 Task: Add a signature Louis Adams containing With gratitude and sincere wishes, Louis Adams to email address softage.9@softage.net and add a folder Sales forecasts
Action: Mouse moved to (1252, 95)
Screenshot: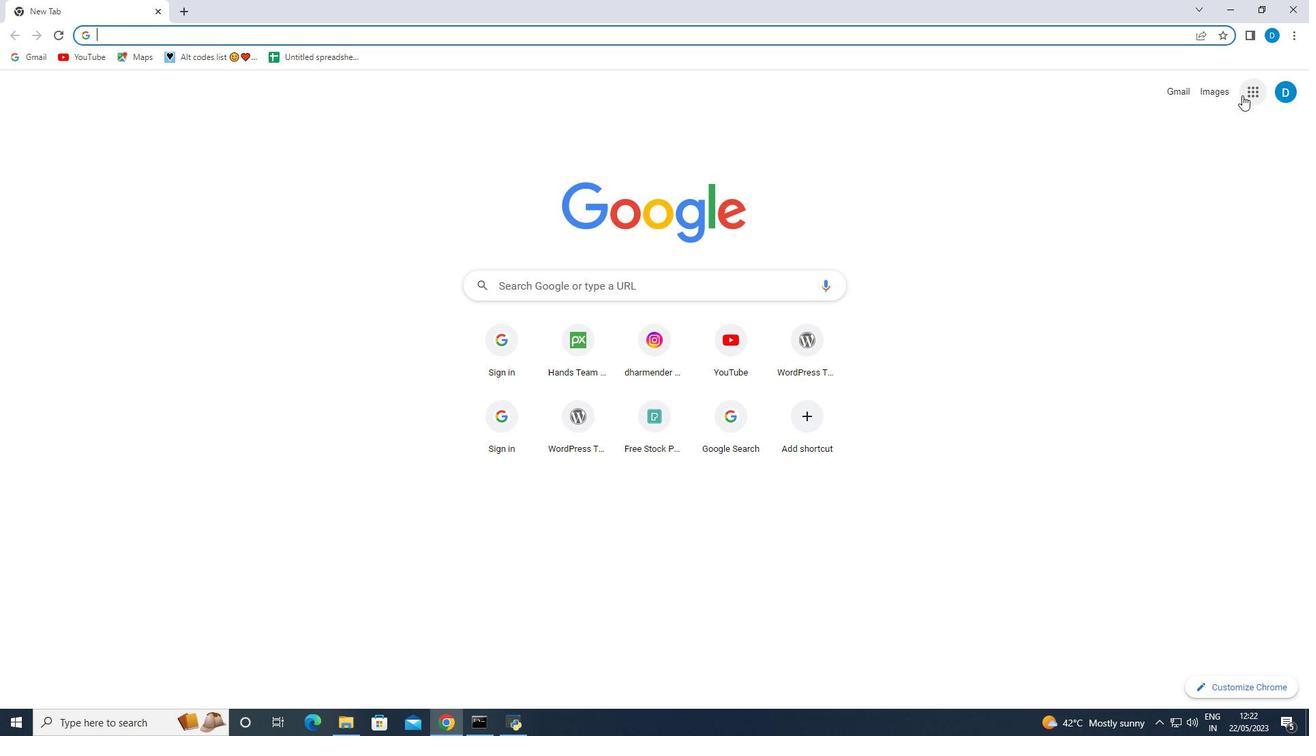 
Action: Mouse pressed left at (1252, 95)
Screenshot: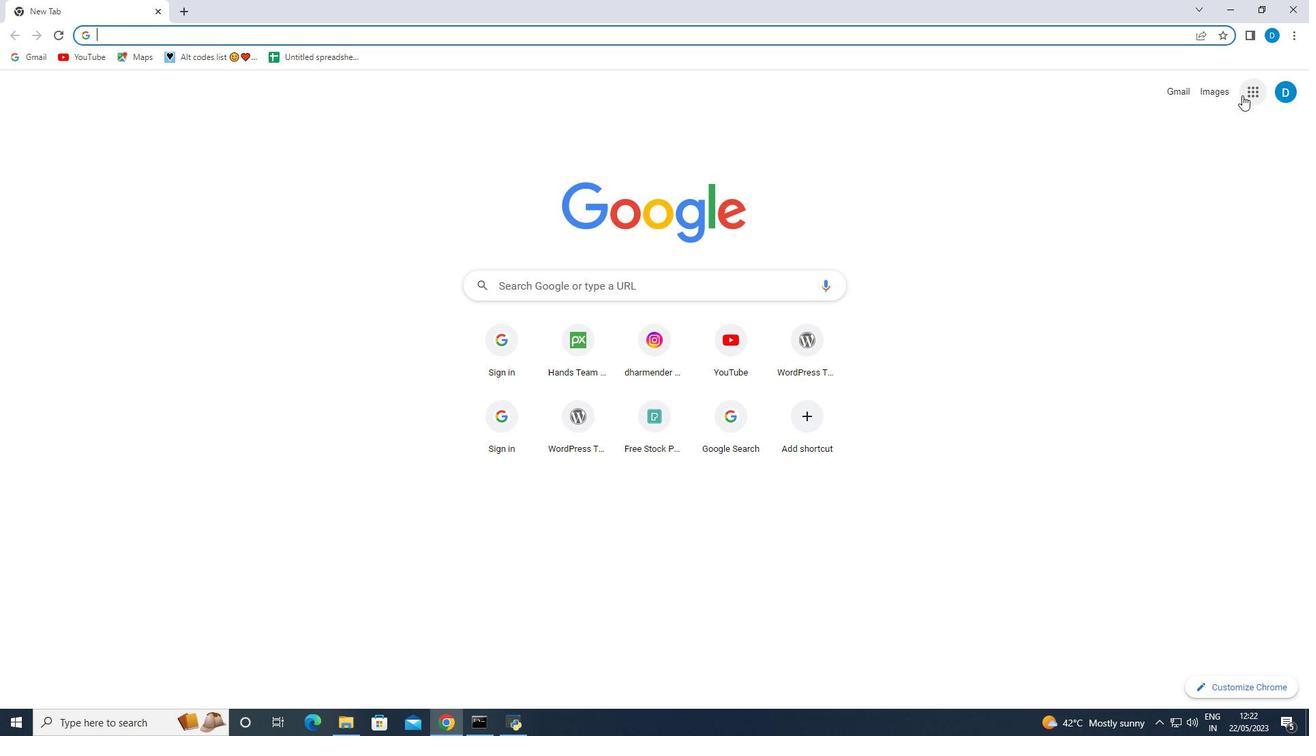 
Action: Mouse moved to (1136, 261)
Screenshot: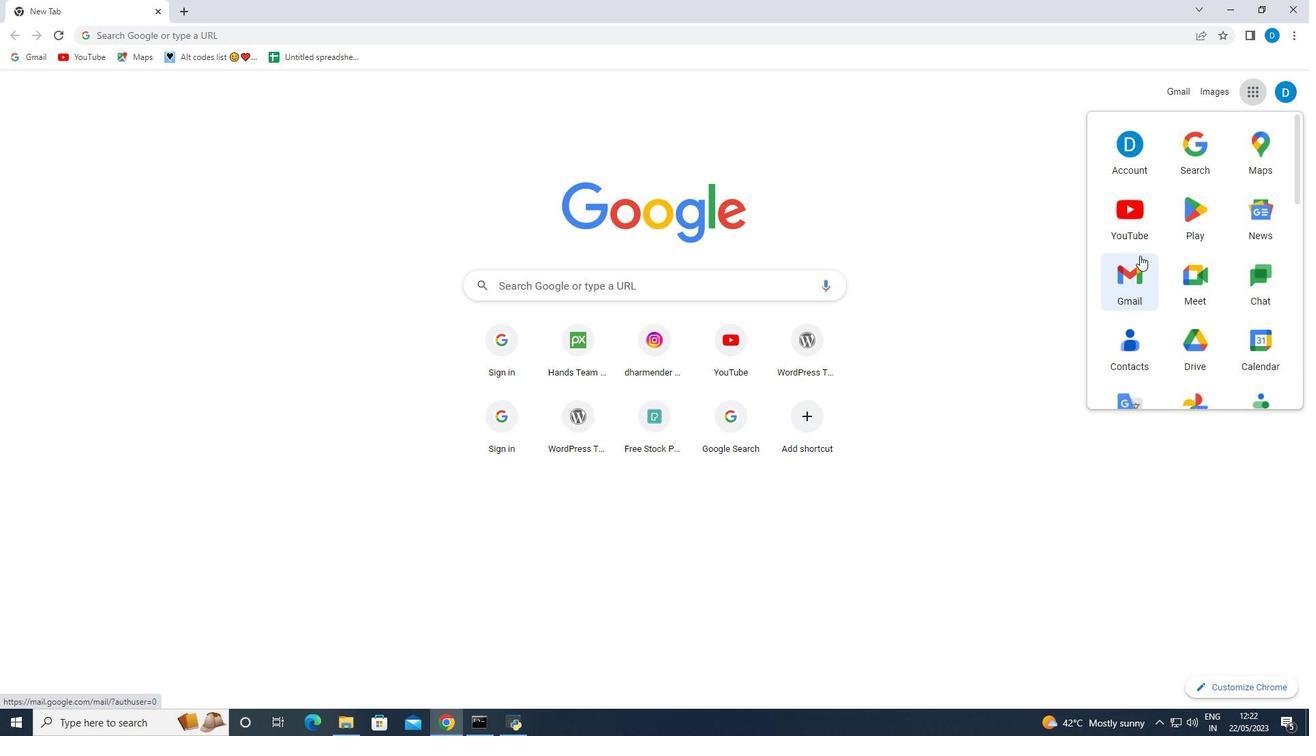 
Action: Mouse pressed left at (1136, 261)
Screenshot: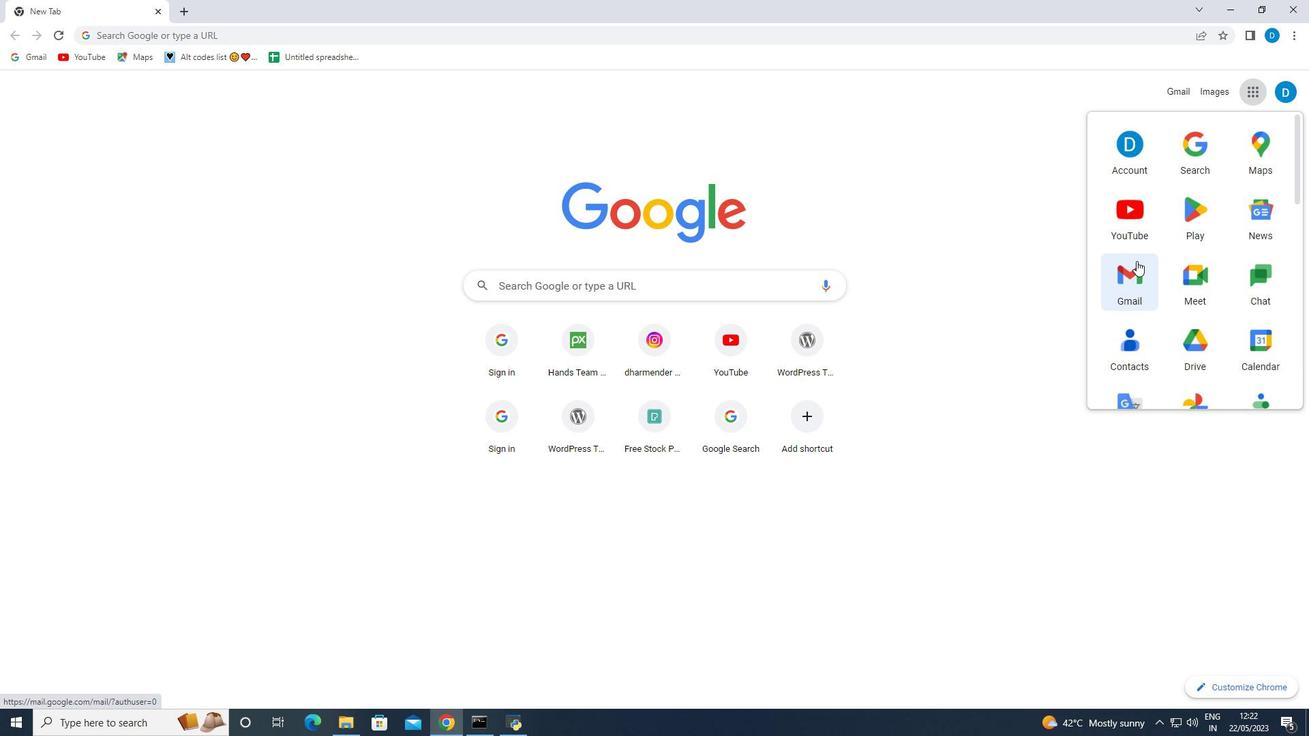 
Action: Mouse moved to (1216, 96)
Screenshot: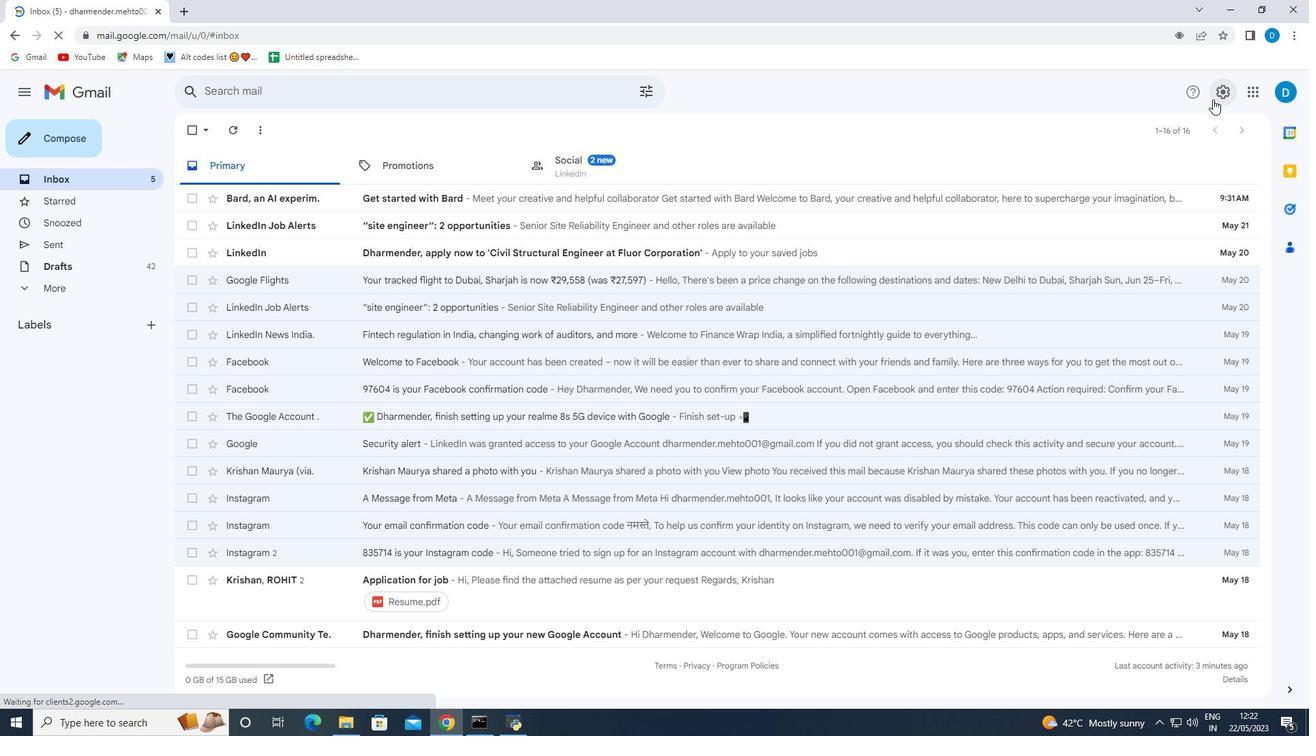 
Action: Mouse pressed left at (1216, 96)
Screenshot: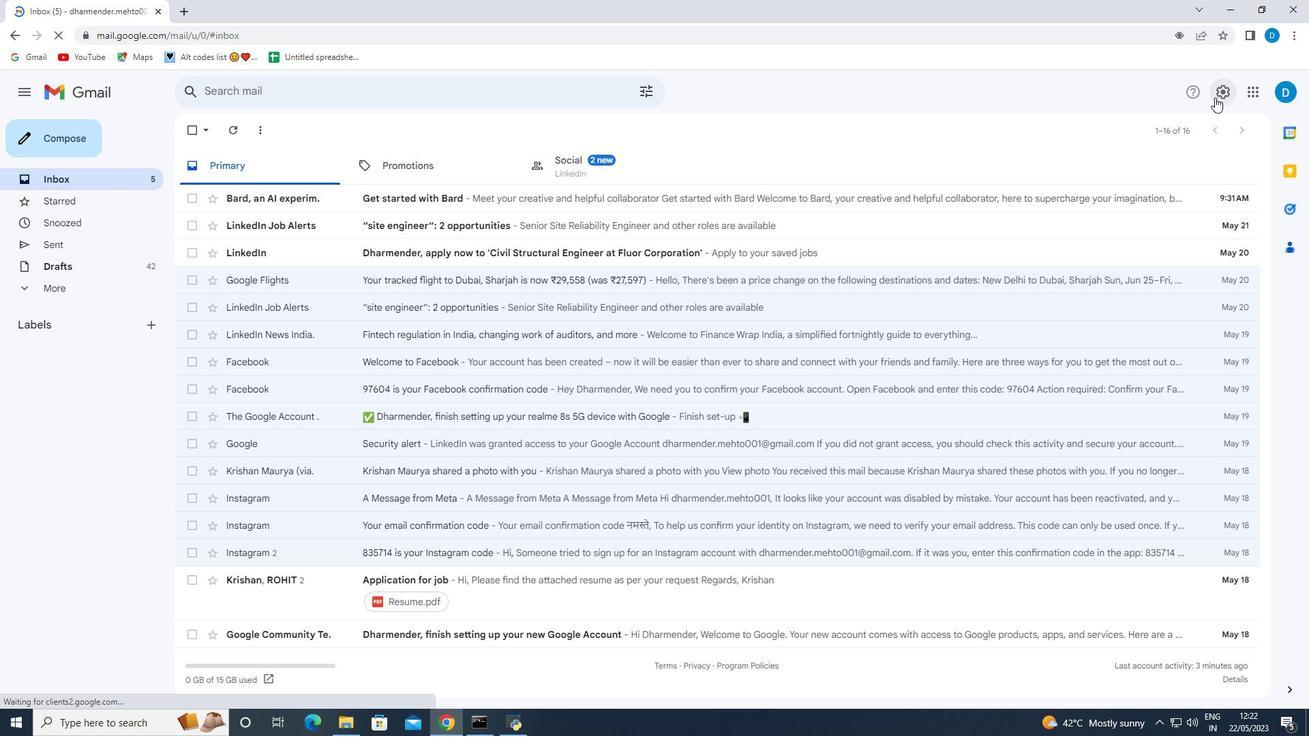 
Action: Mouse moved to (1204, 162)
Screenshot: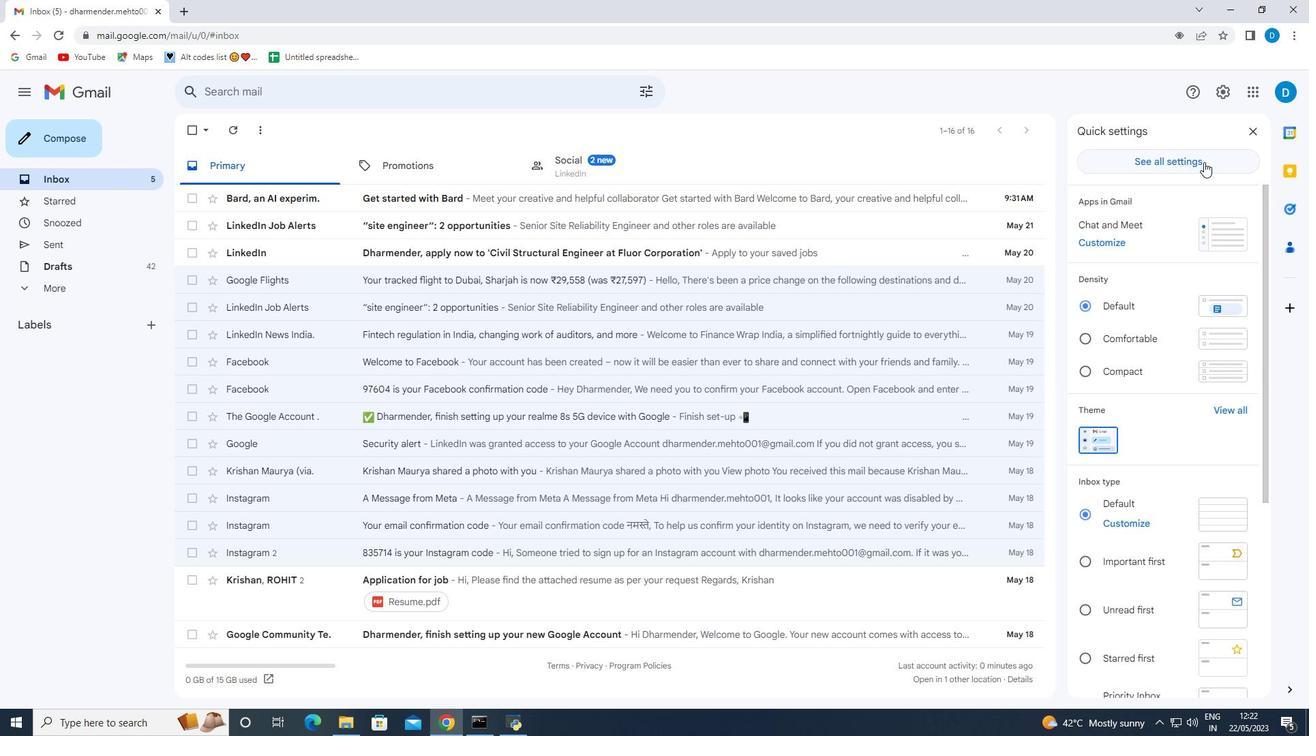 
Action: Mouse pressed left at (1204, 162)
Screenshot: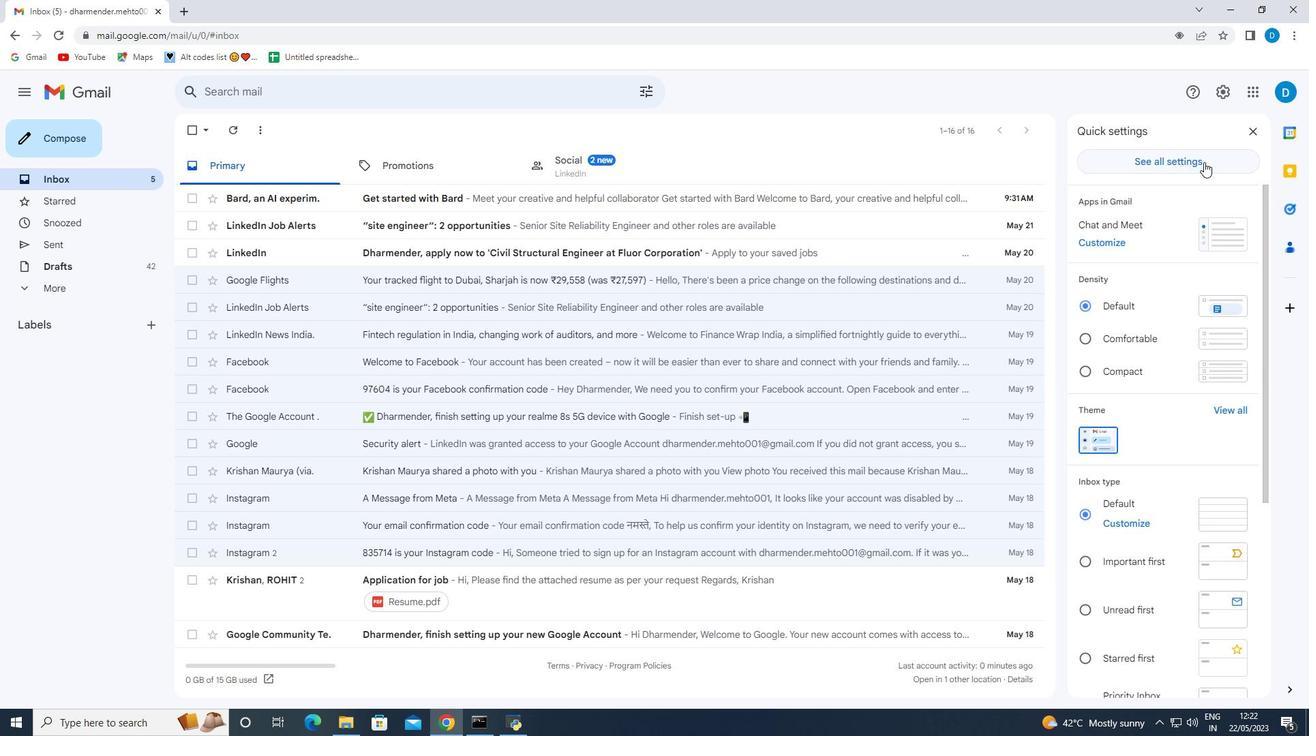 
Action: Mouse moved to (547, 315)
Screenshot: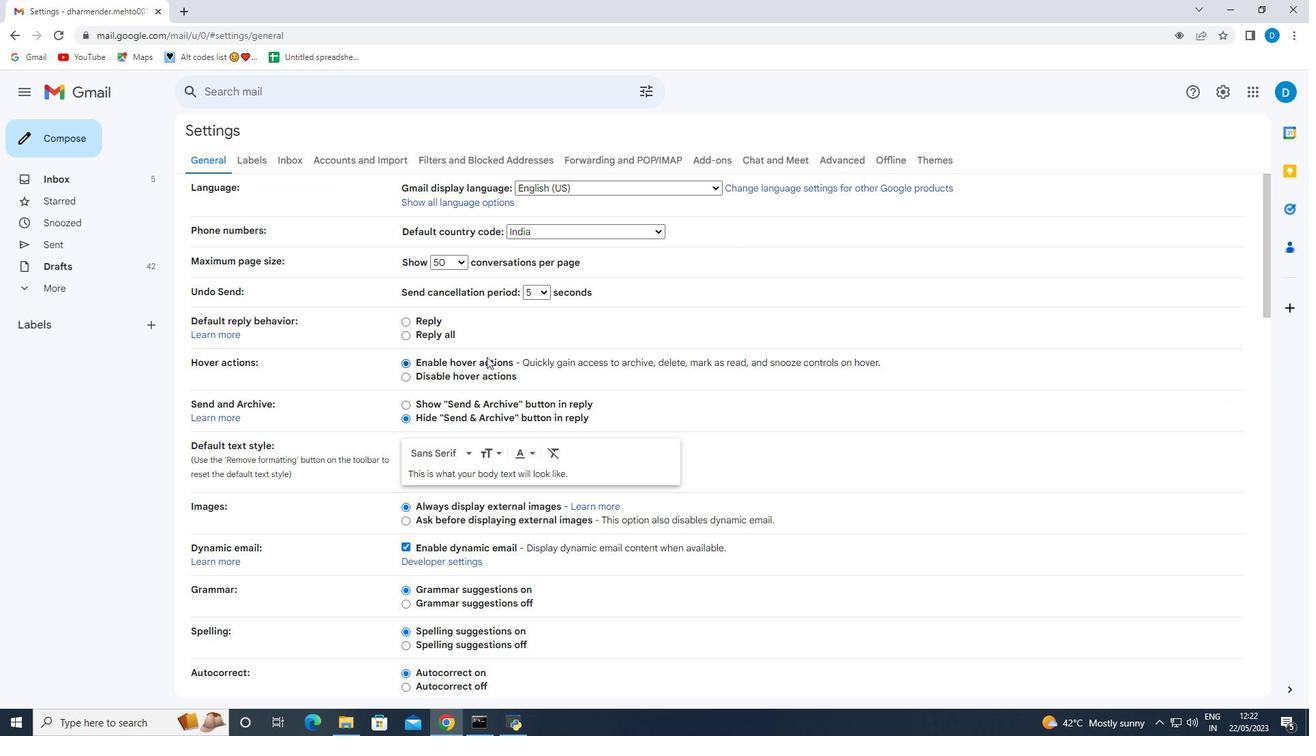 
Action: Mouse scrolled (547, 315) with delta (0, 0)
Screenshot: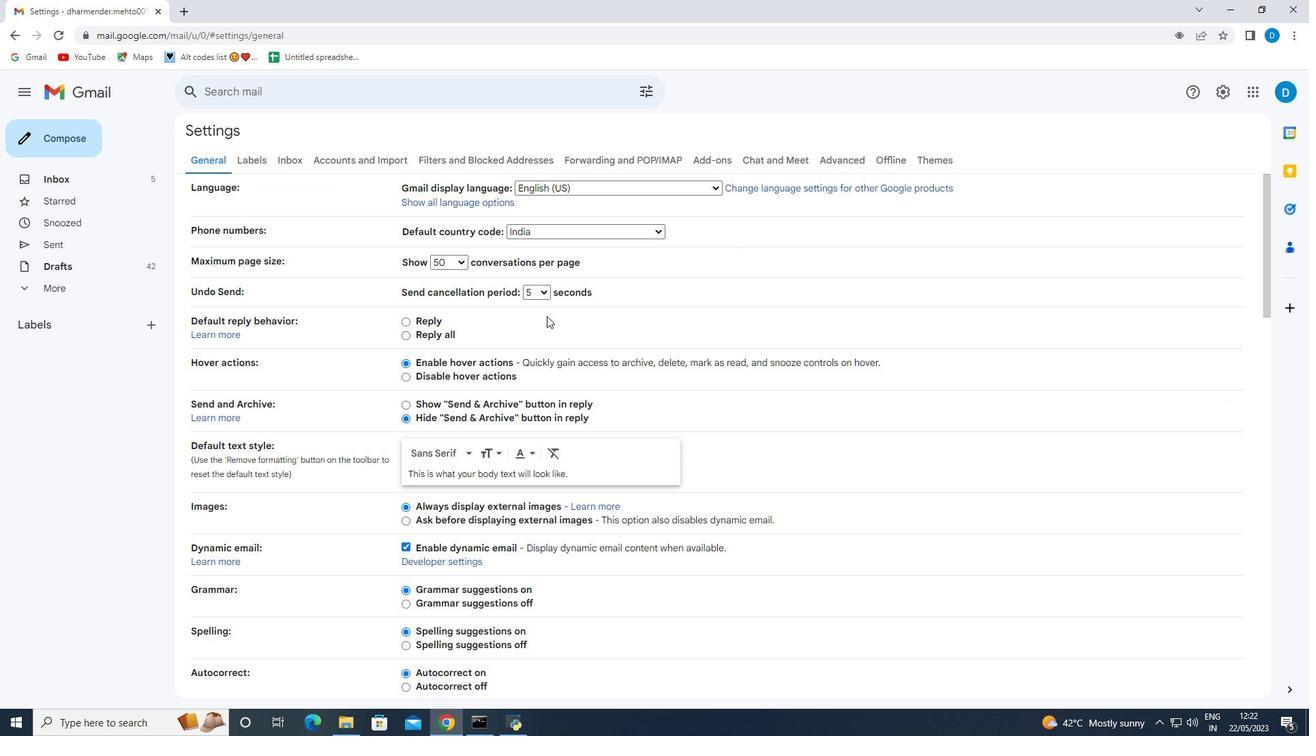 
Action: Mouse moved to (547, 317)
Screenshot: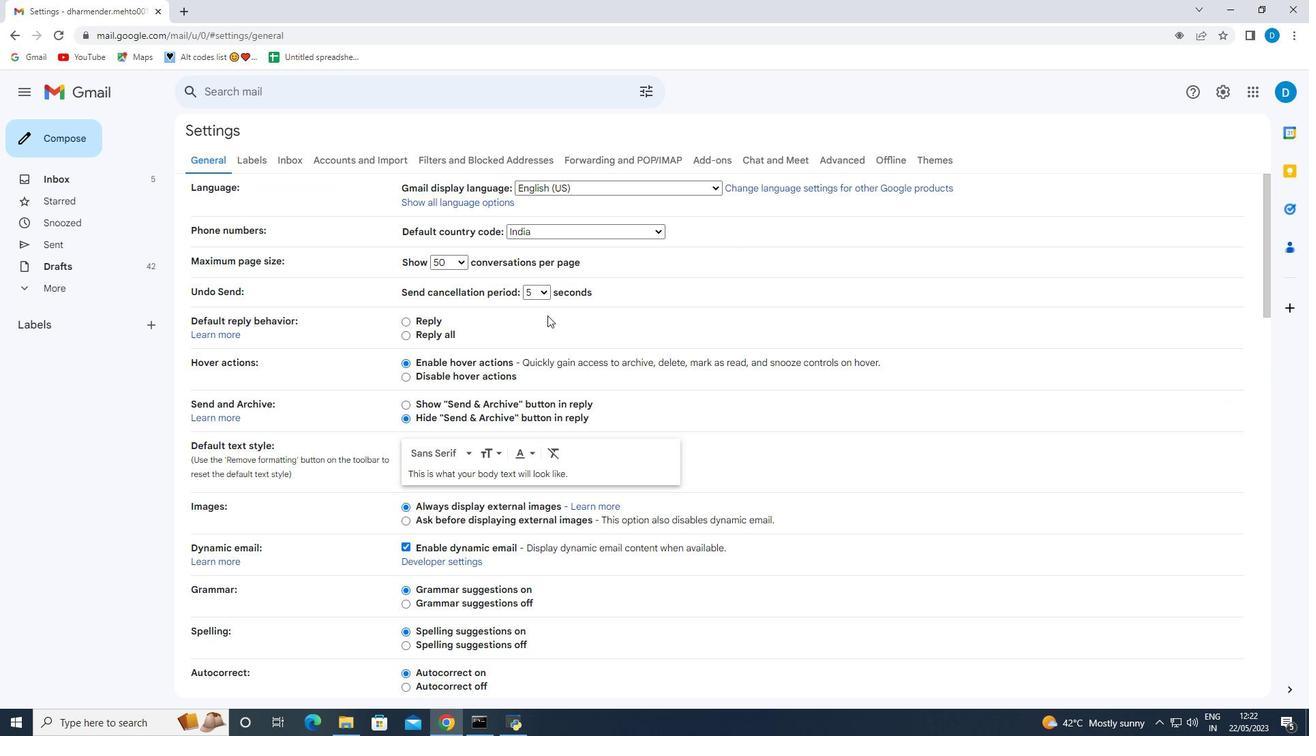 
Action: Mouse scrolled (547, 317) with delta (0, 0)
Screenshot: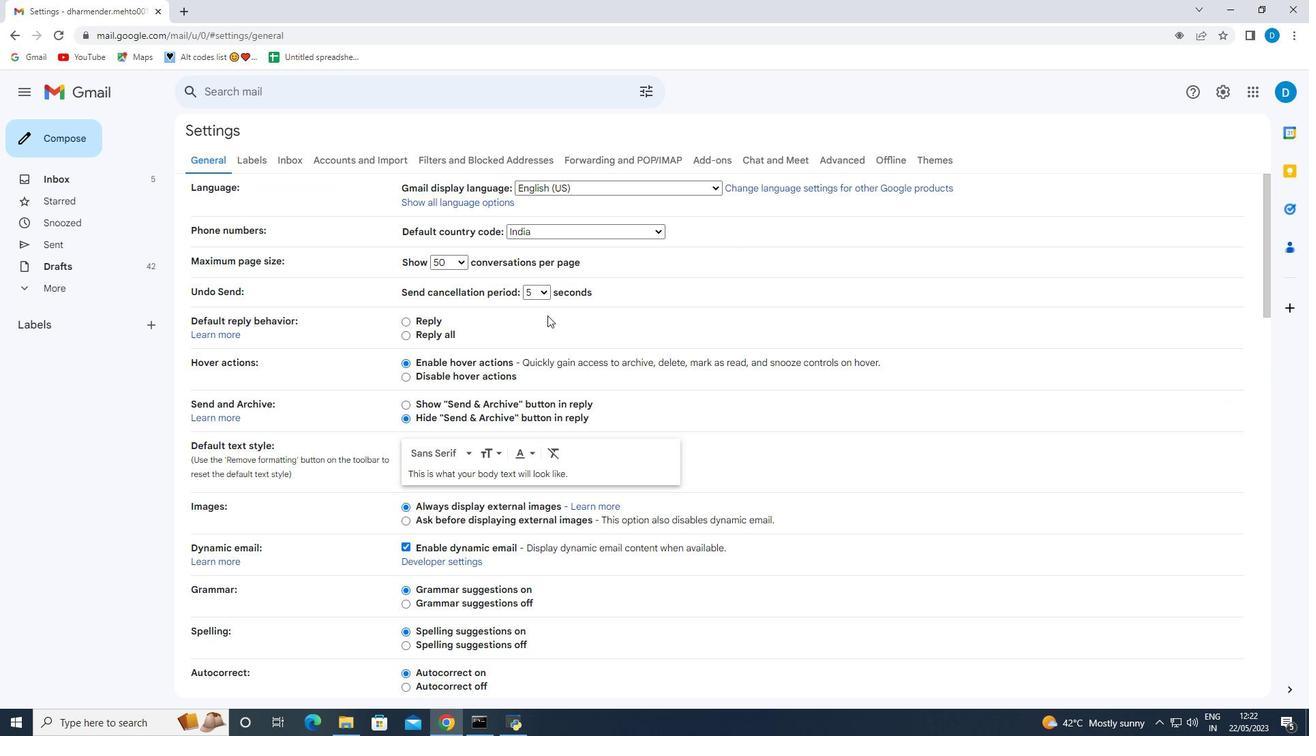 
Action: Mouse moved to (547, 318)
Screenshot: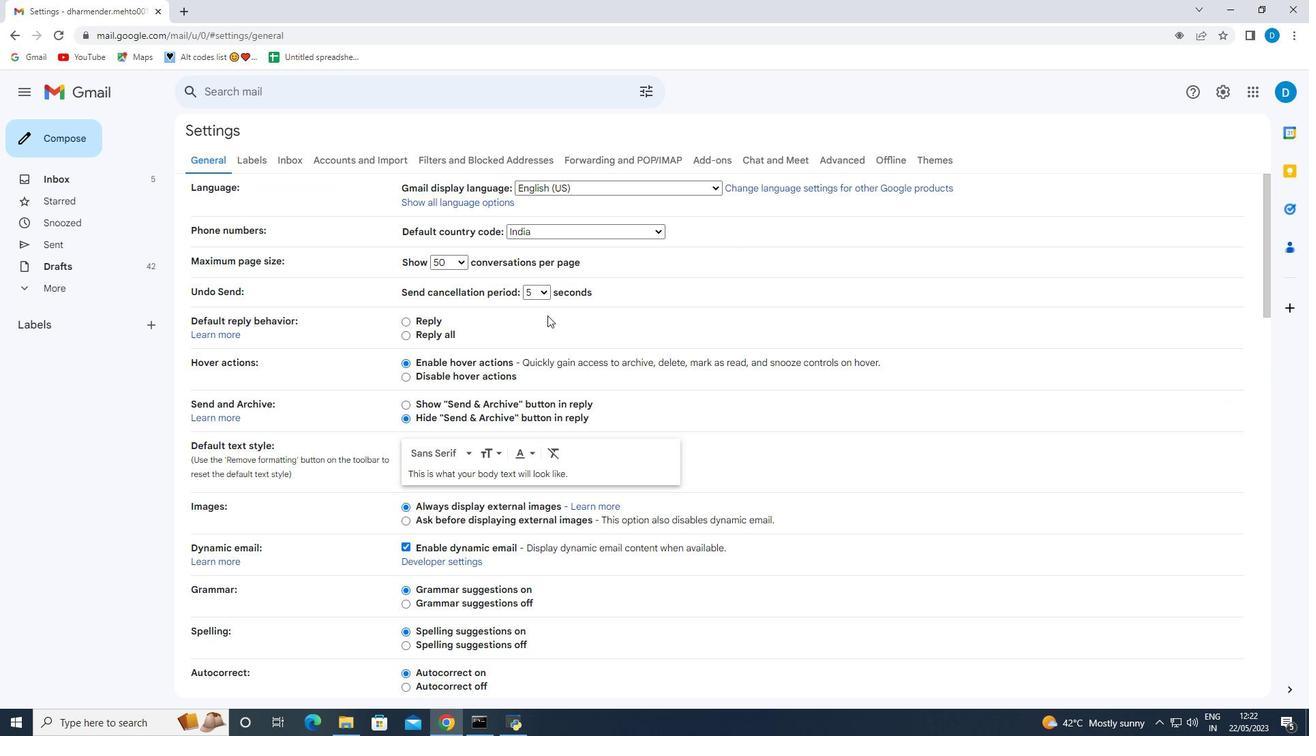 
Action: Mouse scrolled (547, 317) with delta (0, 0)
Screenshot: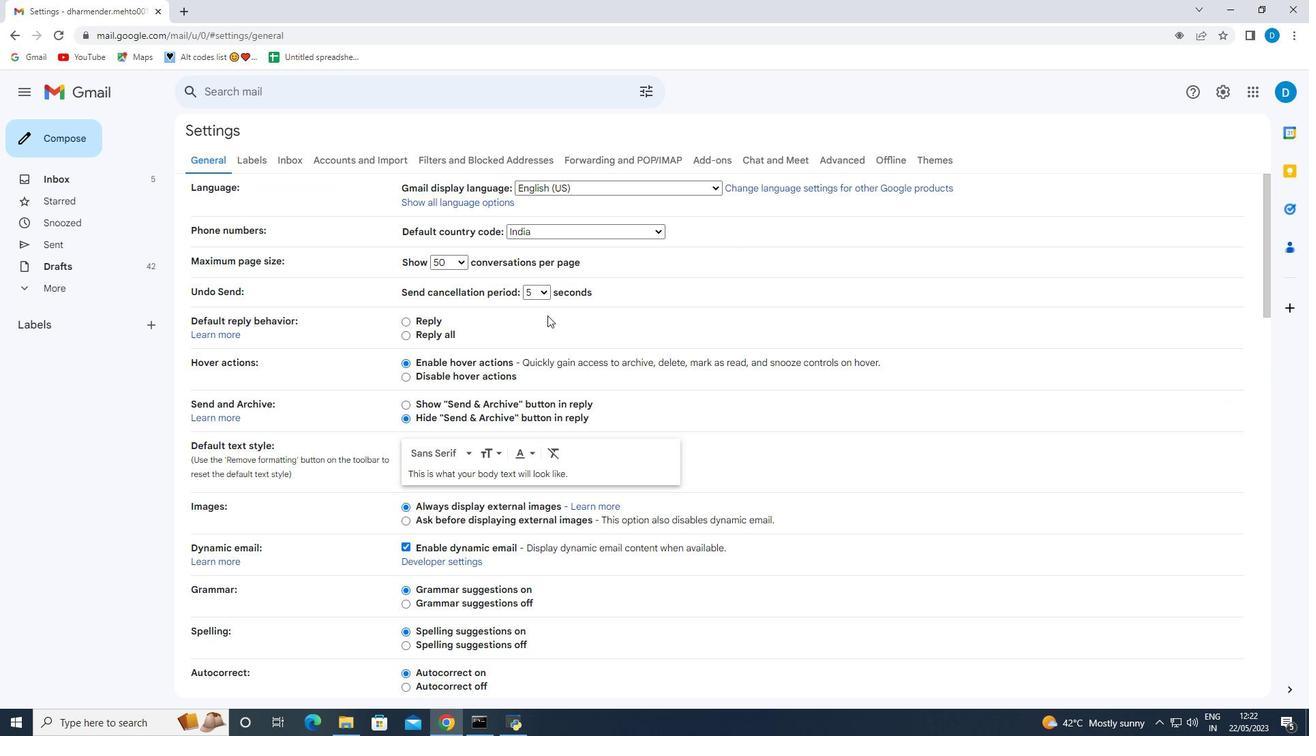 
Action: Mouse moved to (547, 319)
Screenshot: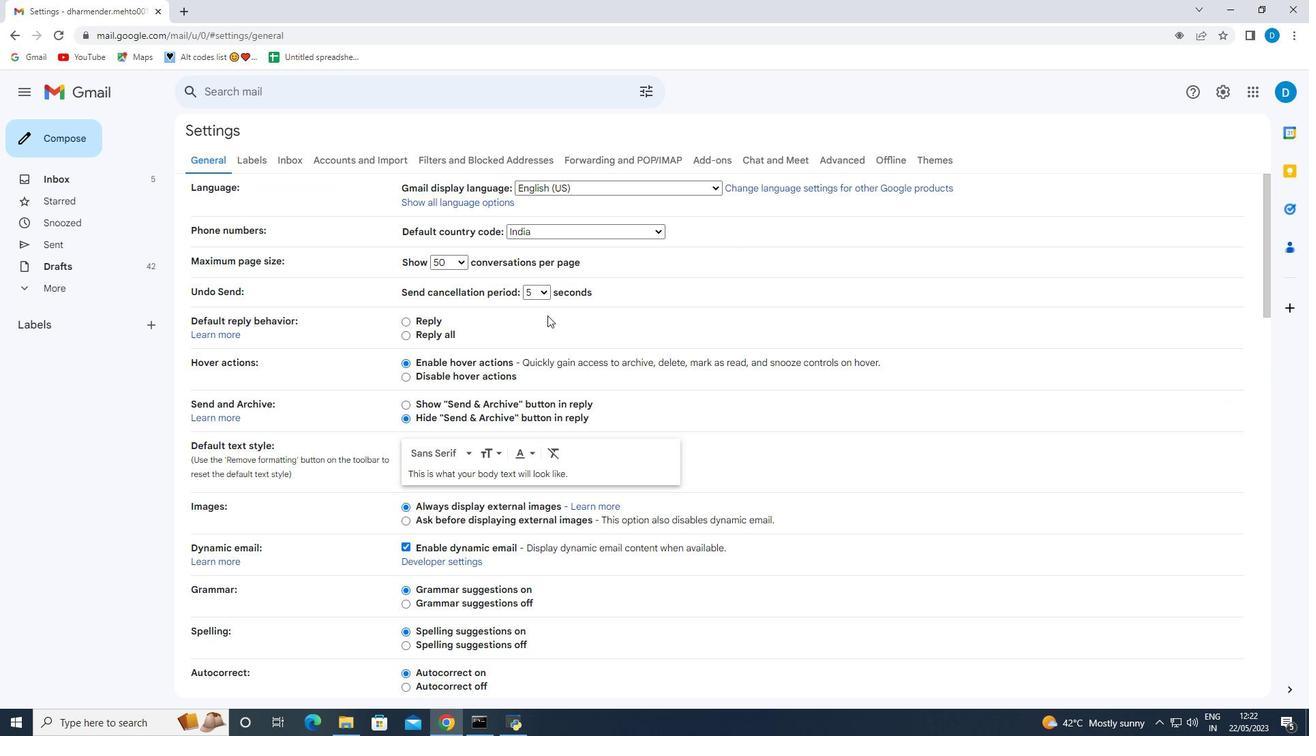 
Action: Mouse scrolled (547, 318) with delta (0, 0)
Screenshot: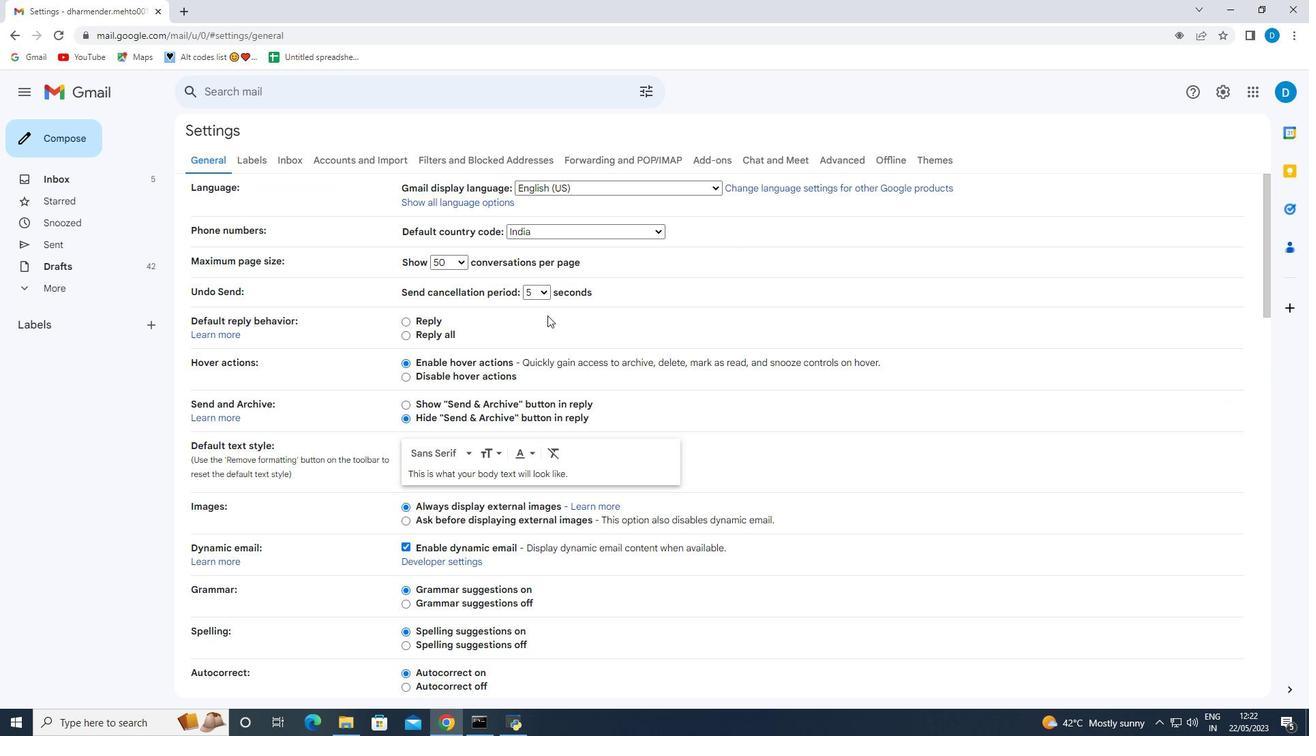 
Action: Mouse moved to (547, 320)
Screenshot: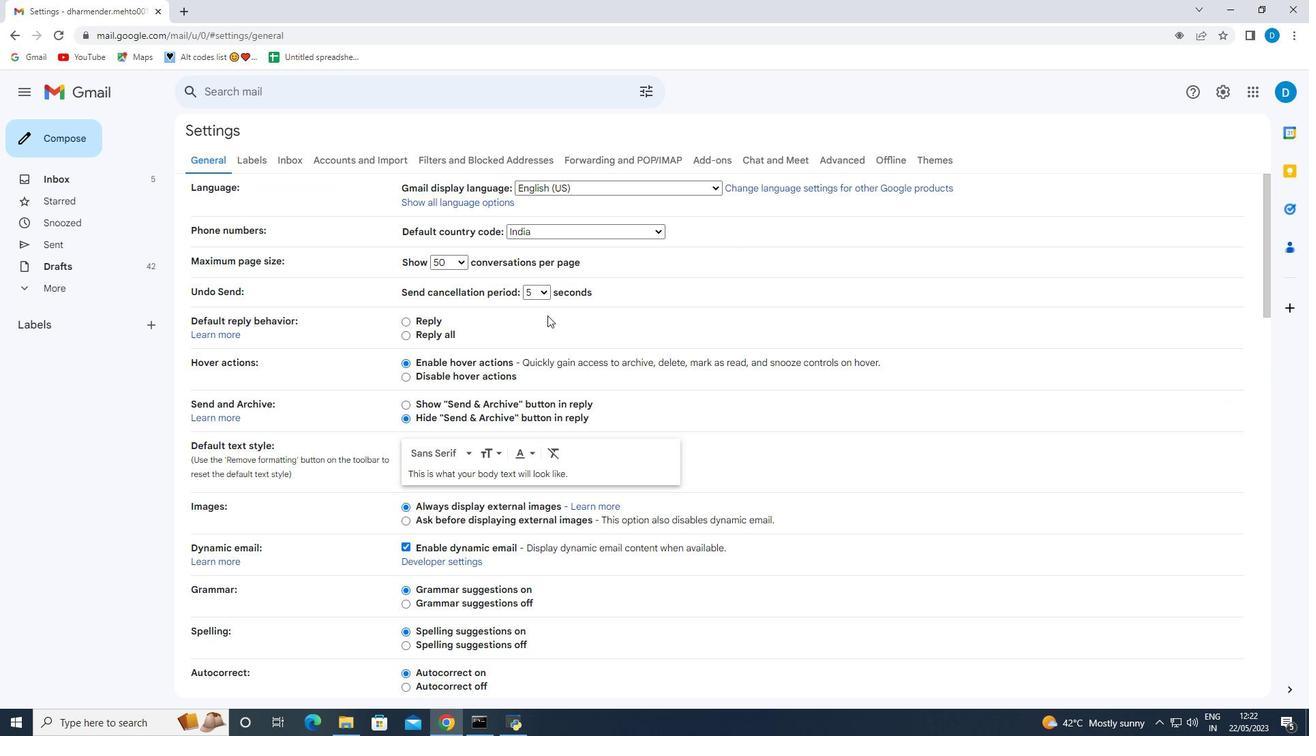
Action: Mouse scrolled (547, 319) with delta (0, 0)
Screenshot: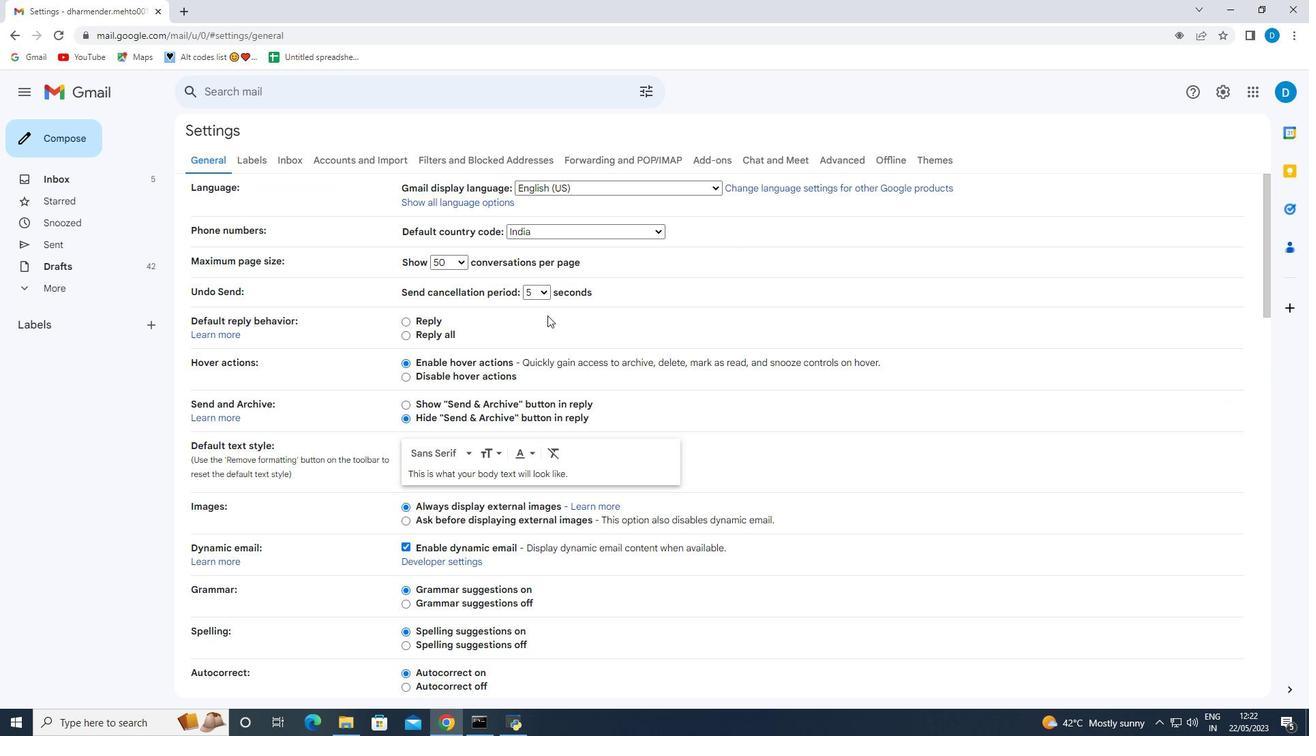 
Action: Mouse moved to (542, 384)
Screenshot: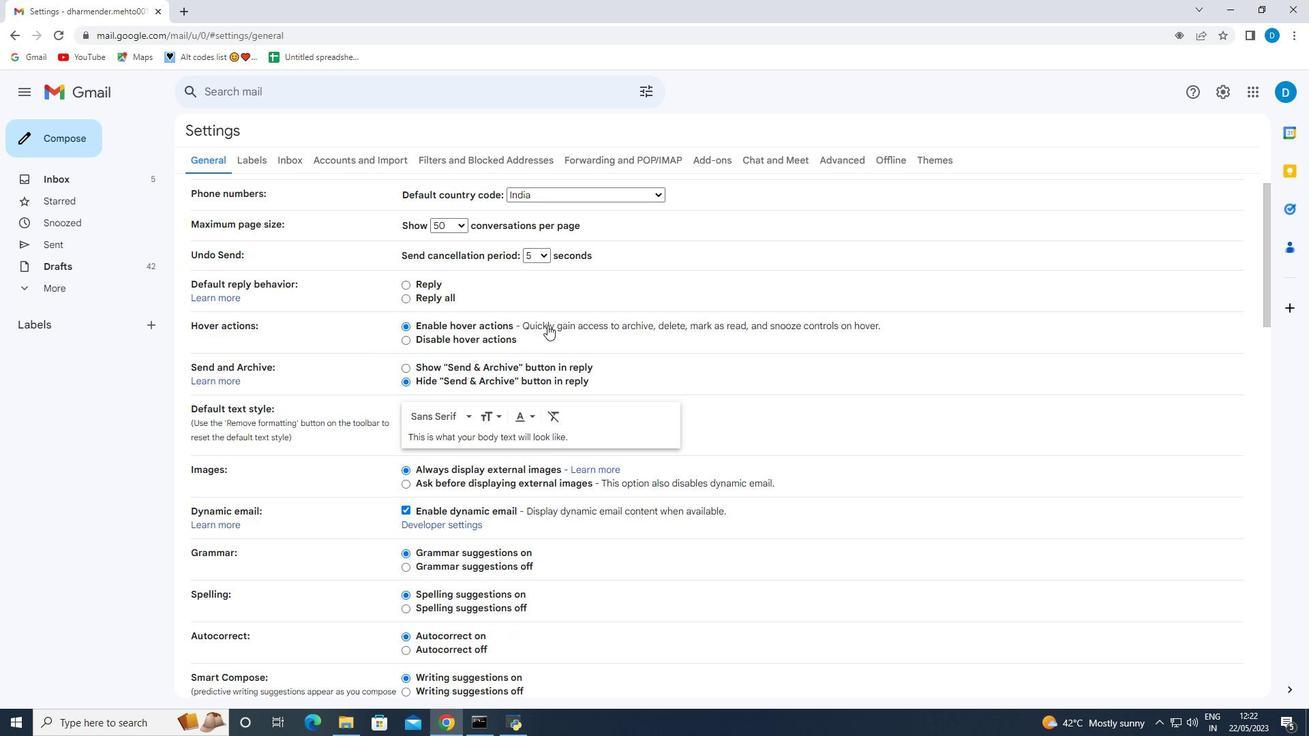 
Action: Mouse scrolled (542, 383) with delta (0, 0)
Screenshot: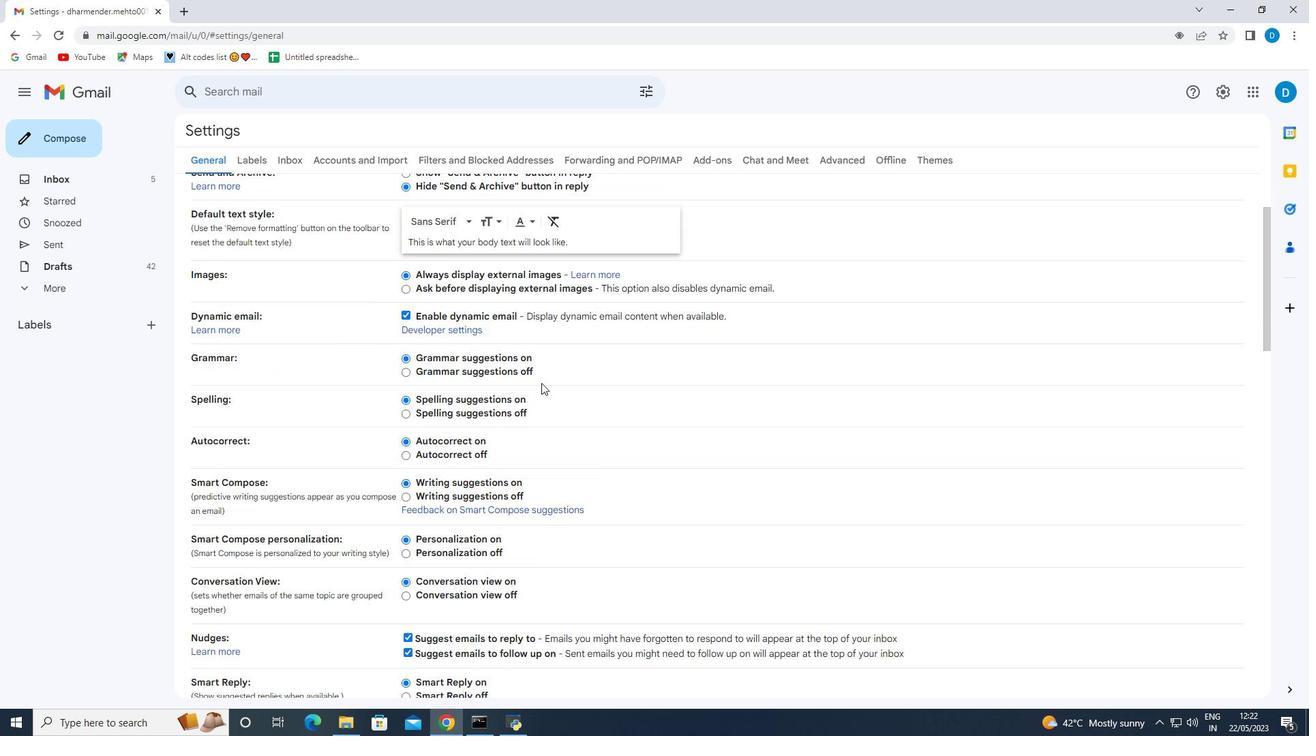 
Action: Mouse scrolled (542, 383) with delta (0, 0)
Screenshot: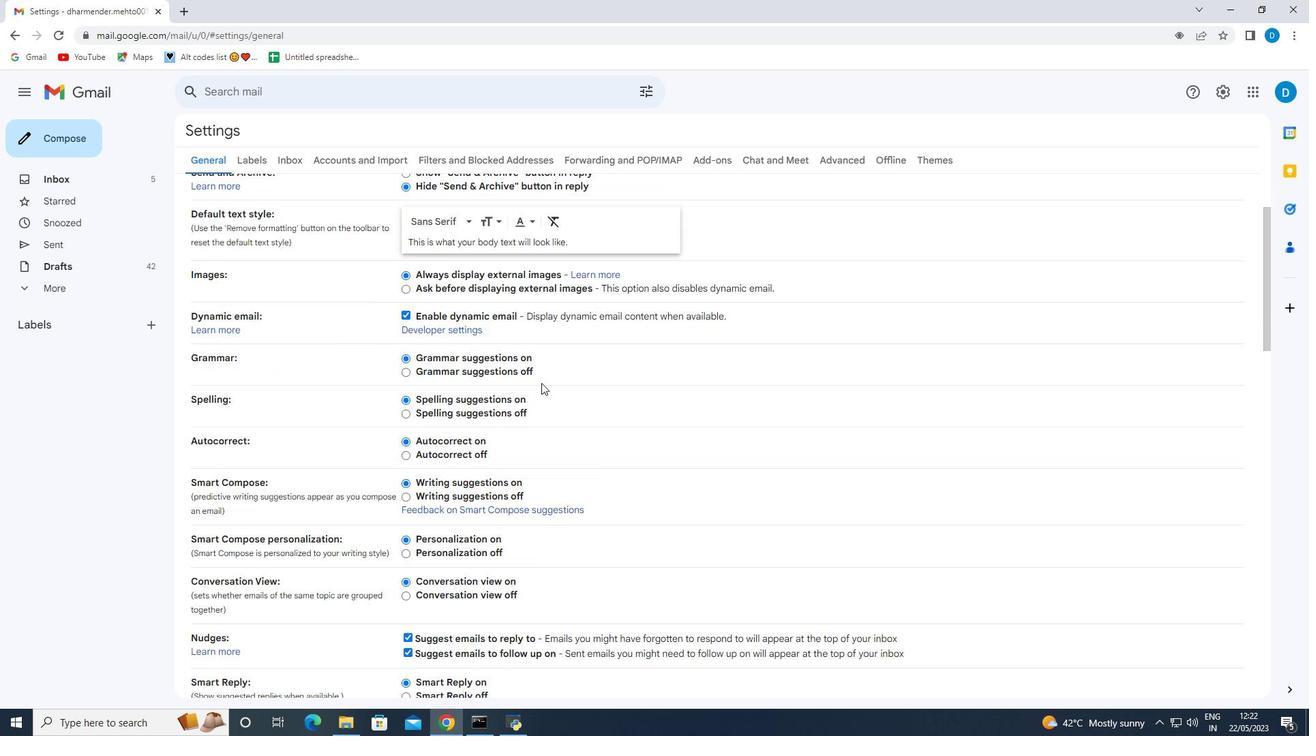 
Action: Mouse scrolled (542, 383) with delta (0, 0)
Screenshot: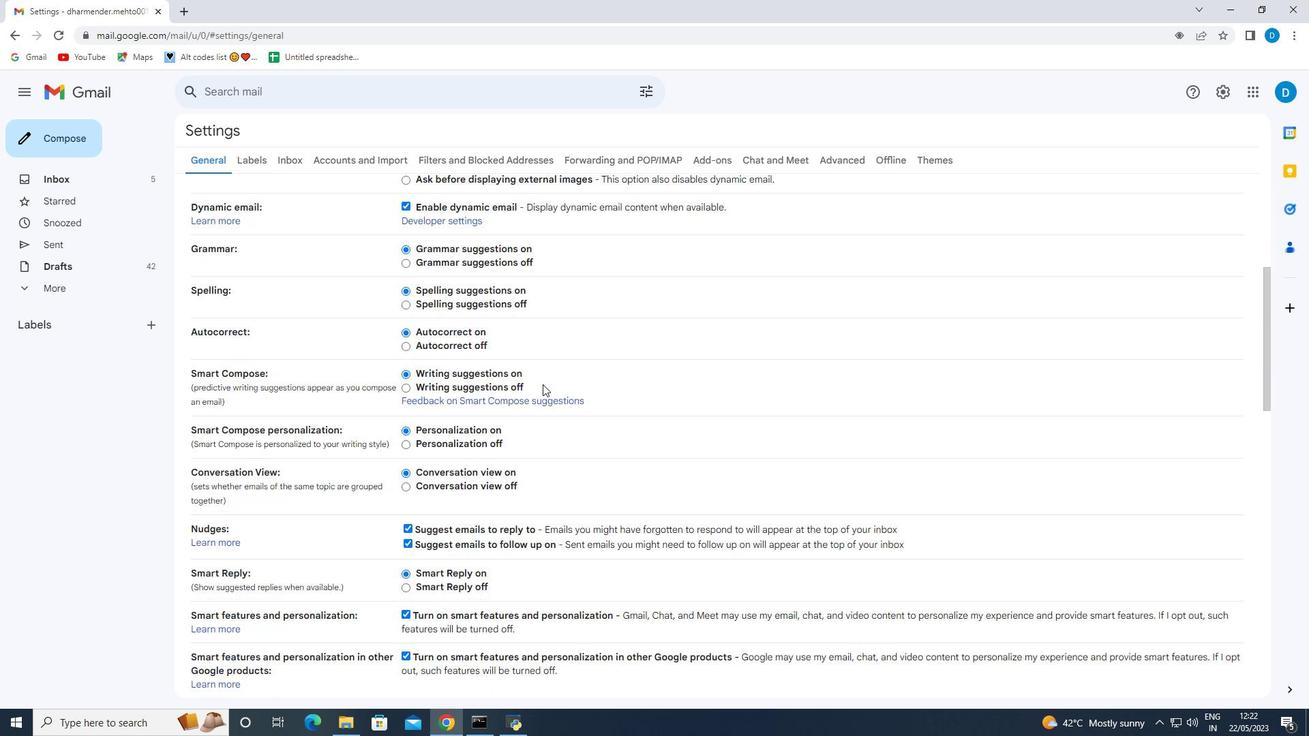 
Action: Mouse scrolled (542, 383) with delta (0, 0)
Screenshot: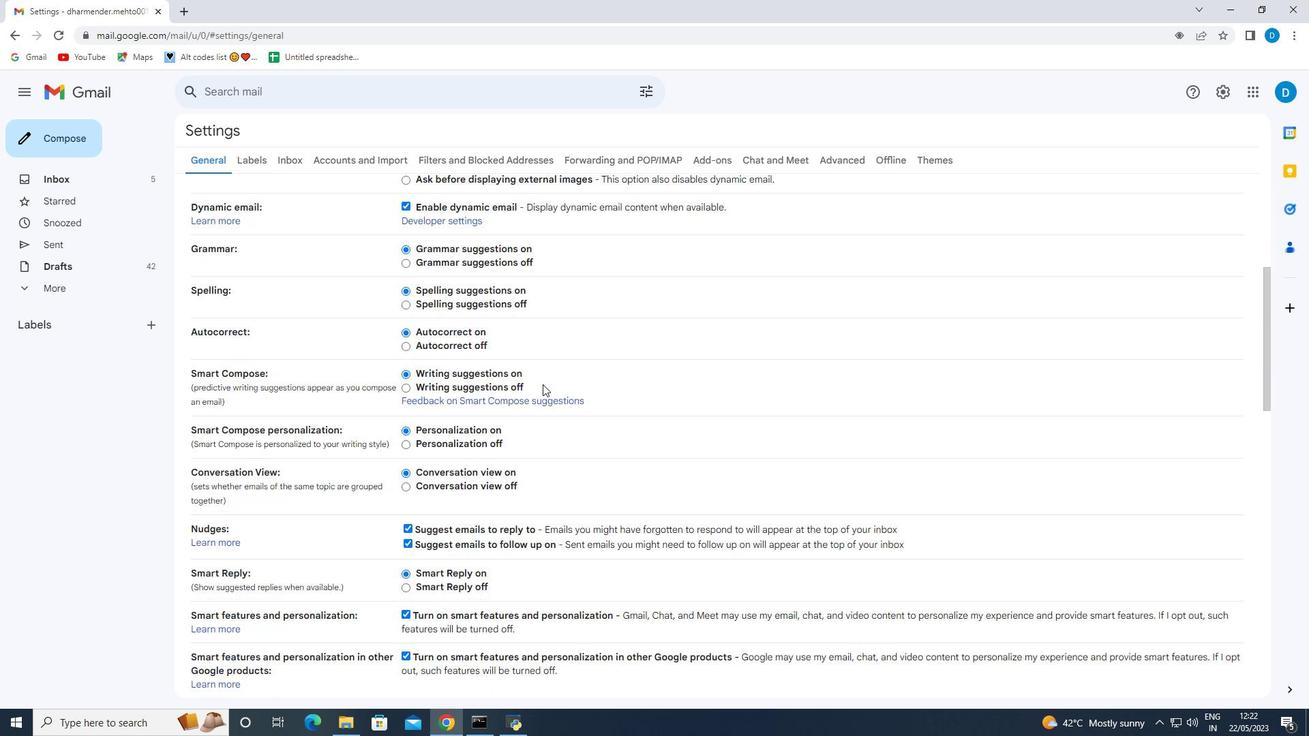 
Action: Mouse moved to (543, 381)
Screenshot: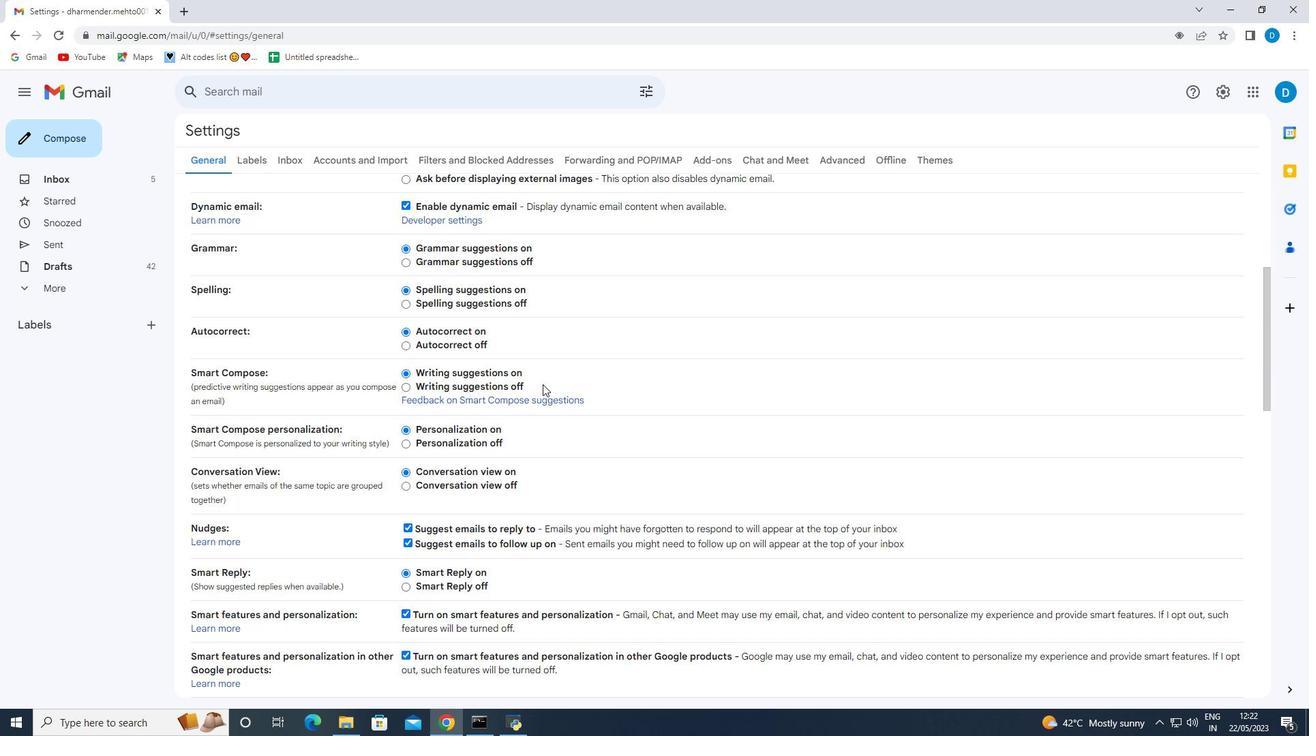
Action: Mouse scrolled (542, 383) with delta (0, 0)
Screenshot: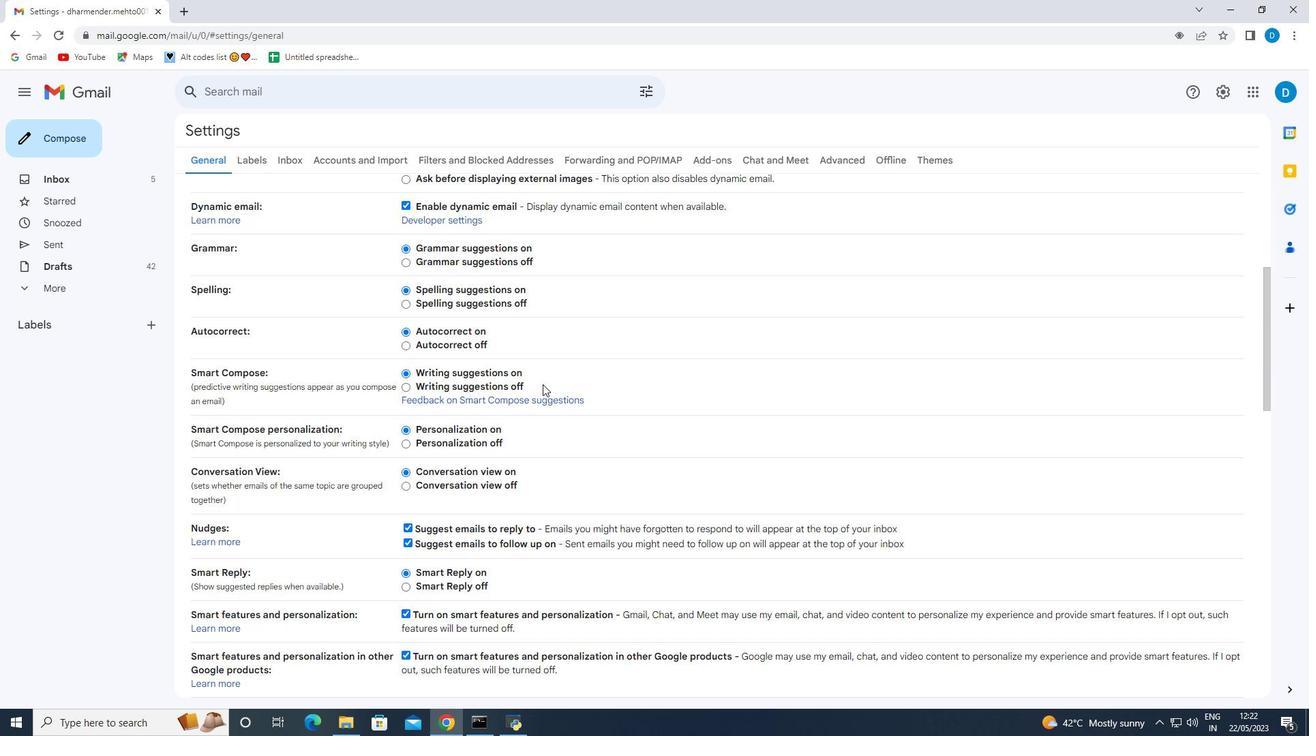 
Action: Mouse moved to (544, 367)
Screenshot: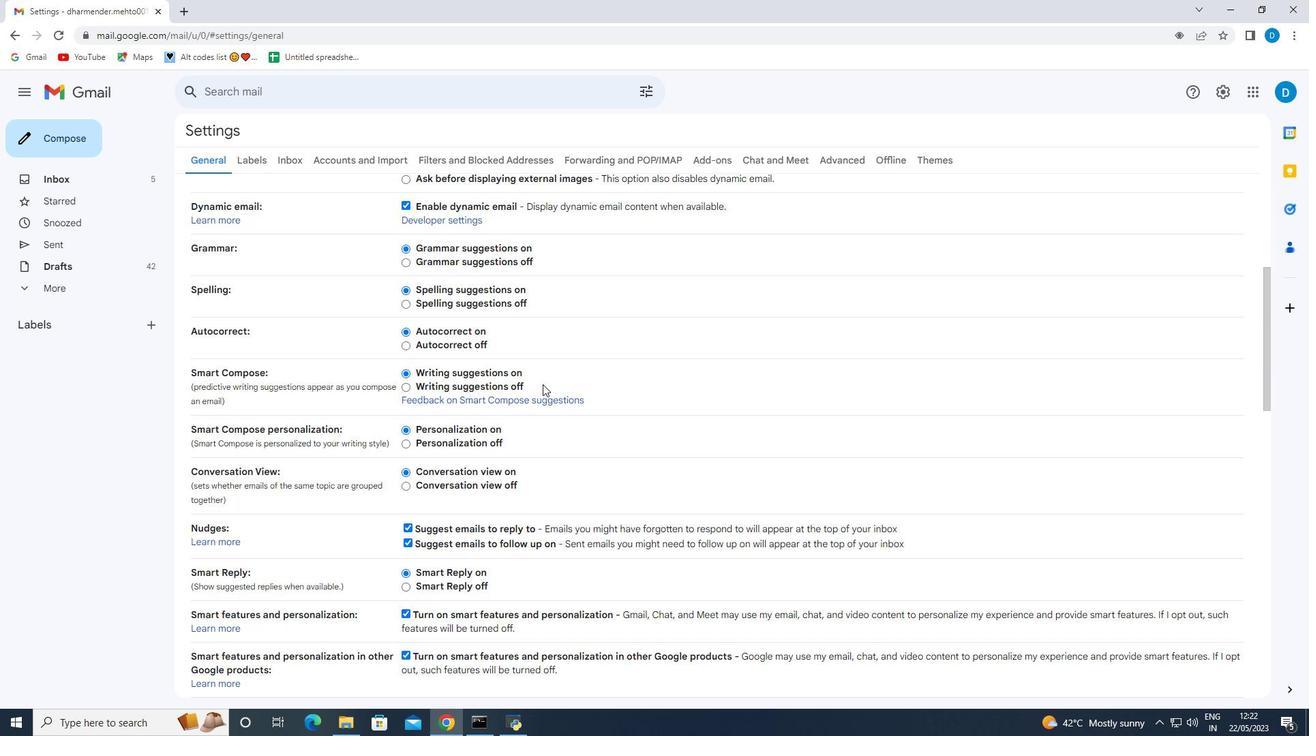 
Action: Mouse scrolled (542, 383) with delta (0, 0)
Screenshot: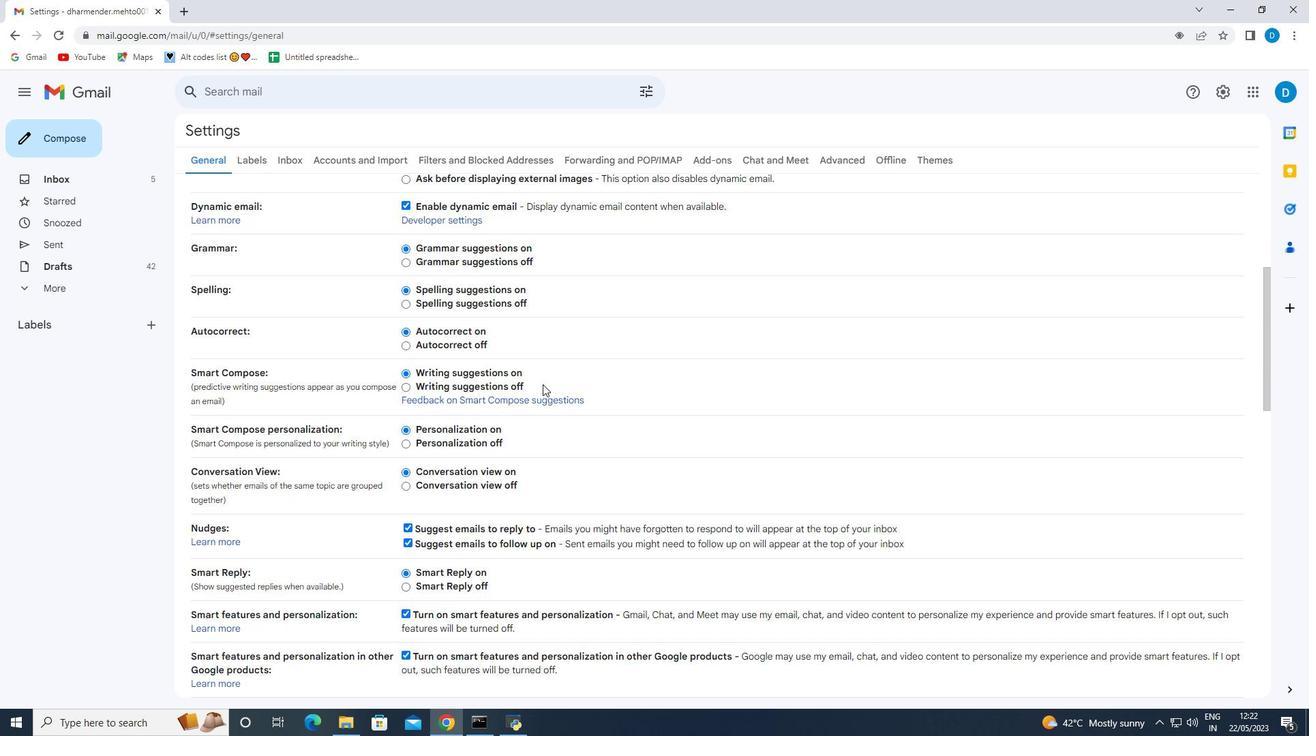 
Action: Mouse scrolled (544, 366) with delta (0, 0)
Screenshot: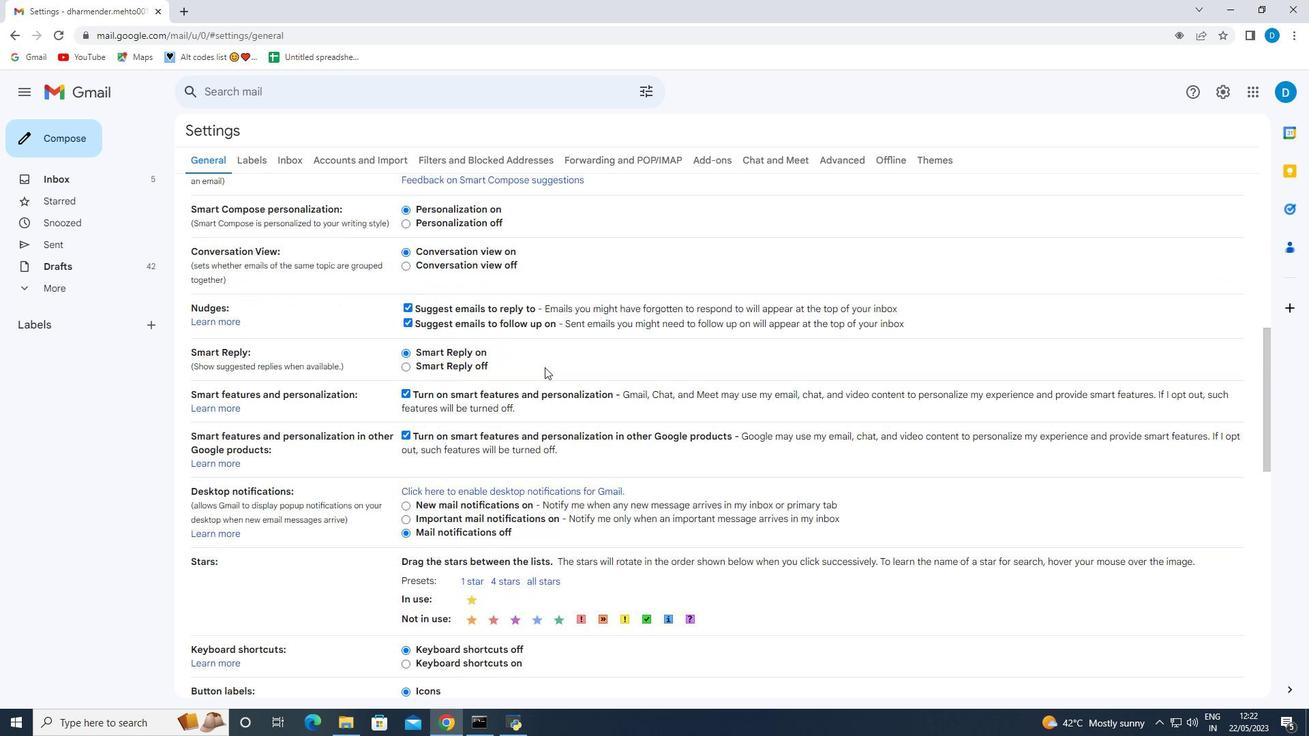 
Action: Mouse scrolled (544, 366) with delta (0, 0)
Screenshot: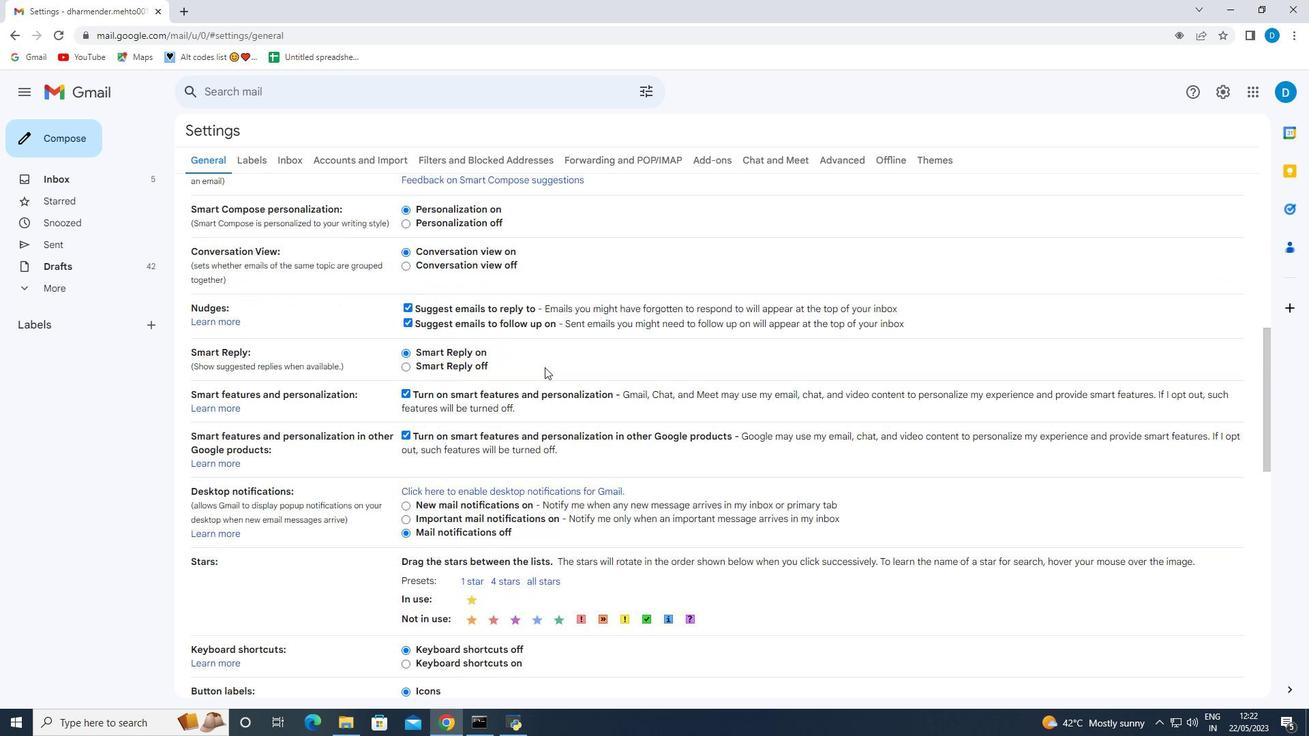 
Action: Mouse scrolled (544, 366) with delta (0, 0)
Screenshot: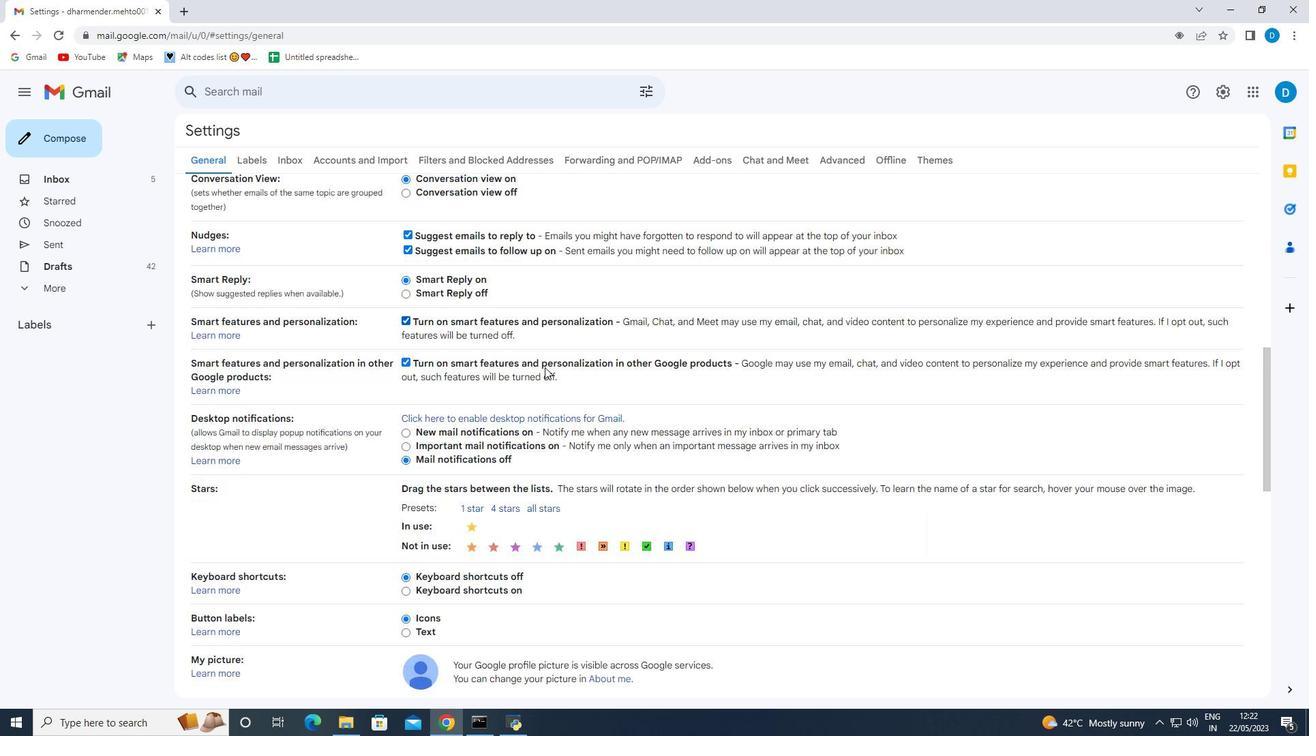 
Action: Mouse scrolled (544, 366) with delta (0, 0)
Screenshot: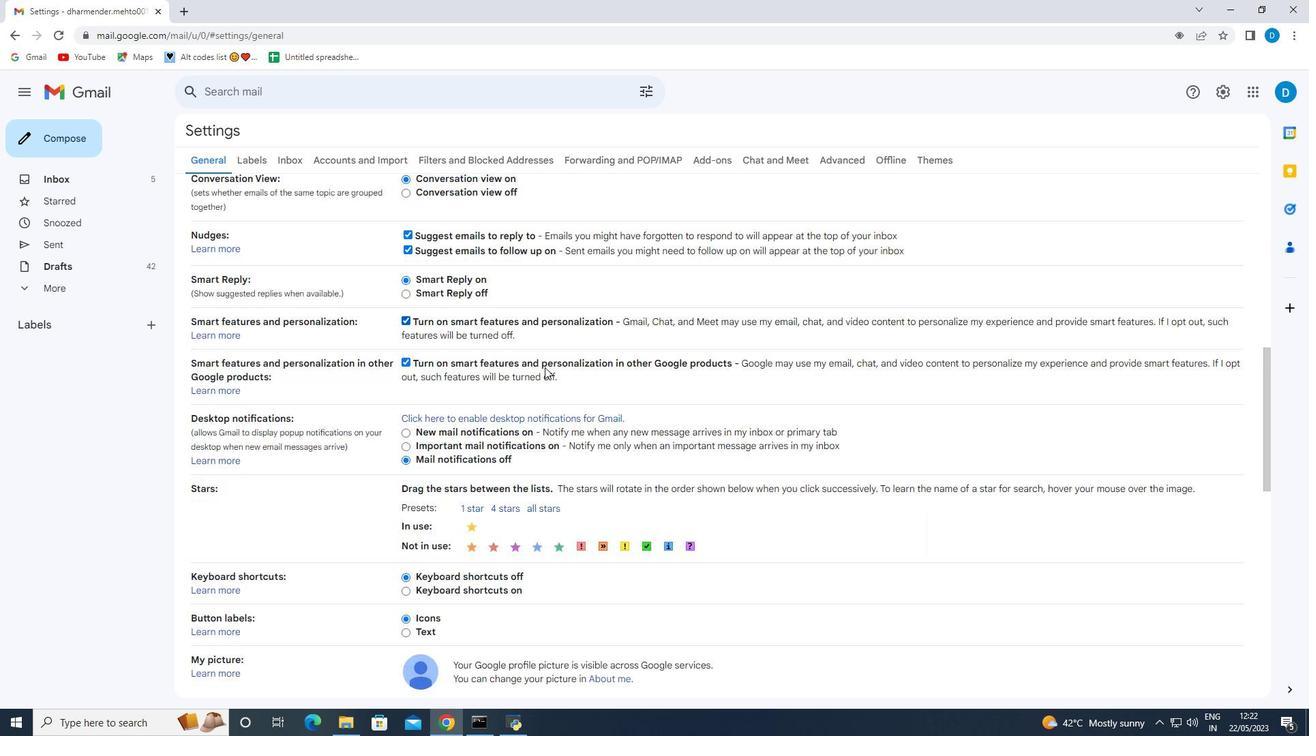 
Action: Mouse scrolled (544, 366) with delta (0, 0)
Screenshot: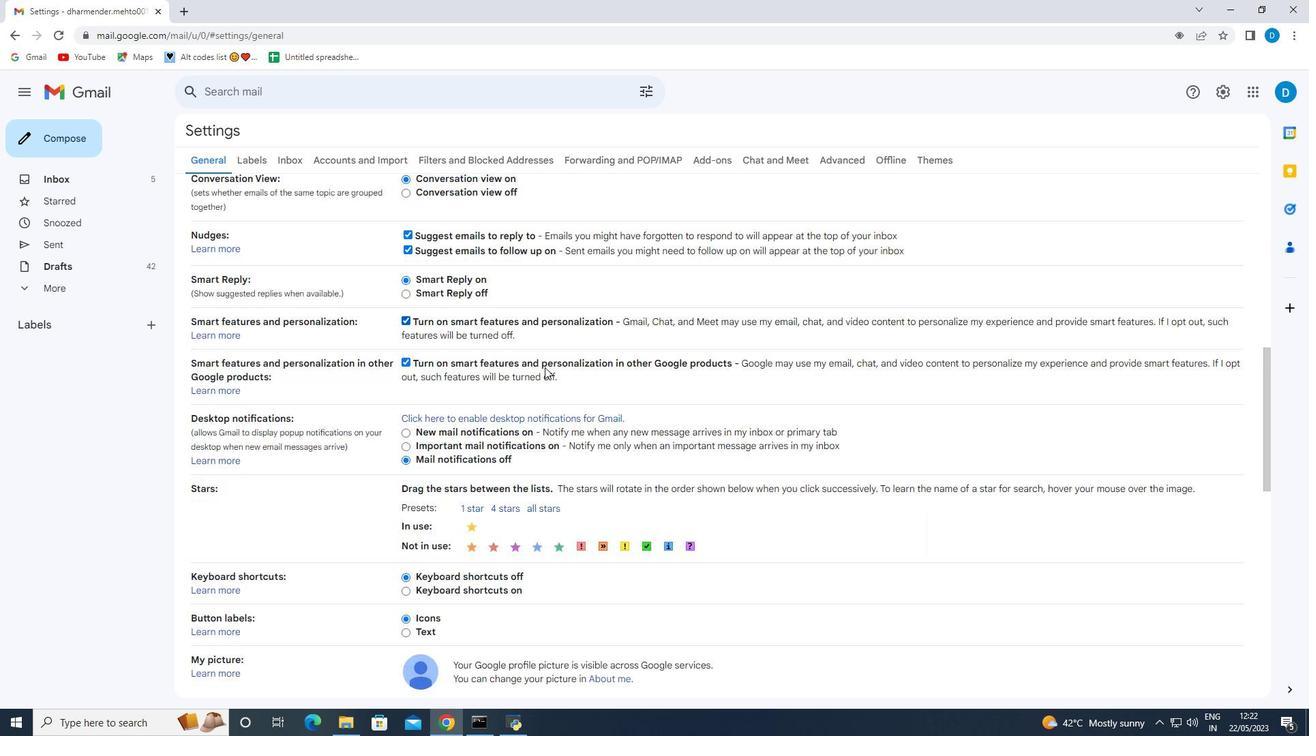 
Action: Mouse scrolled (544, 366) with delta (0, 0)
Screenshot: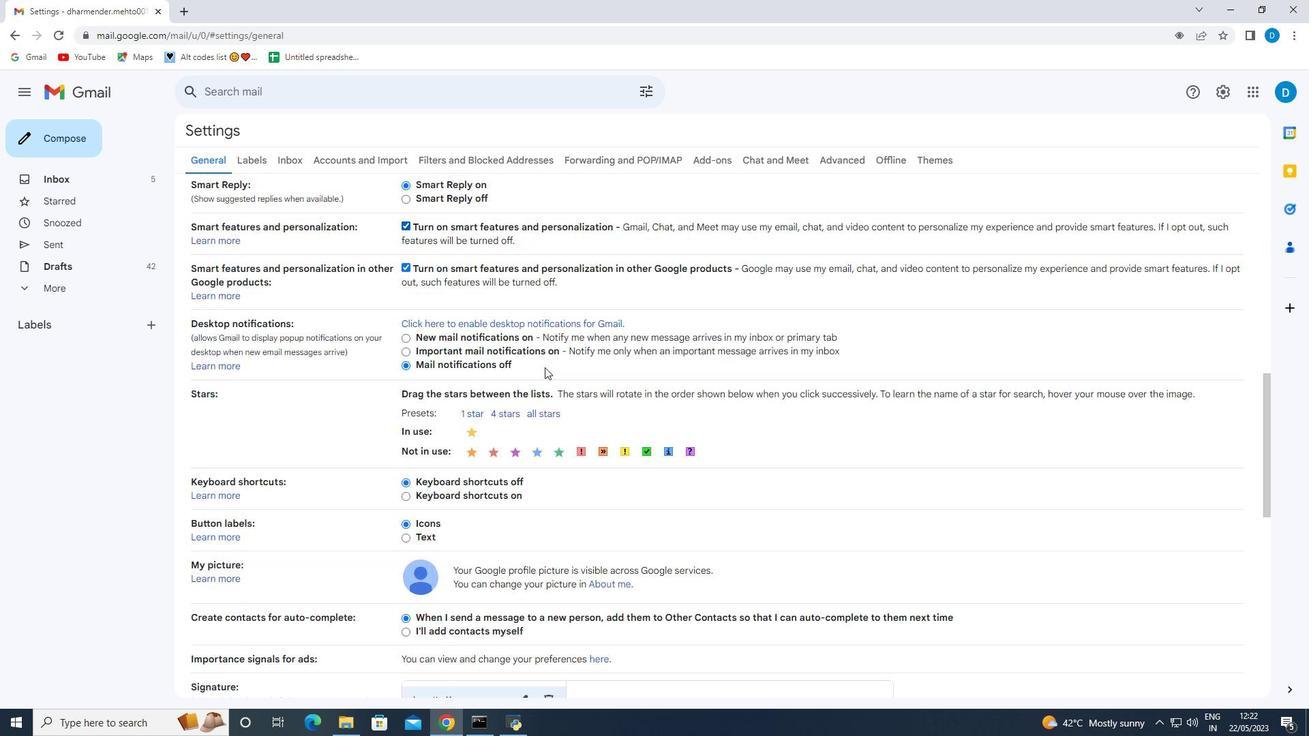 
Action: Mouse moved to (519, 364)
Screenshot: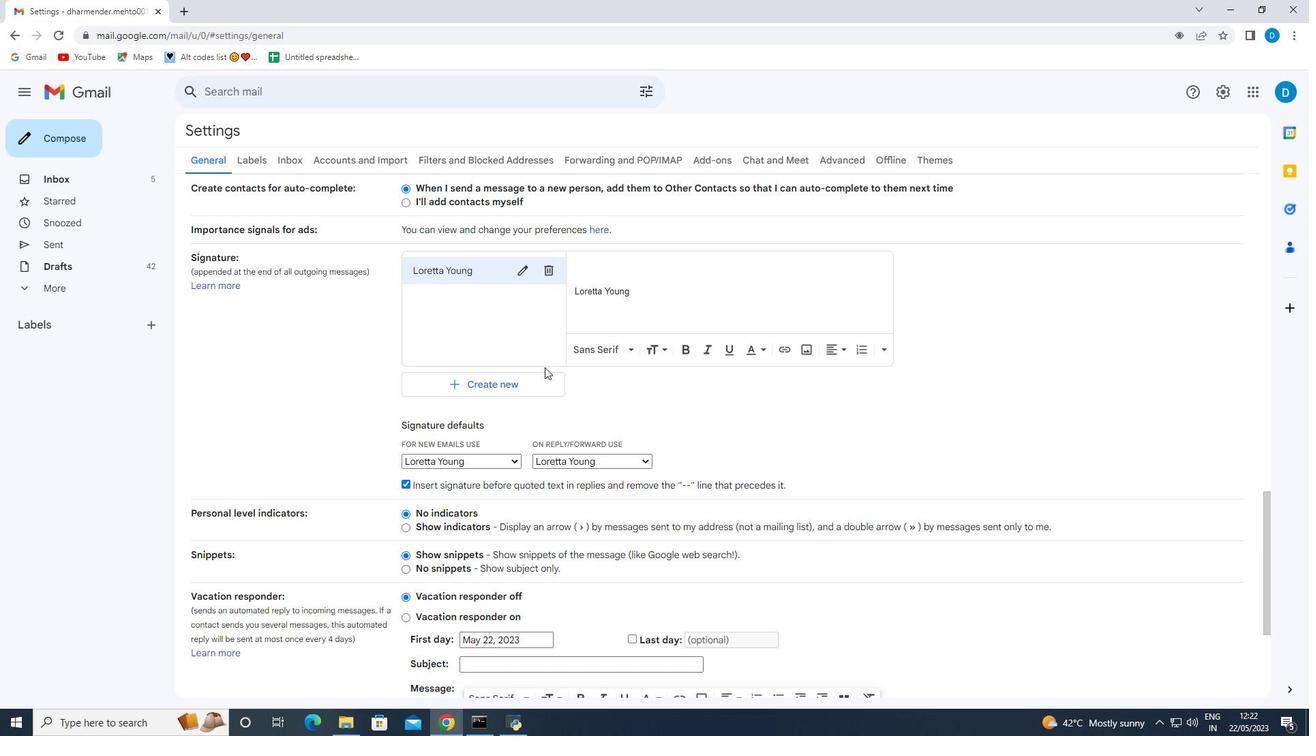 
Action: Mouse scrolled (519, 365) with delta (0, 0)
Screenshot: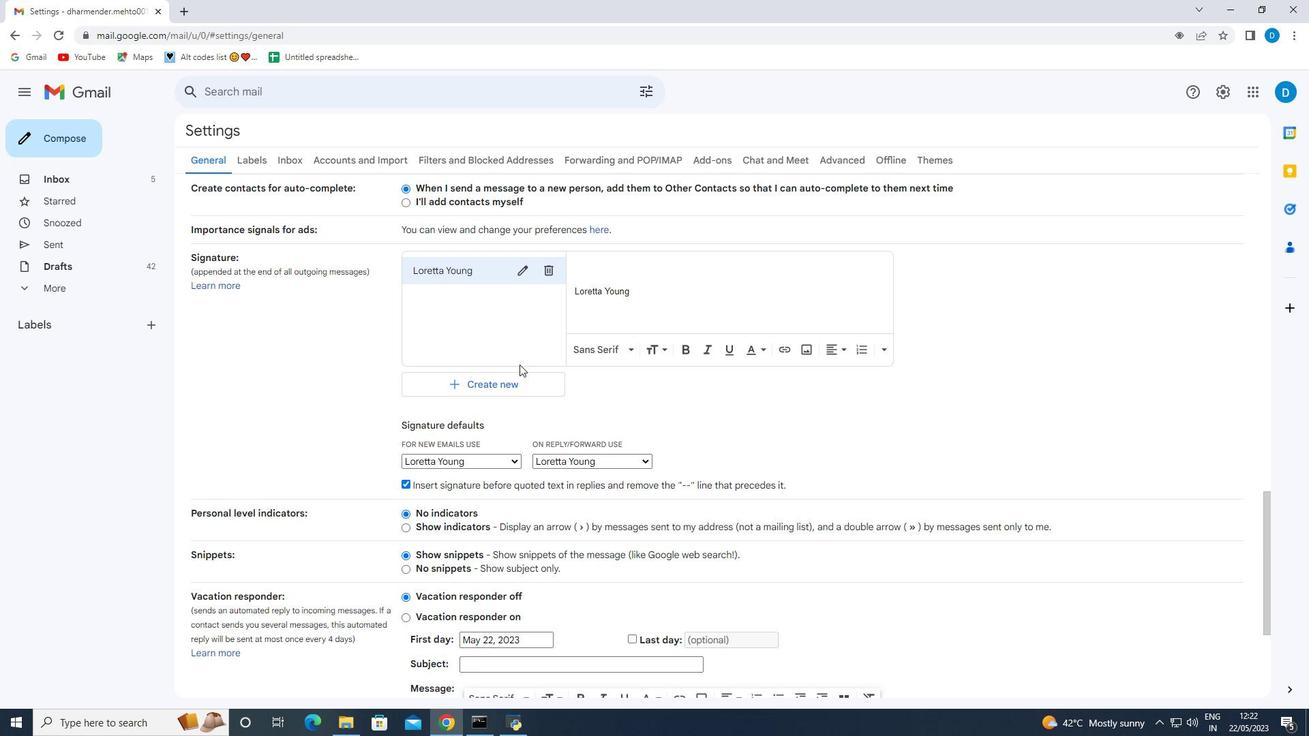 
Action: Mouse moved to (547, 336)
Screenshot: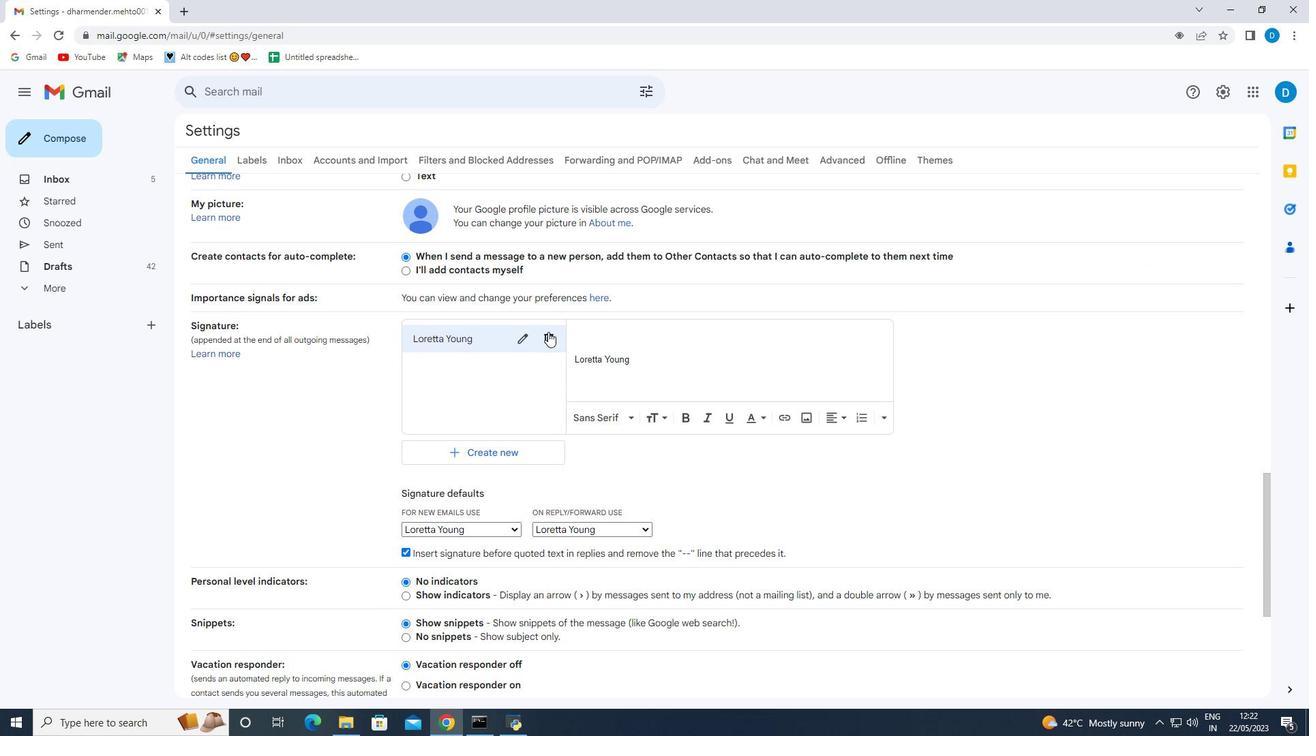 
Action: Mouse pressed left at (547, 336)
Screenshot: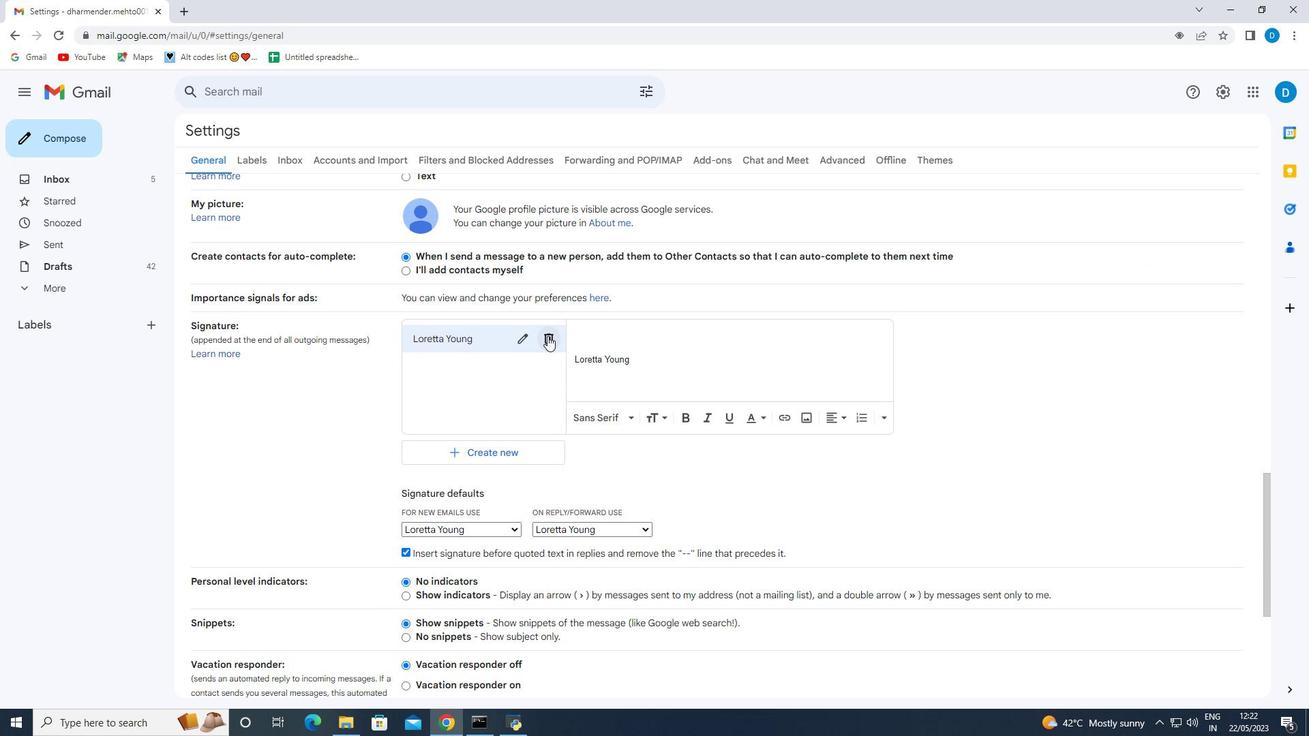 
Action: Mouse moved to (763, 419)
Screenshot: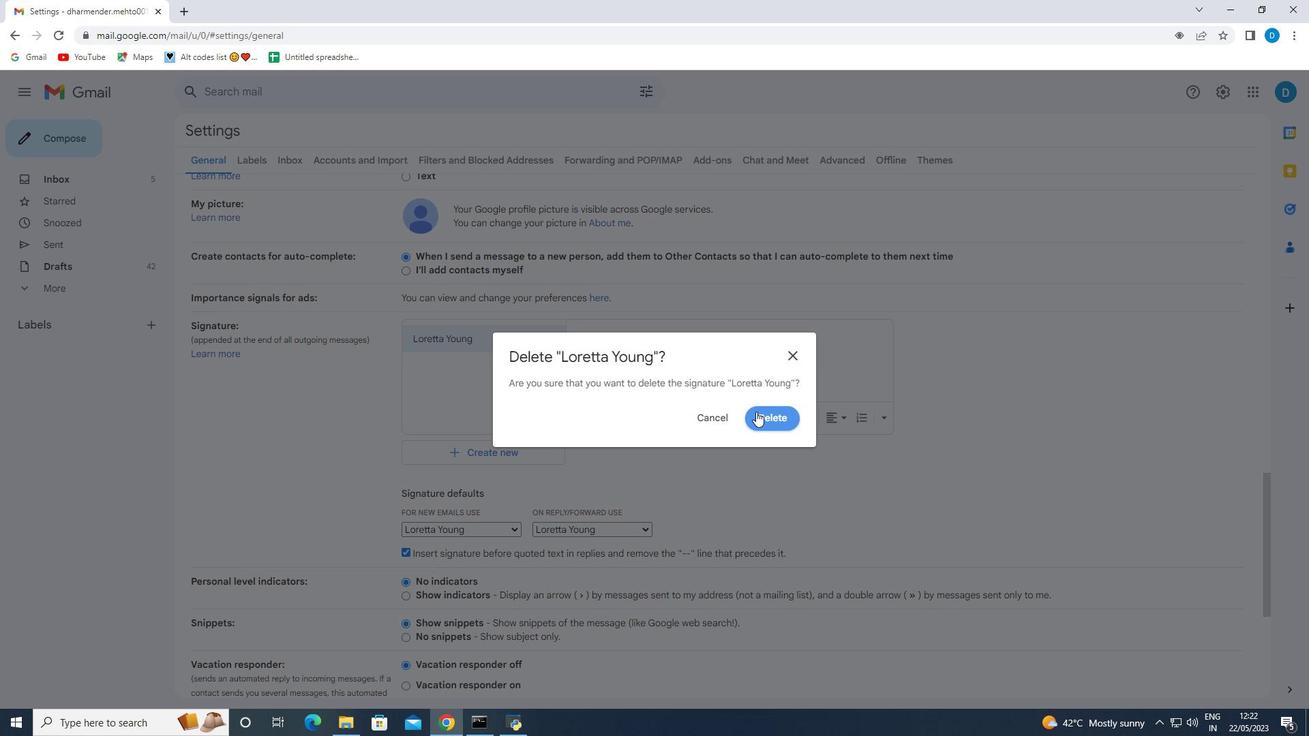 
Action: Mouse pressed left at (763, 419)
Screenshot: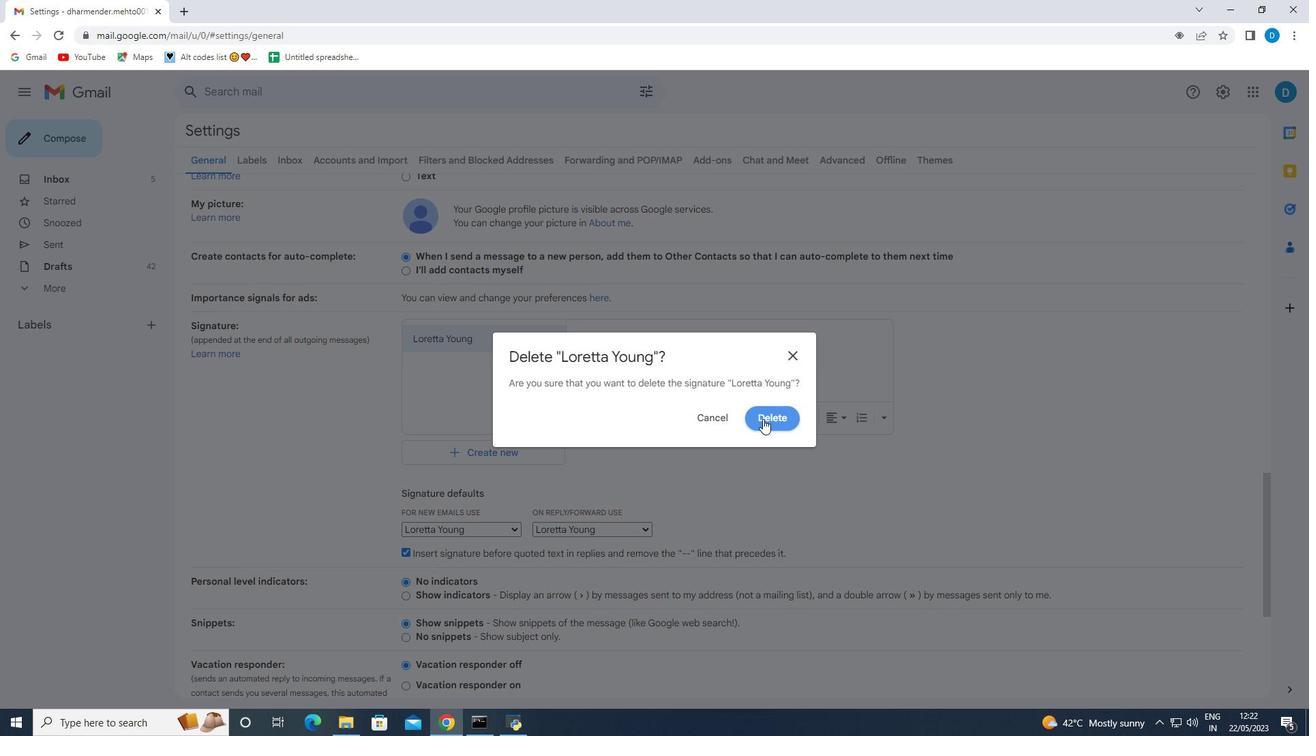 
Action: Mouse moved to (478, 351)
Screenshot: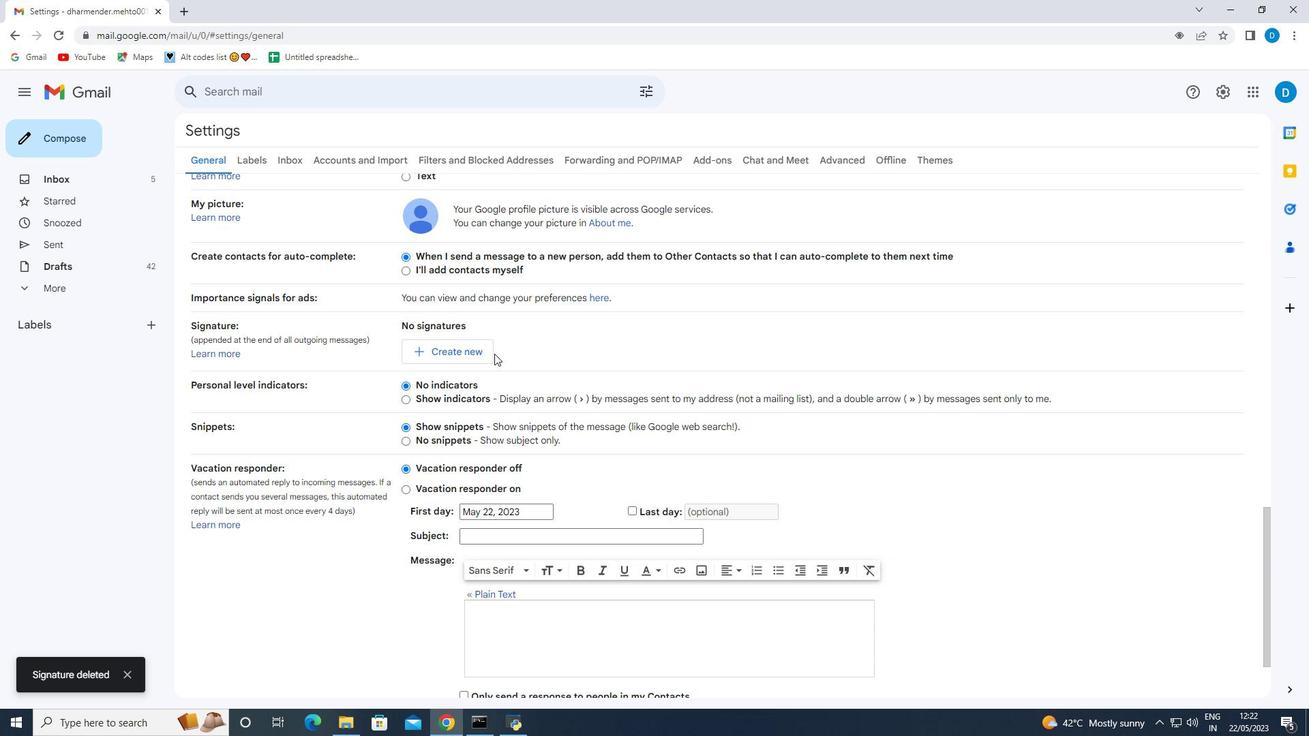 
Action: Mouse pressed left at (478, 351)
Screenshot: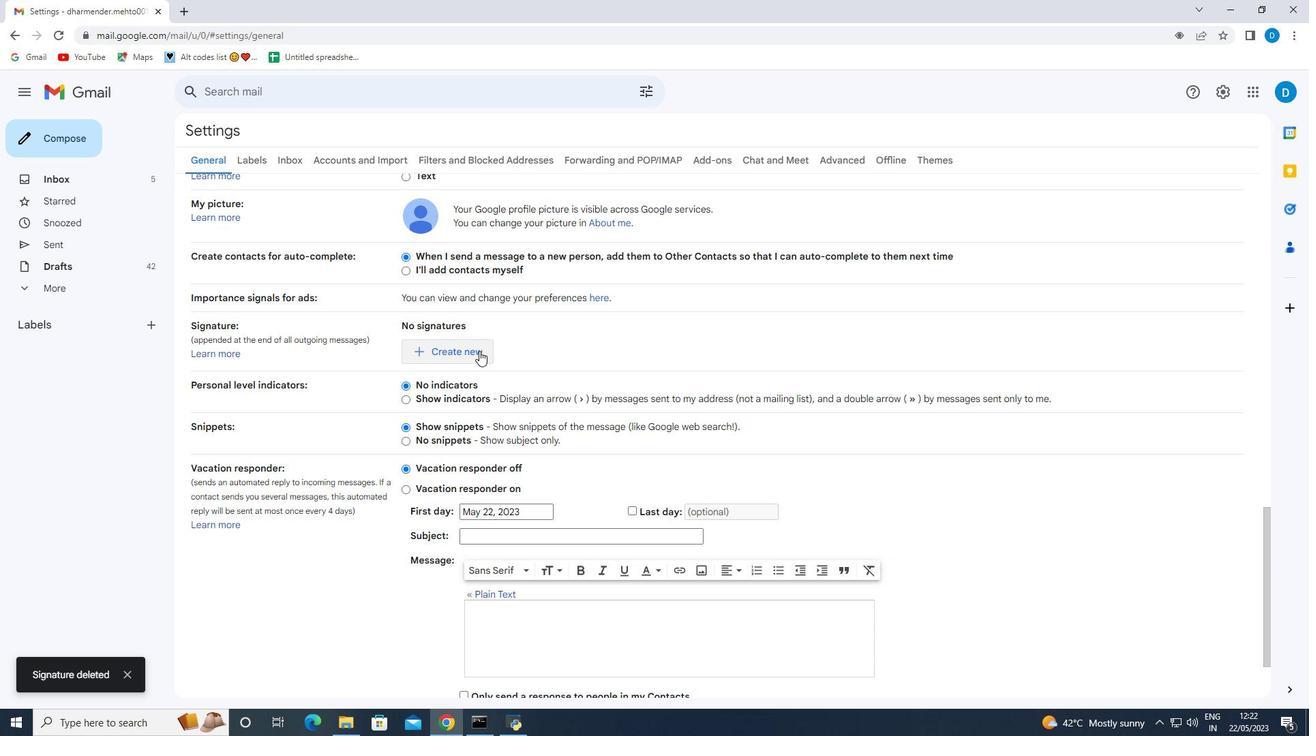 
Action: Mouse moved to (667, 386)
Screenshot: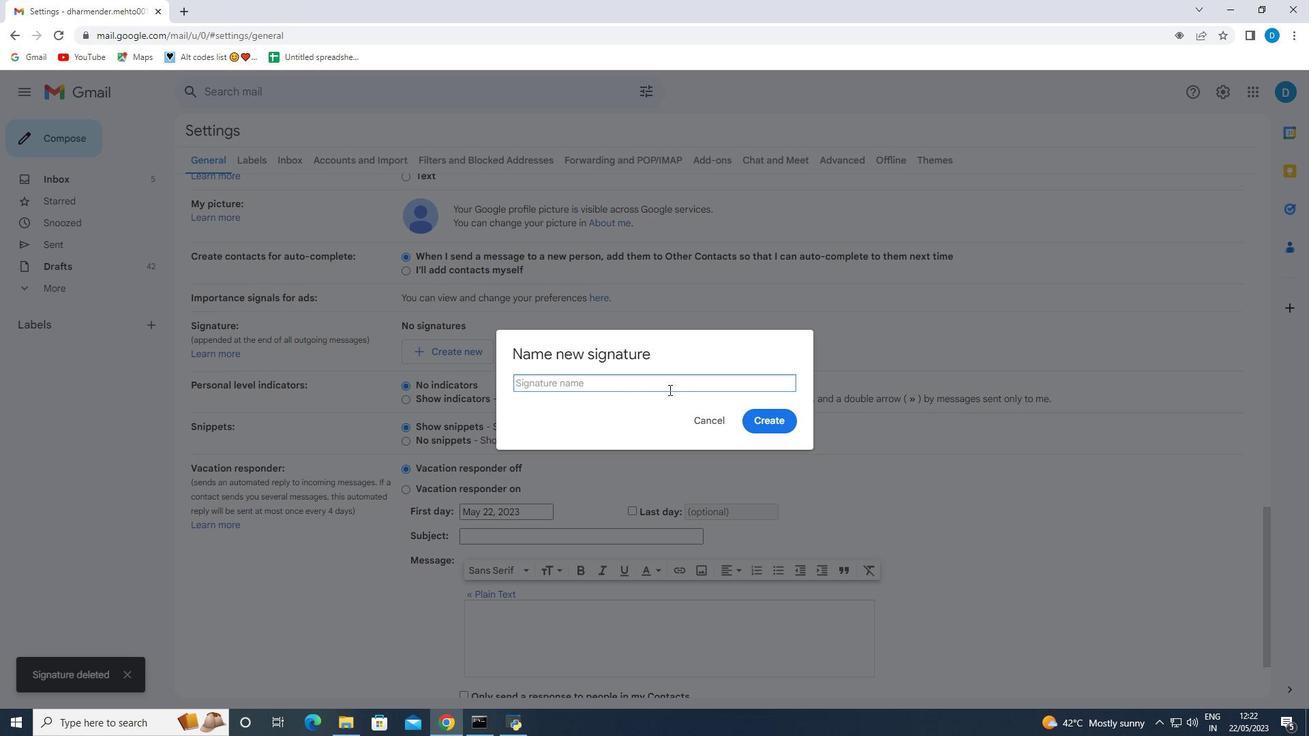 
Action: Mouse pressed left at (667, 386)
Screenshot: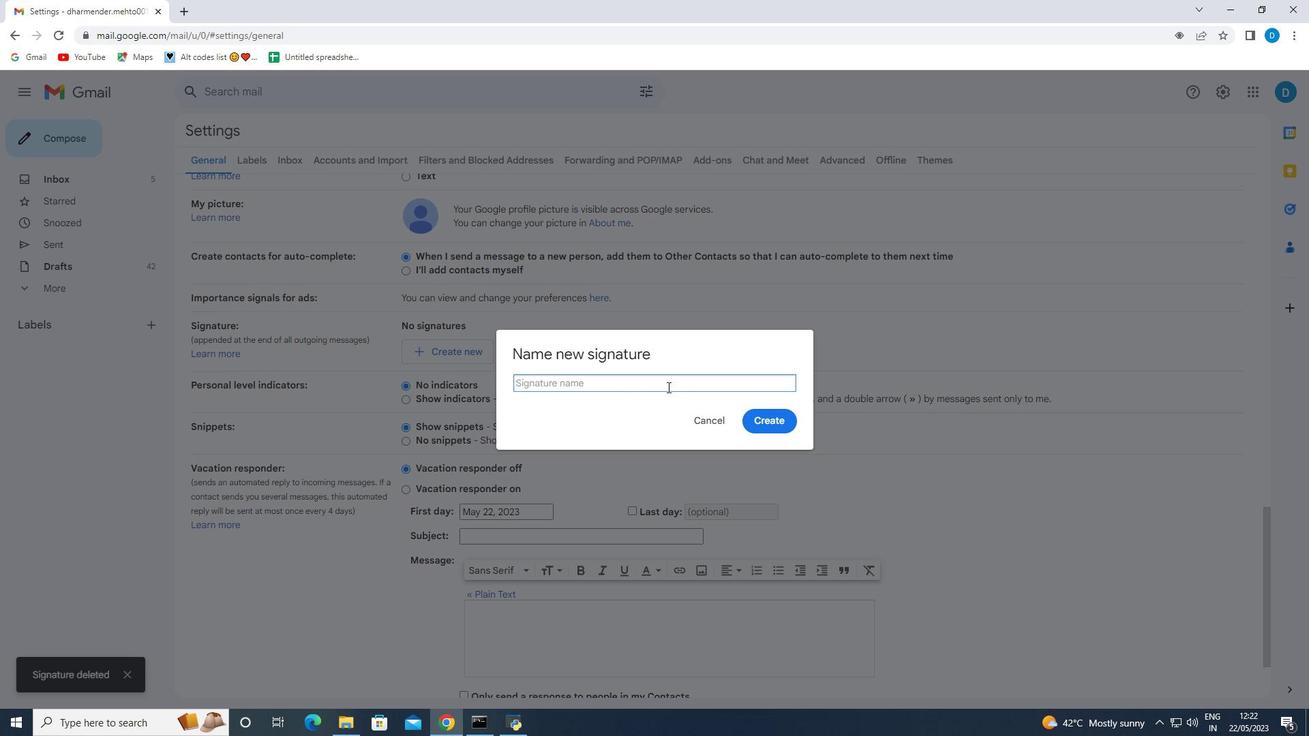 
Action: Key pressed <Key.shift>Louis<Key.space><Key.shift>Adams
Screenshot: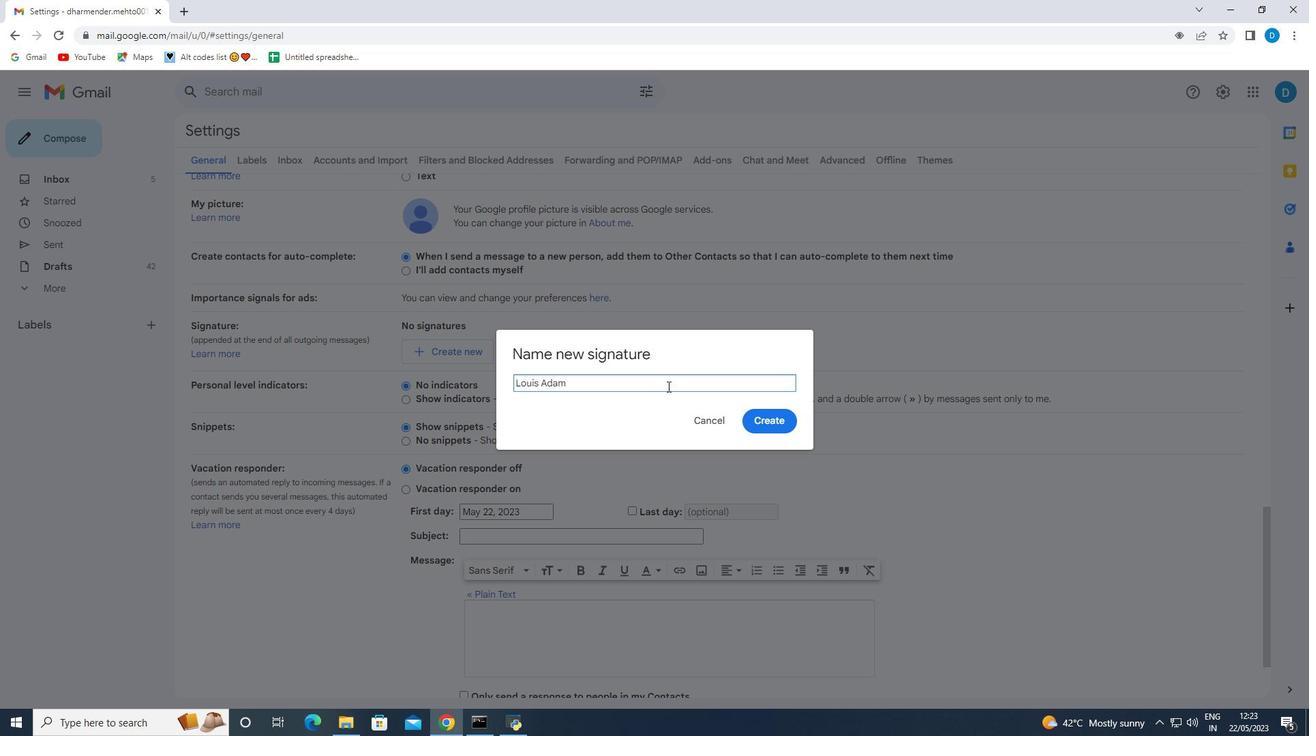 
Action: Mouse moved to (769, 421)
Screenshot: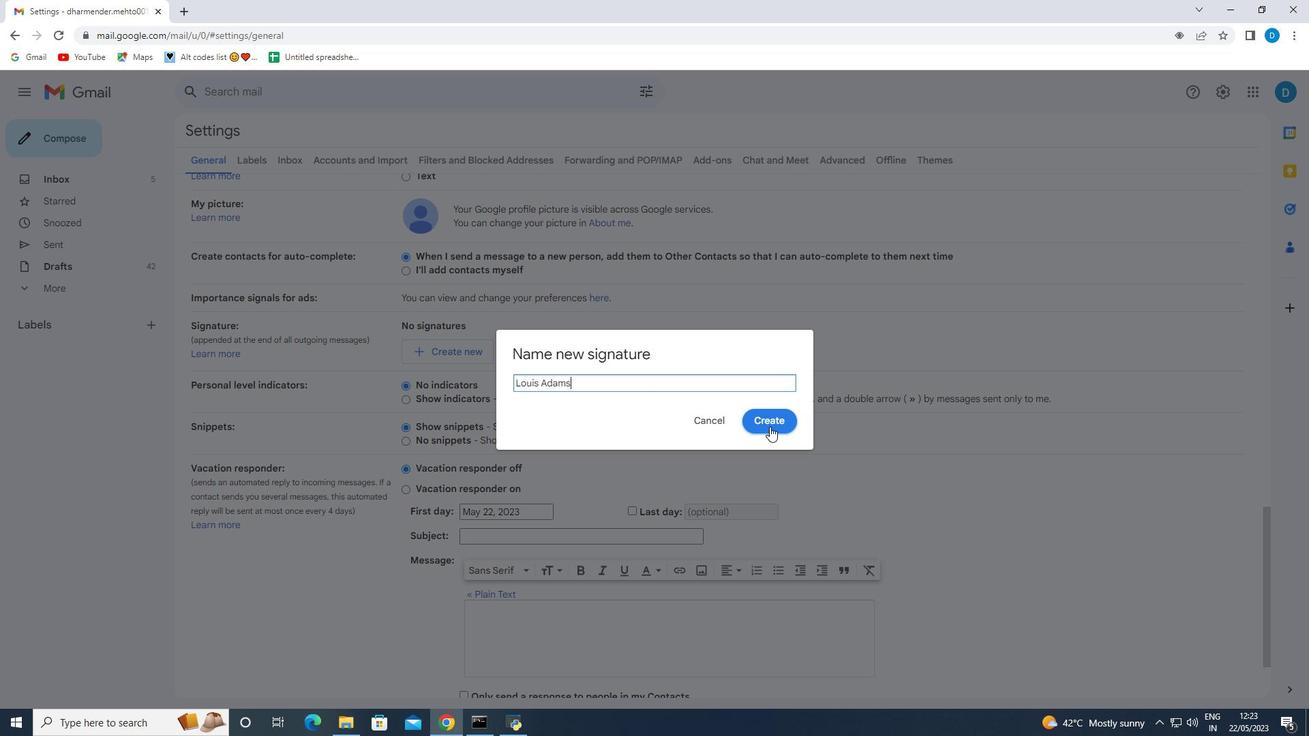 
Action: Mouse pressed left at (769, 421)
Screenshot: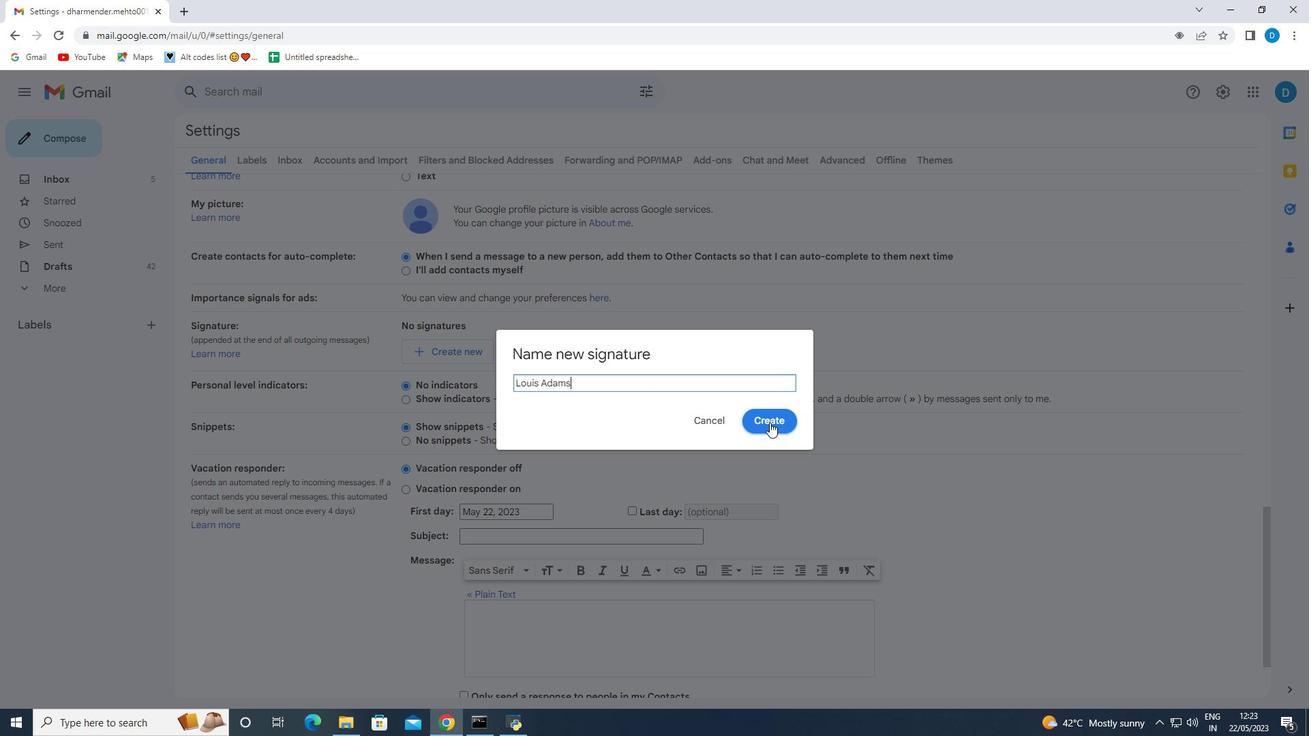 
Action: Mouse moved to (508, 526)
Screenshot: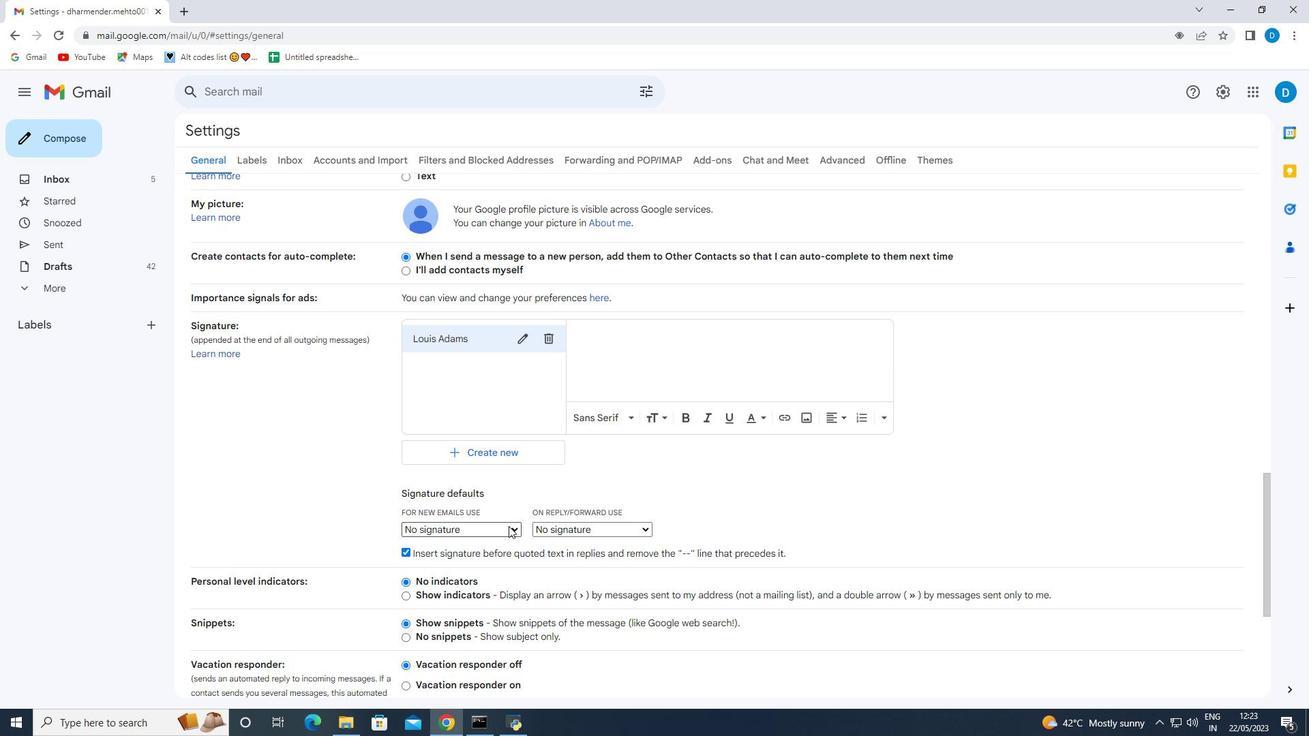
Action: Mouse pressed left at (508, 526)
Screenshot: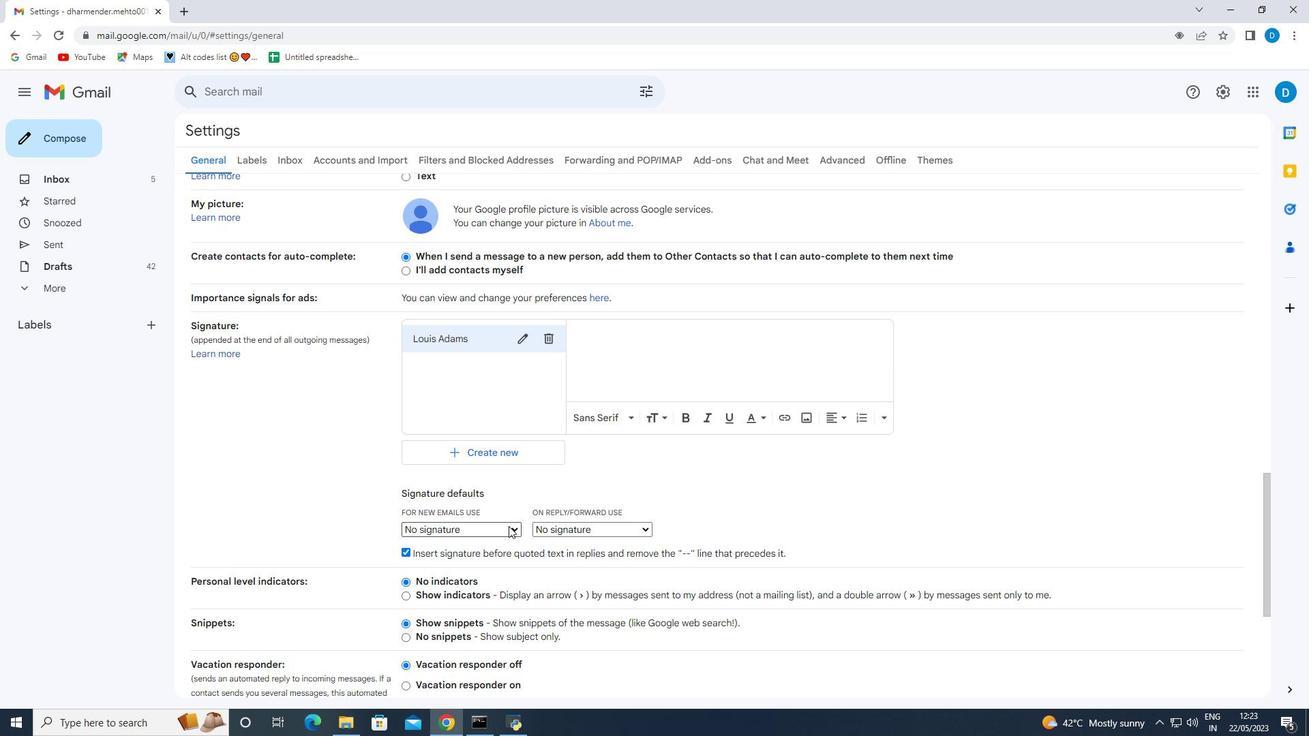 
Action: Mouse moved to (461, 554)
Screenshot: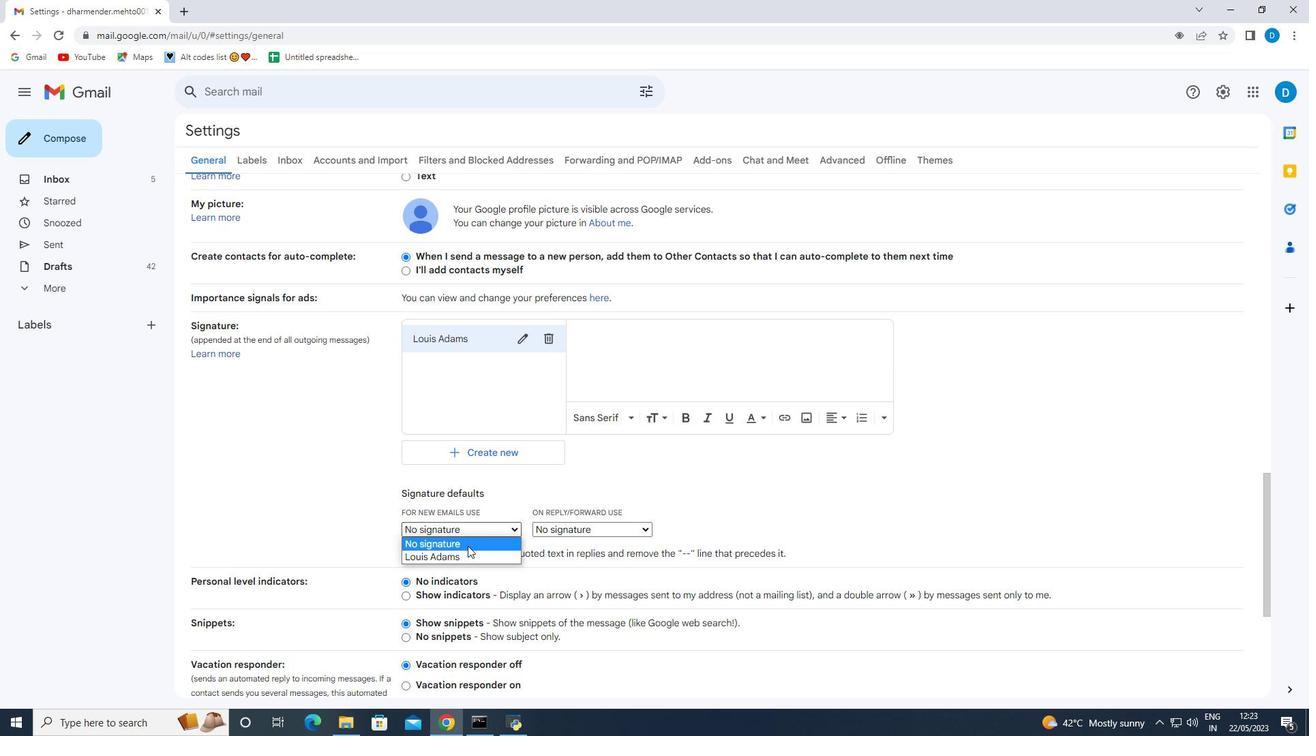 
Action: Mouse pressed left at (461, 554)
Screenshot: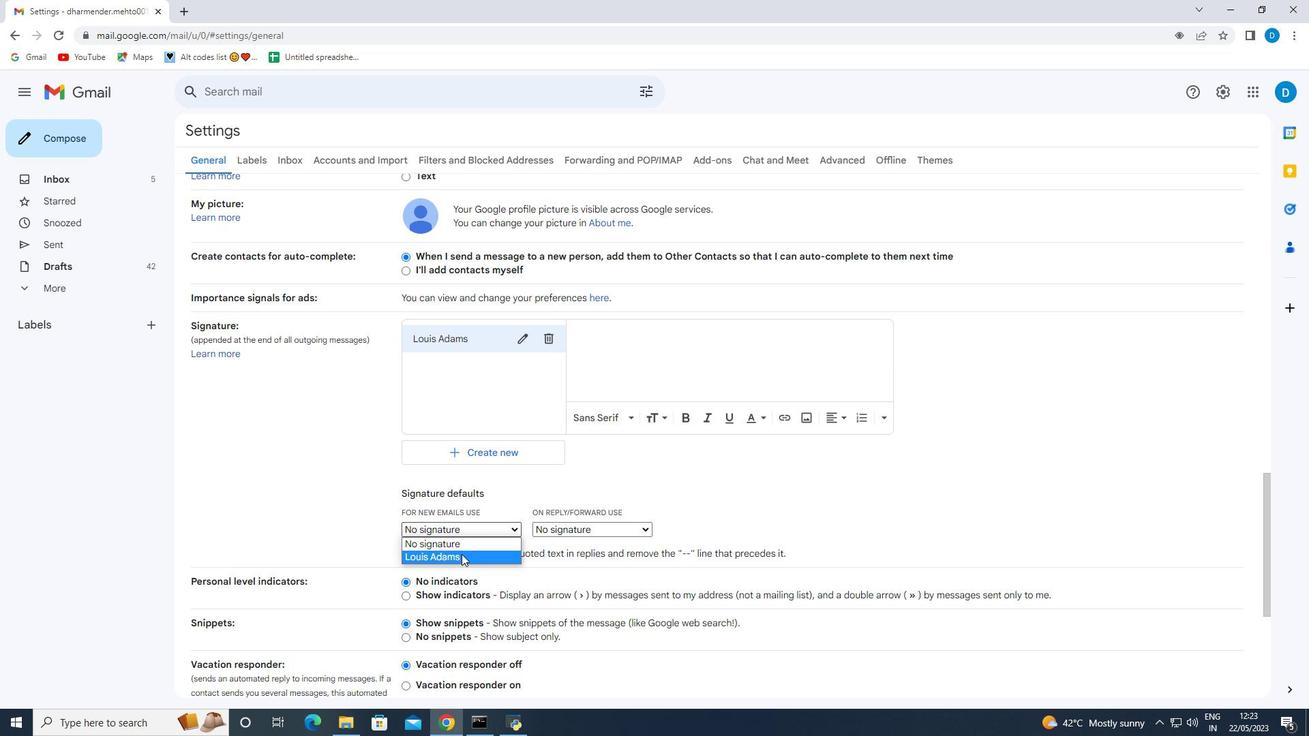 
Action: Mouse moved to (548, 531)
Screenshot: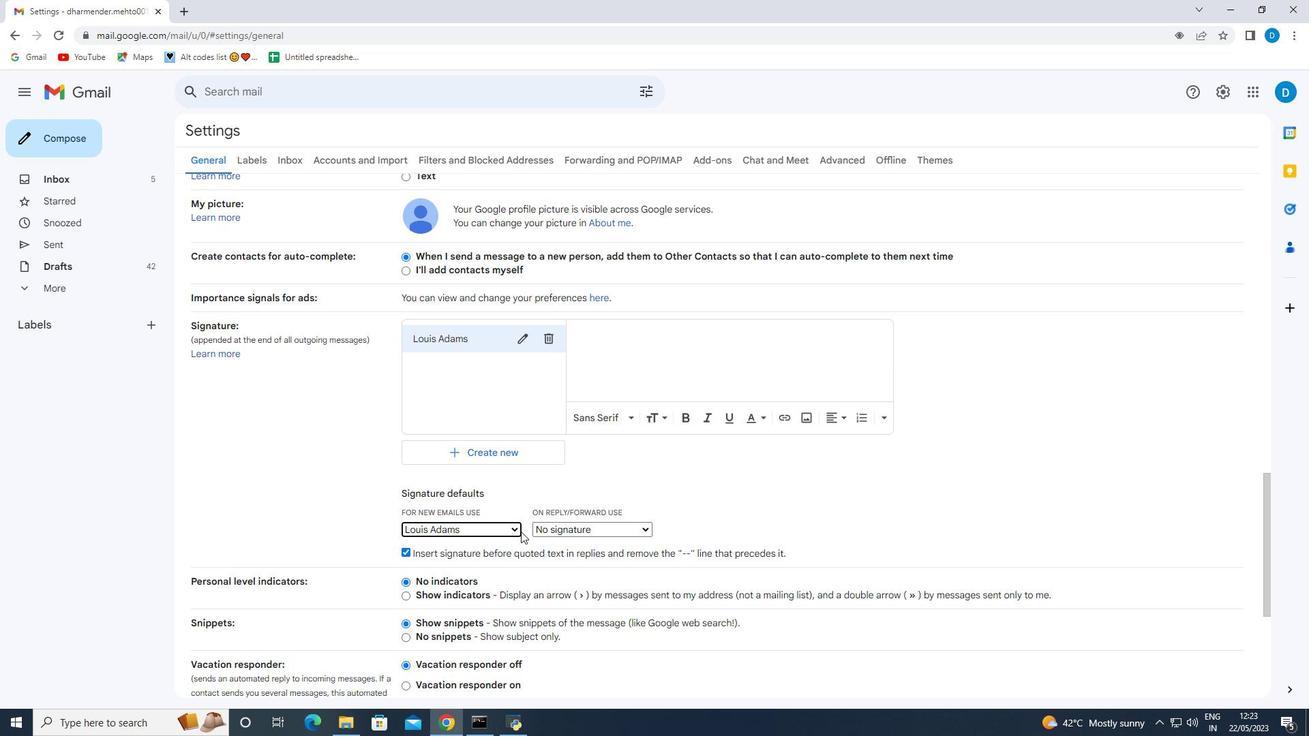 
Action: Mouse pressed left at (548, 531)
Screenshot: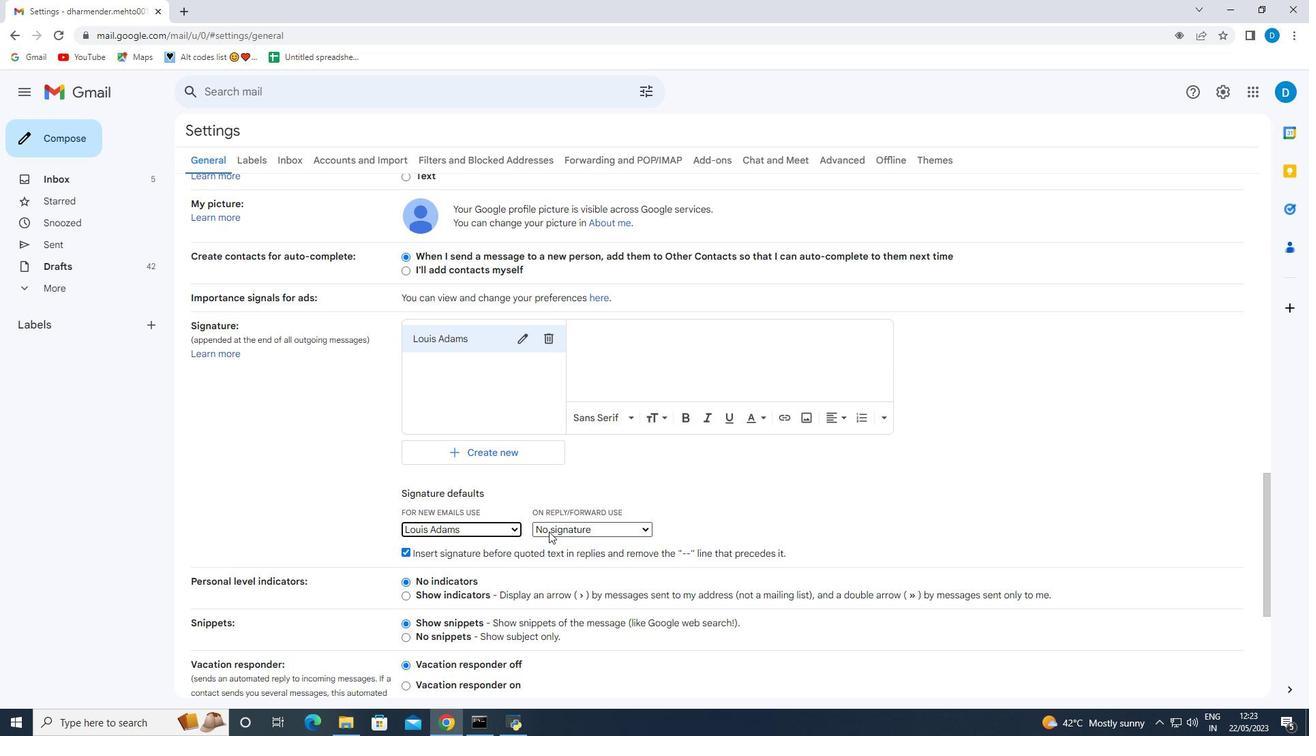 
Action: Mouse moved to (537, 553)
Screenshot: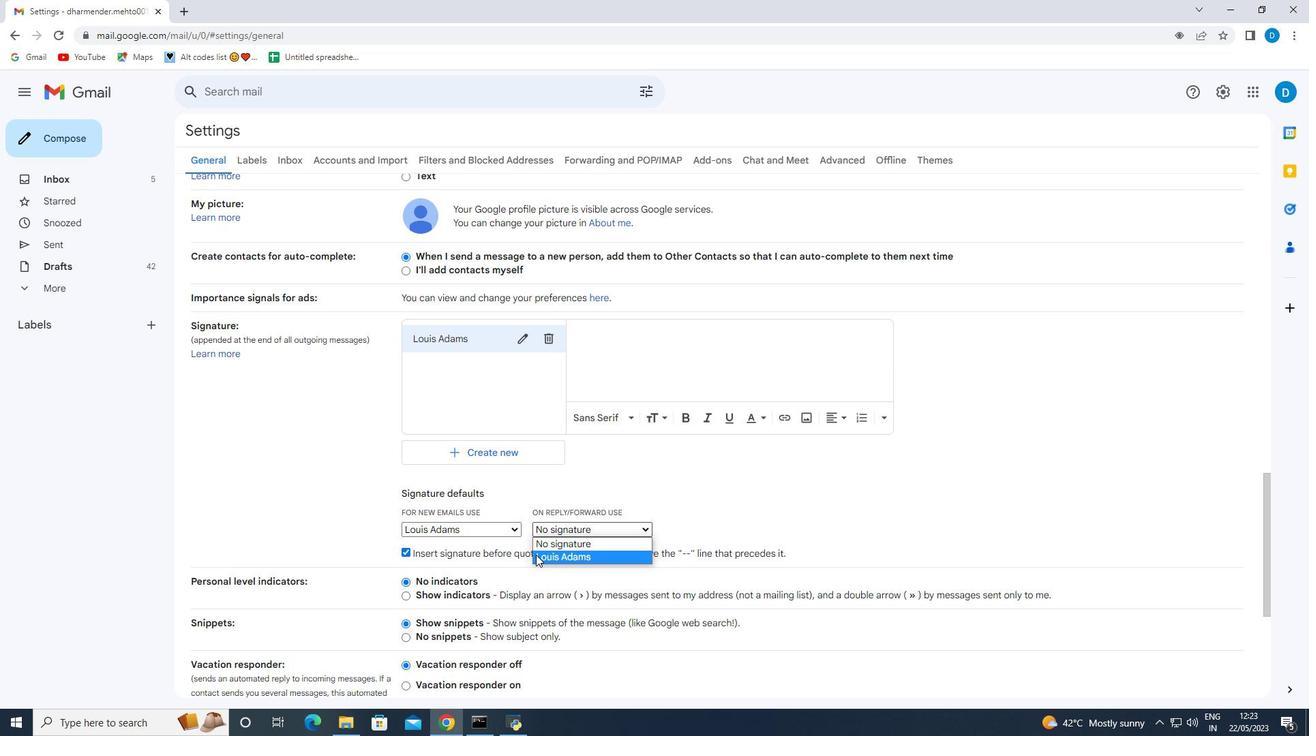 
Action: Mouse pressed left at (537, 553)
Screenshot: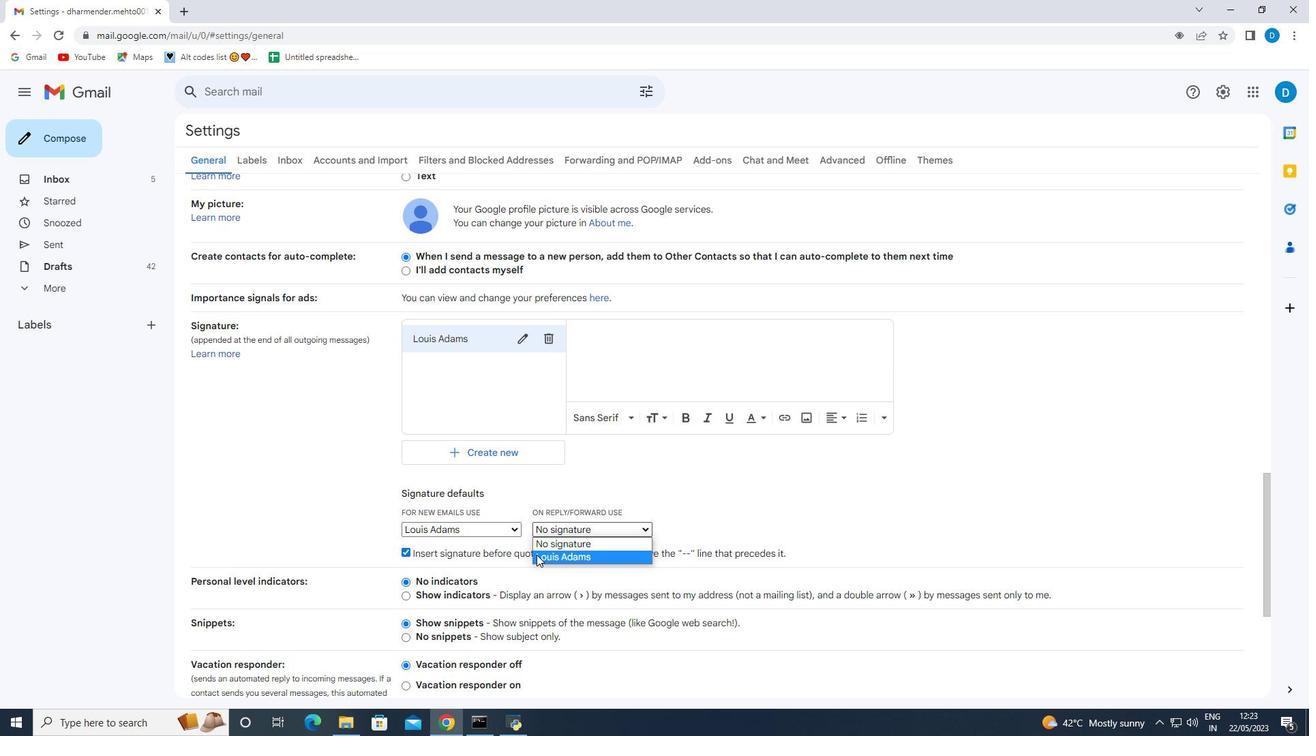 
Action: Mouse moved to (600, 360)
Screenshot: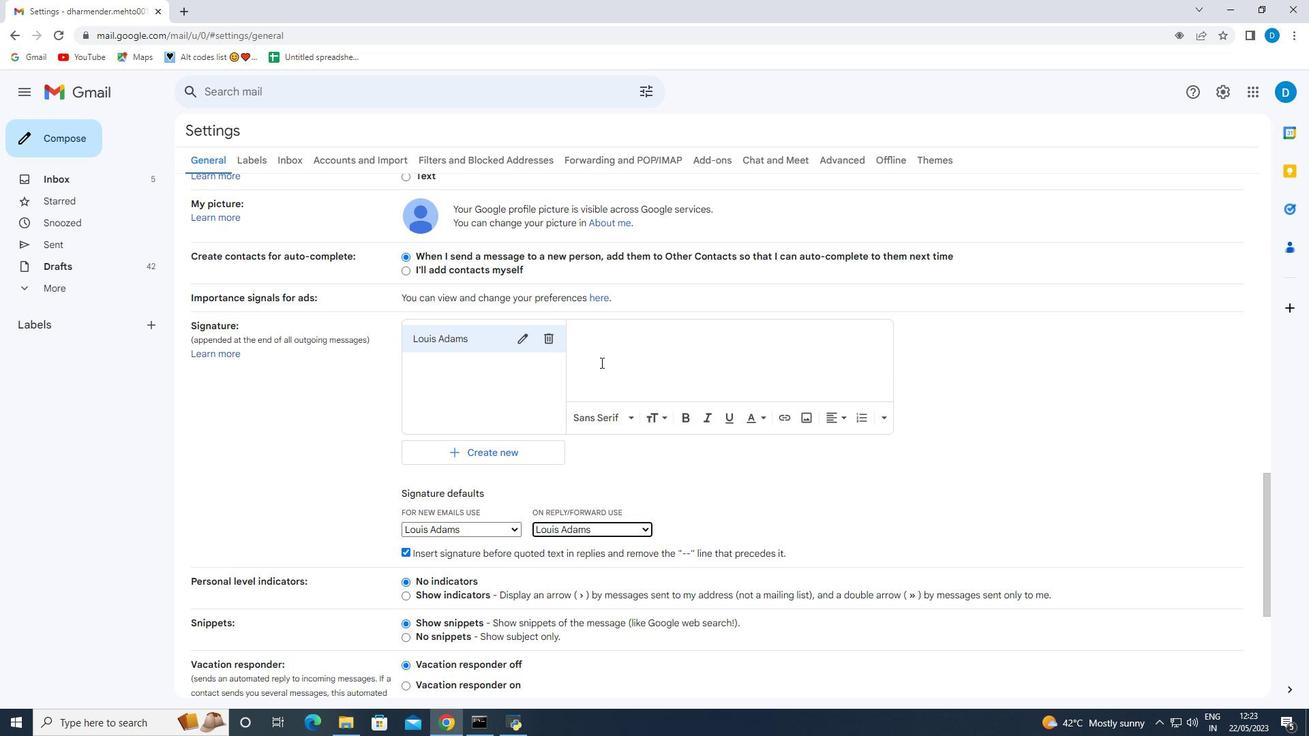 
Action: Mouse pressed left at (600, 360)
Screenshot: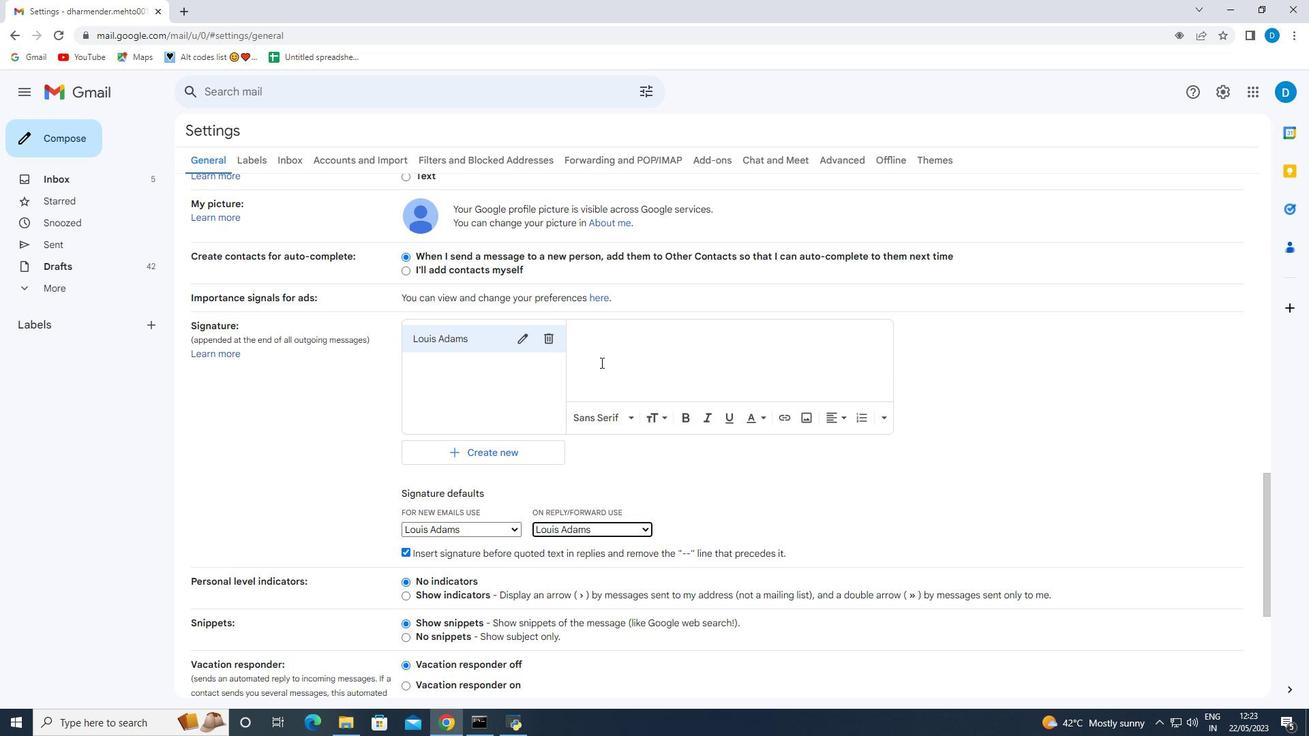 
Action: Mouse moved to (600, 360)
Screenshot: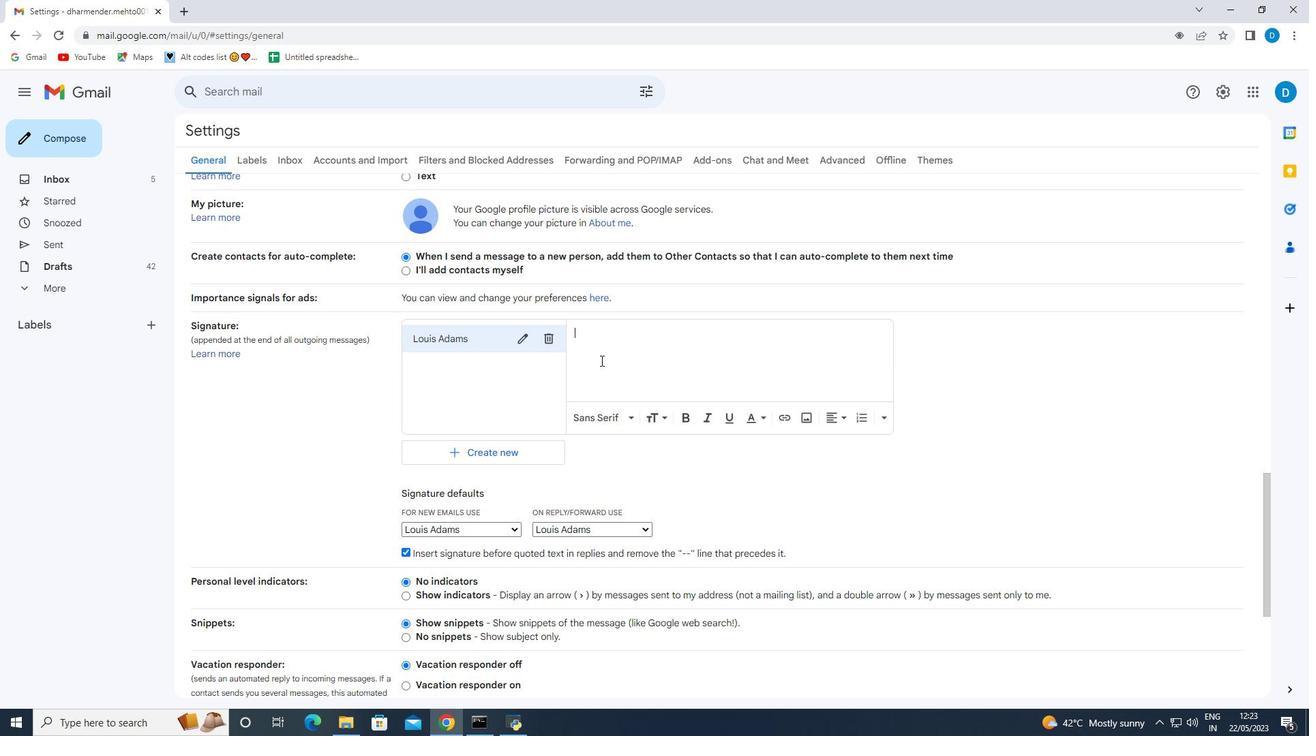 
Action: Key pressed <Key.shift><Key.shift><Key.shift>Louis<Key.space><Key.shift>Adams
Screenshot: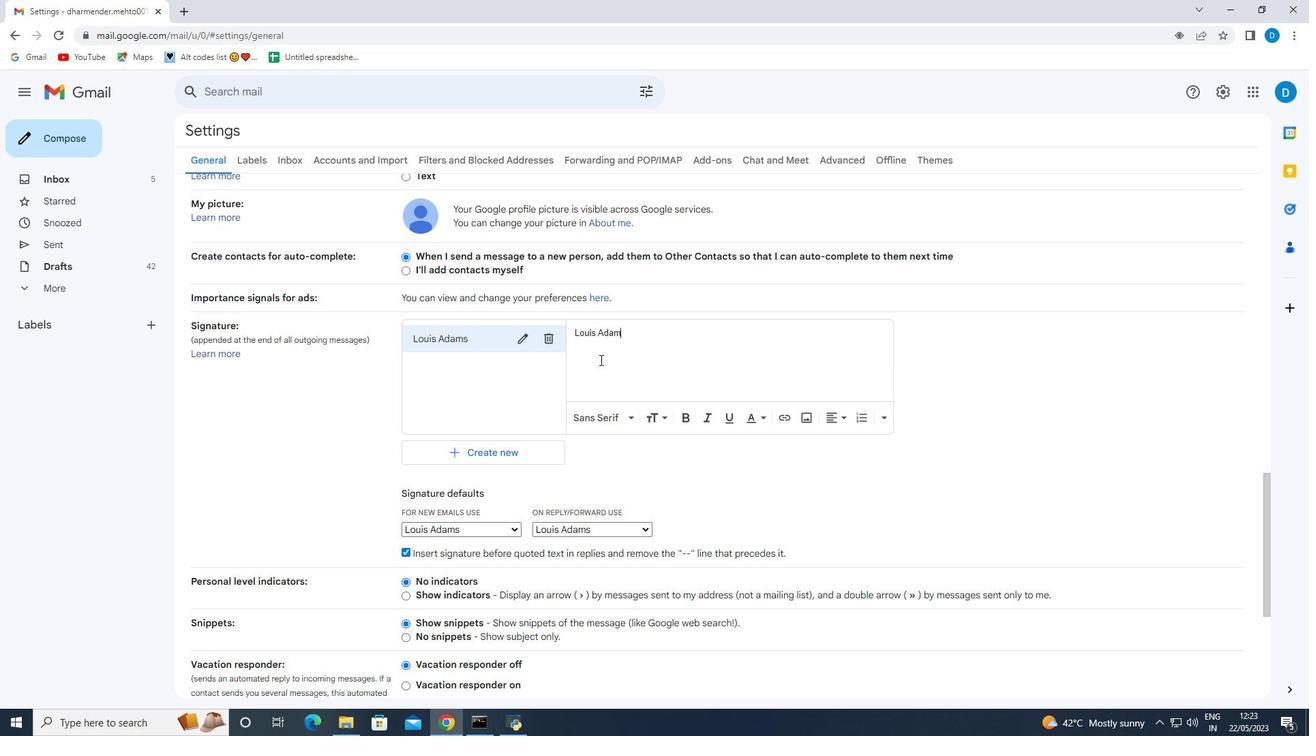 
Action: Mouse moved to (576, 508)
Screenshot: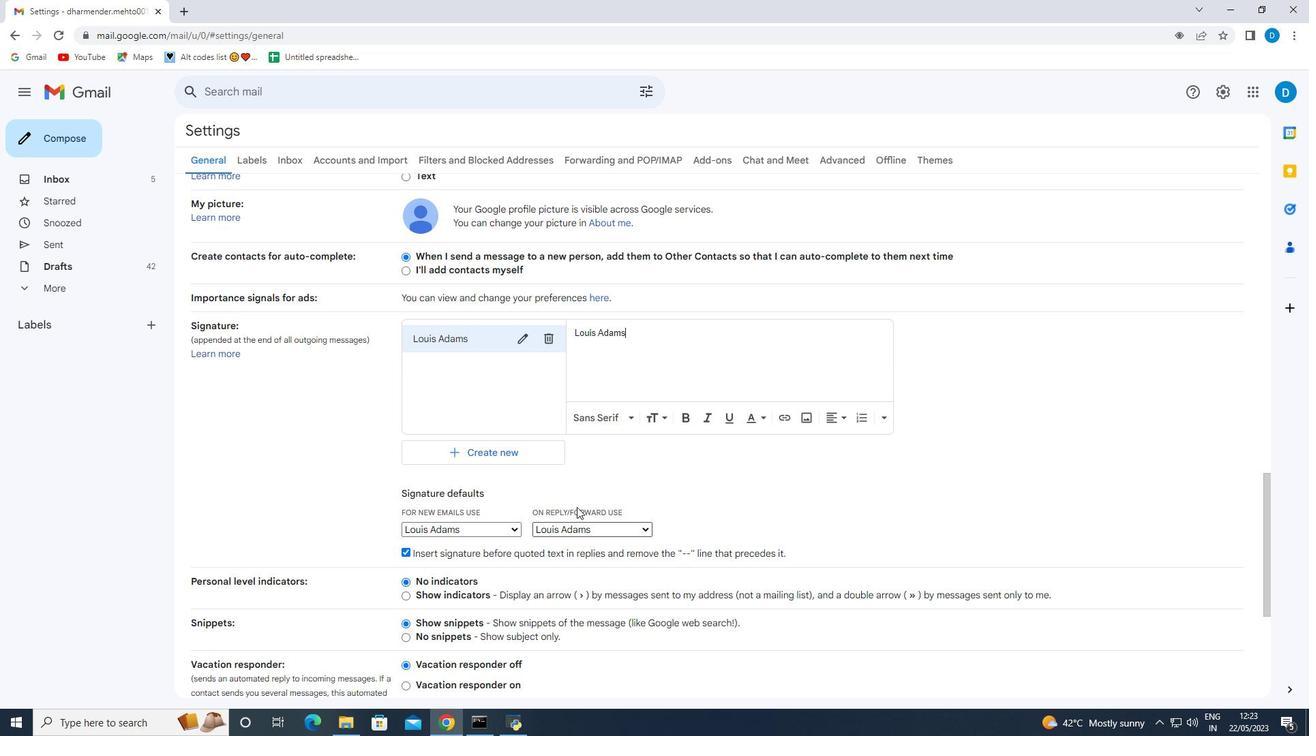 
Action: Mouse scrolled (576, 507) with delta (0, 0)
Screenshot: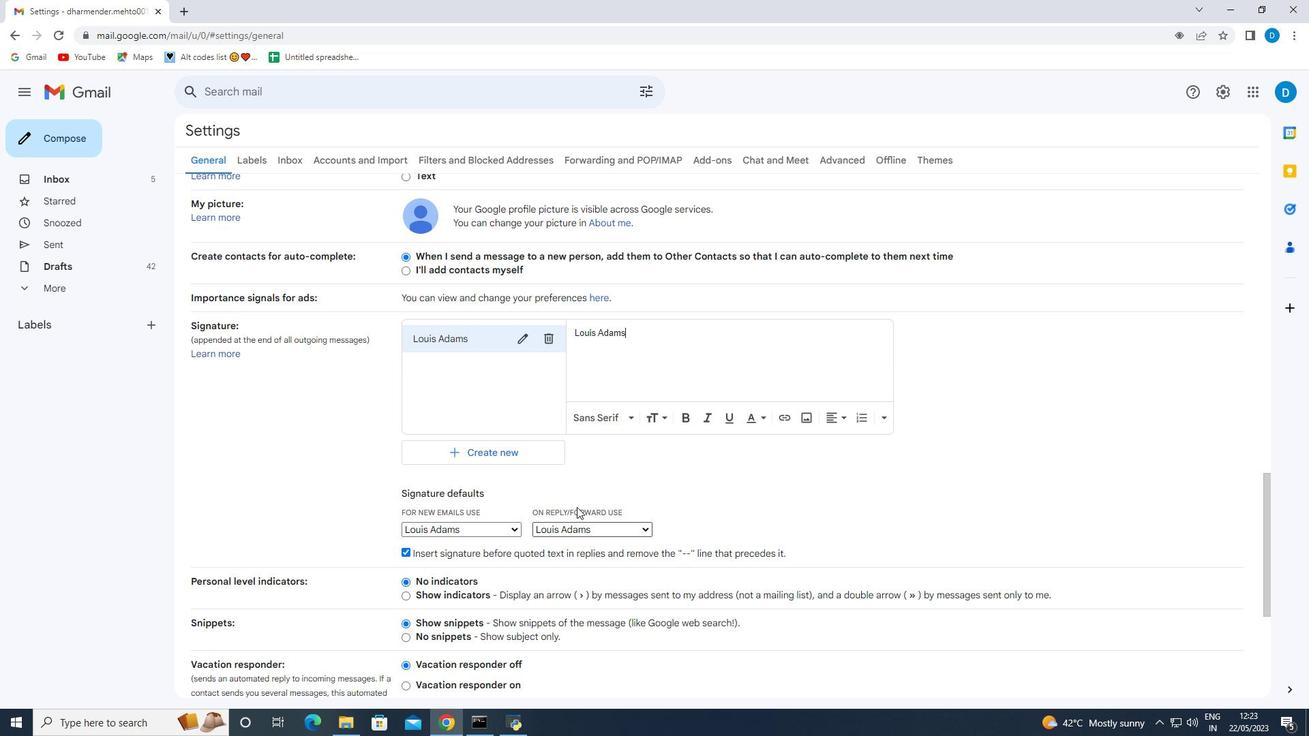 
Action: Mouse moved to (576, 510)
Screenshot: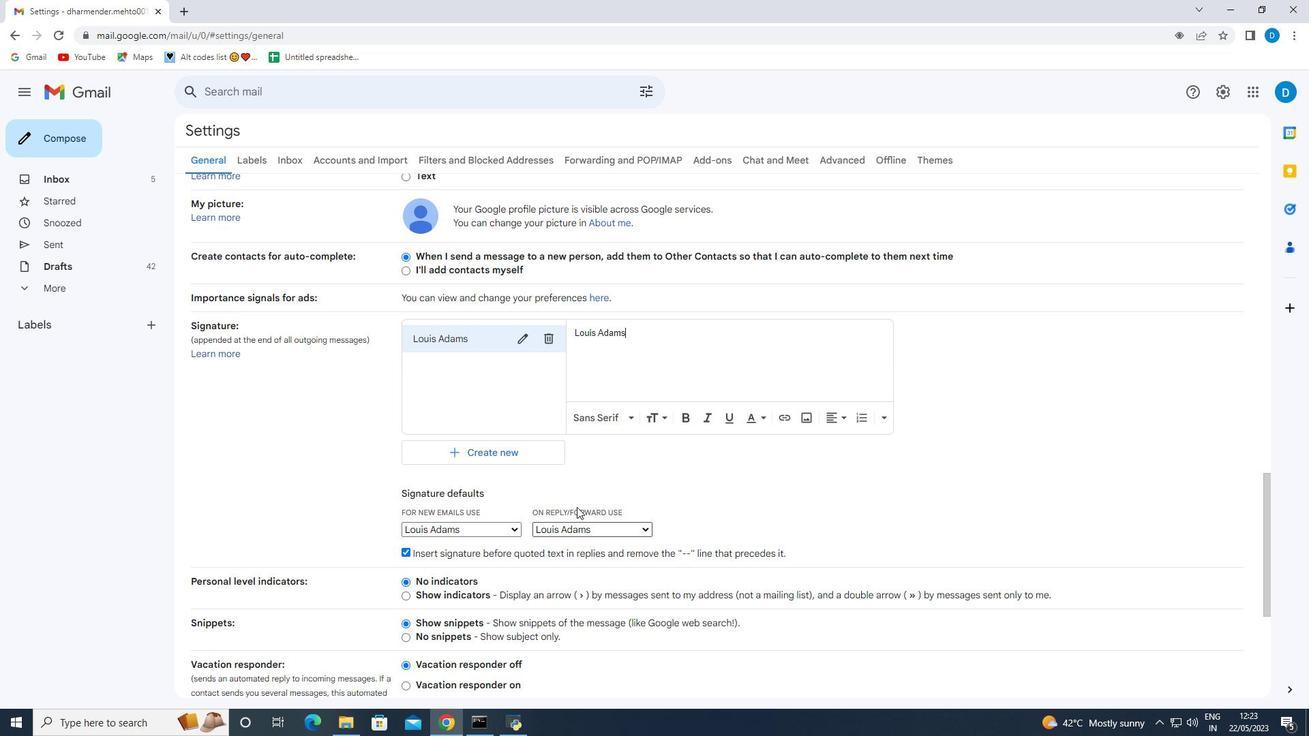 
Action: Mouse scrolled (576, 509) with delta (0, 0)
Screenshot: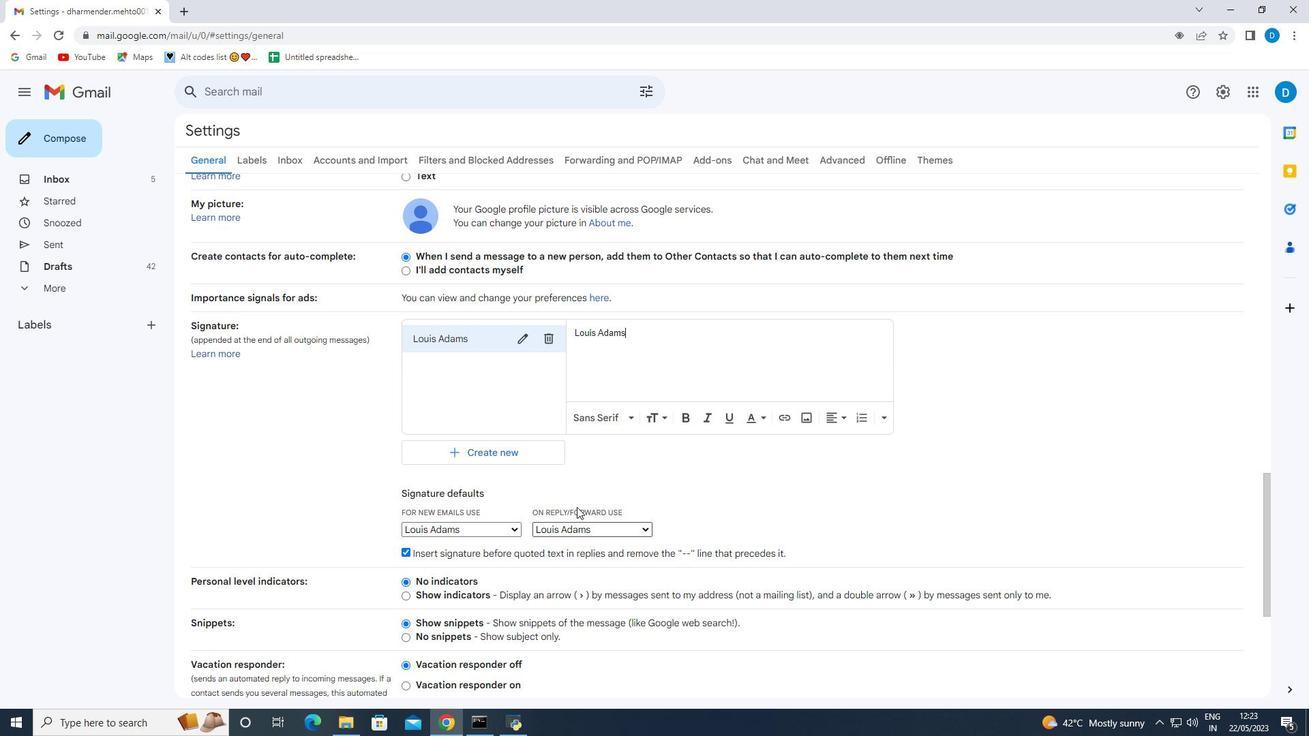 
Action: Mouse scrolled (576, 509) with delta (0, 0)
Screenshot: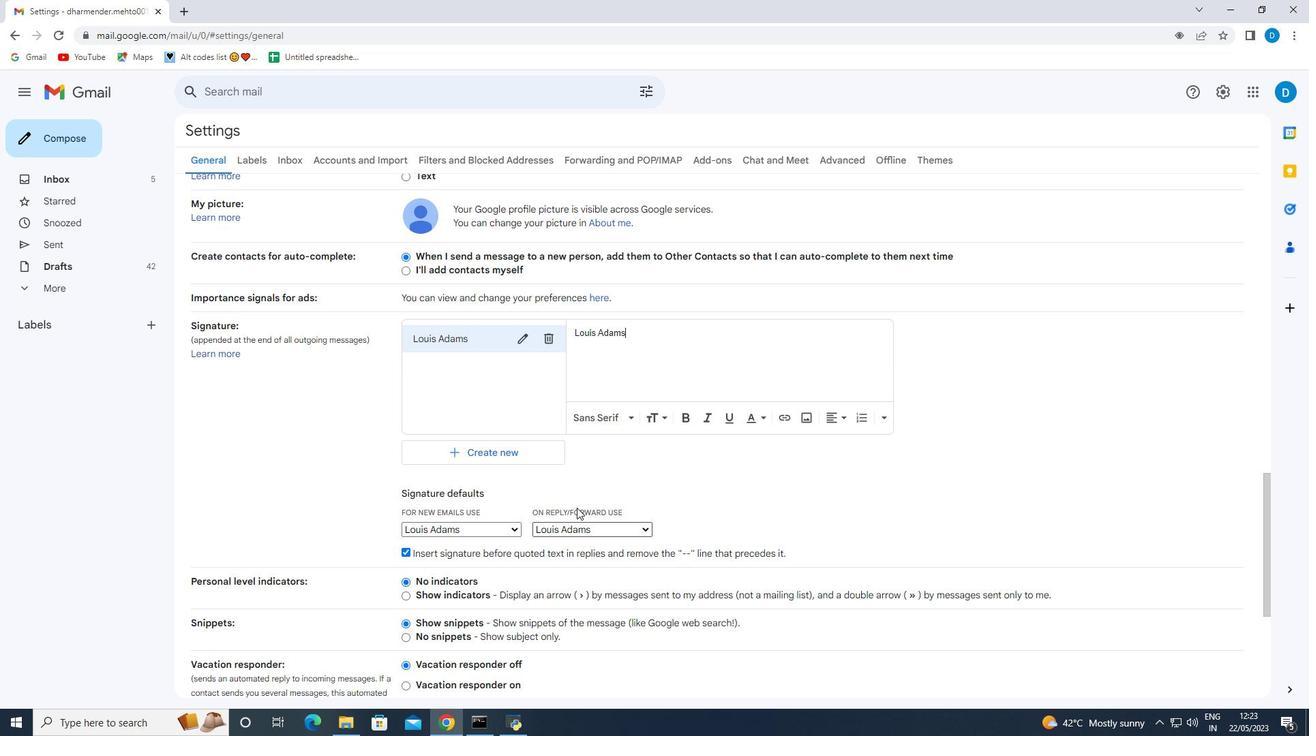 
Action: Mouse scrolled (576, 509) with delta (0, 0)
Screenshot: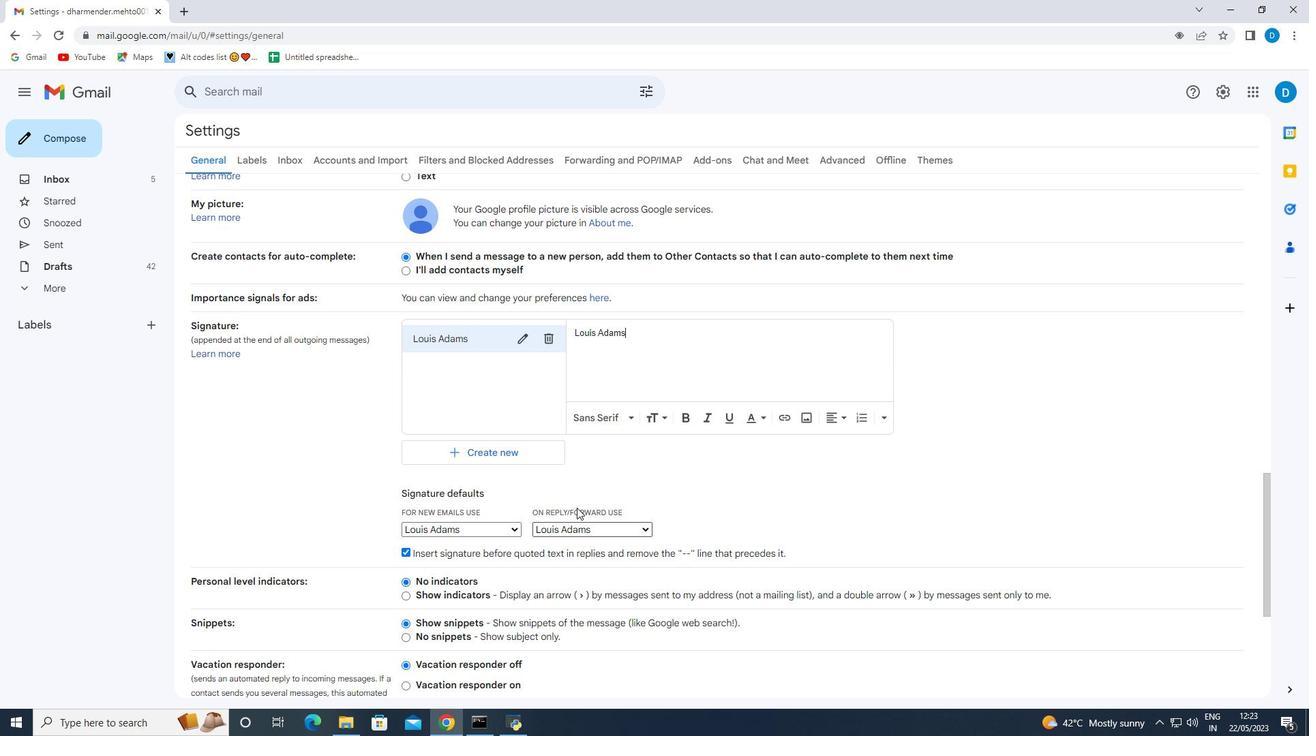 
Action: Mouse scrolled (576, 509) with delta (0, 0)
Screenshot: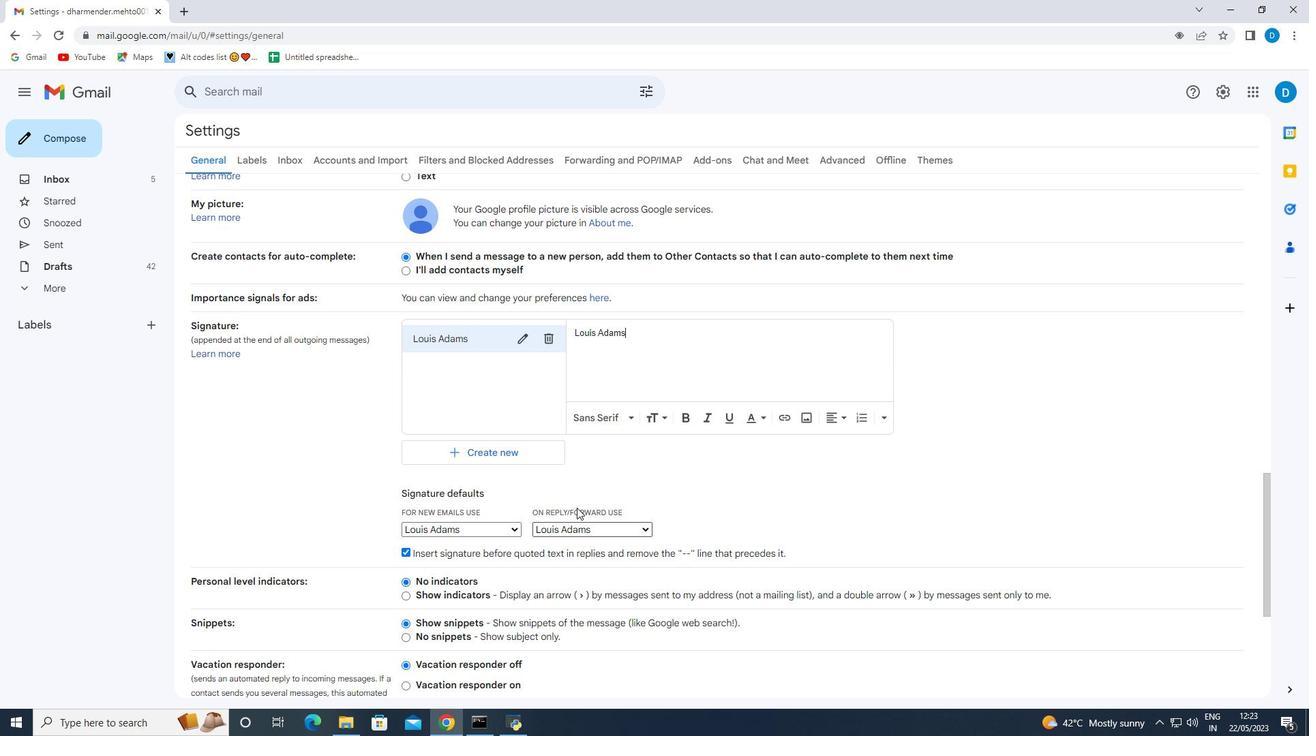 
Action: Mouse scrolled (576, 509) with delta (0, 0)
Screenshot: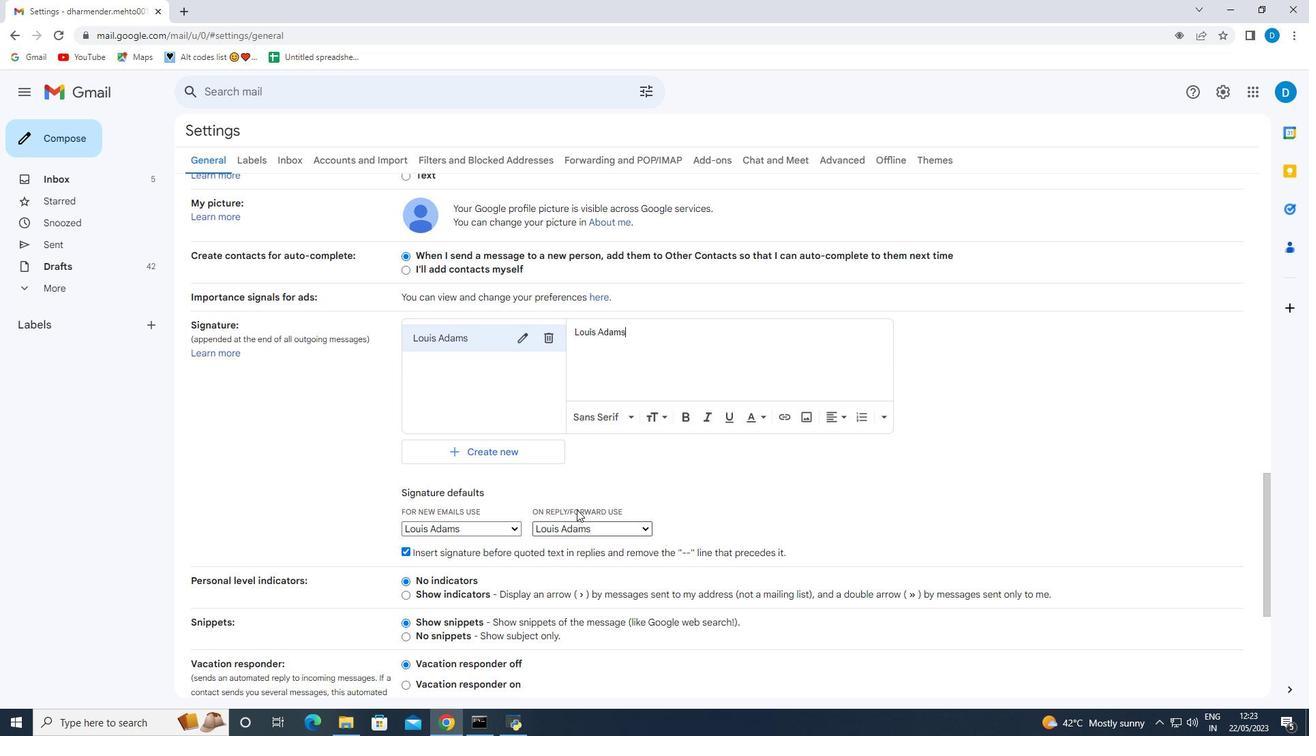 
Action: Mouse moved to (672, 623)
Screenshot: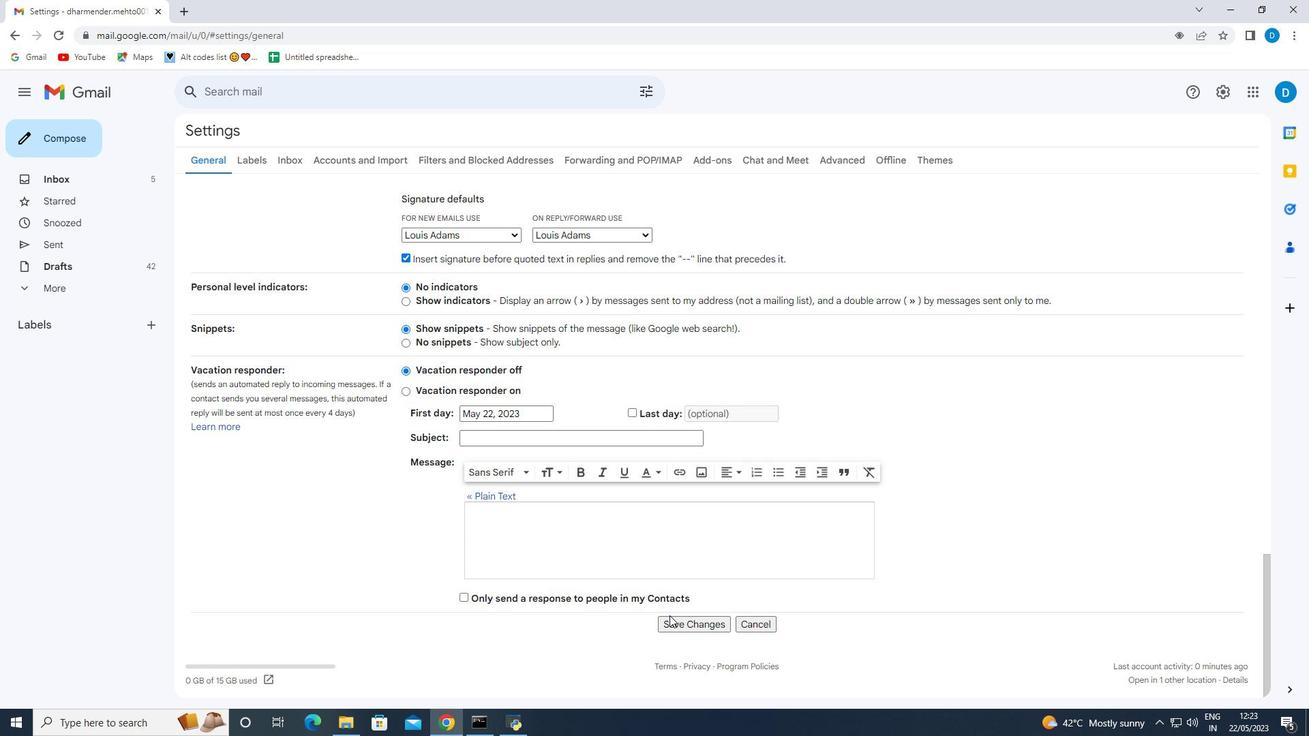 
Action: Mouse pressed left at (672, 623)
Screenshot: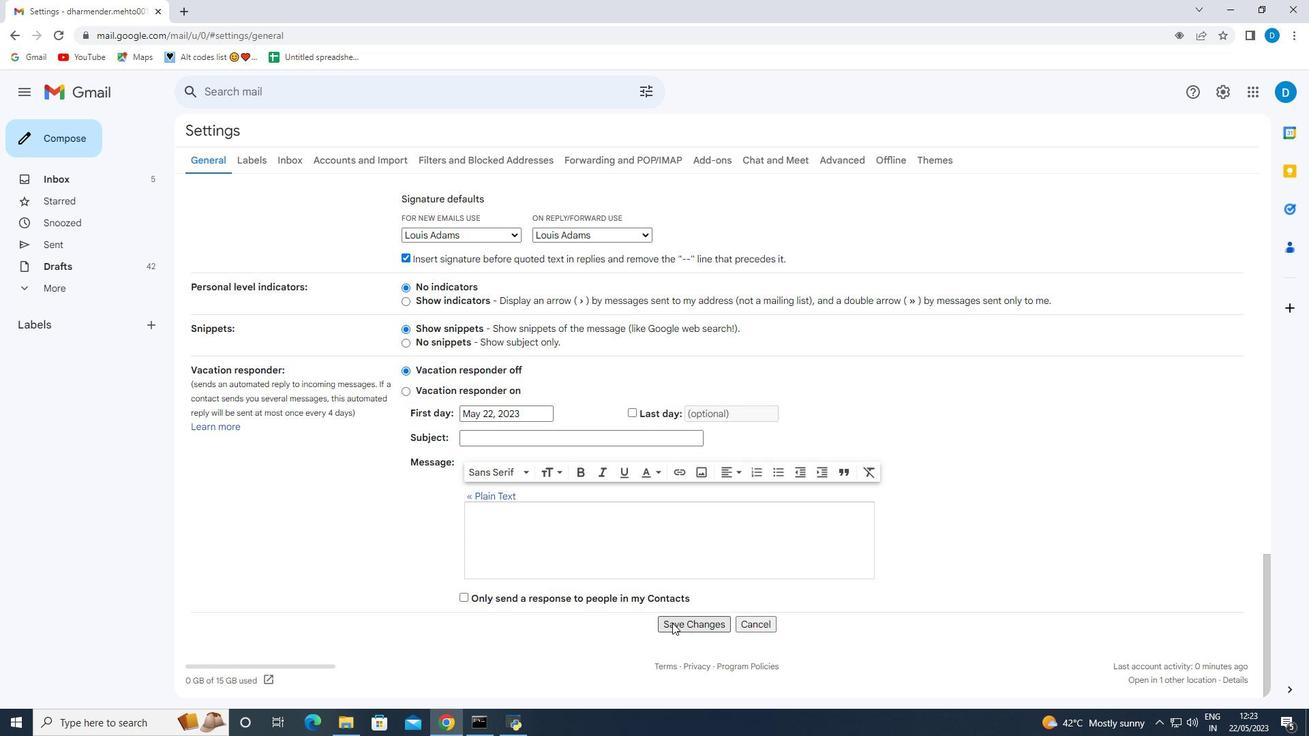 
Action: Mouse moved to (86, 132)
Screenshot: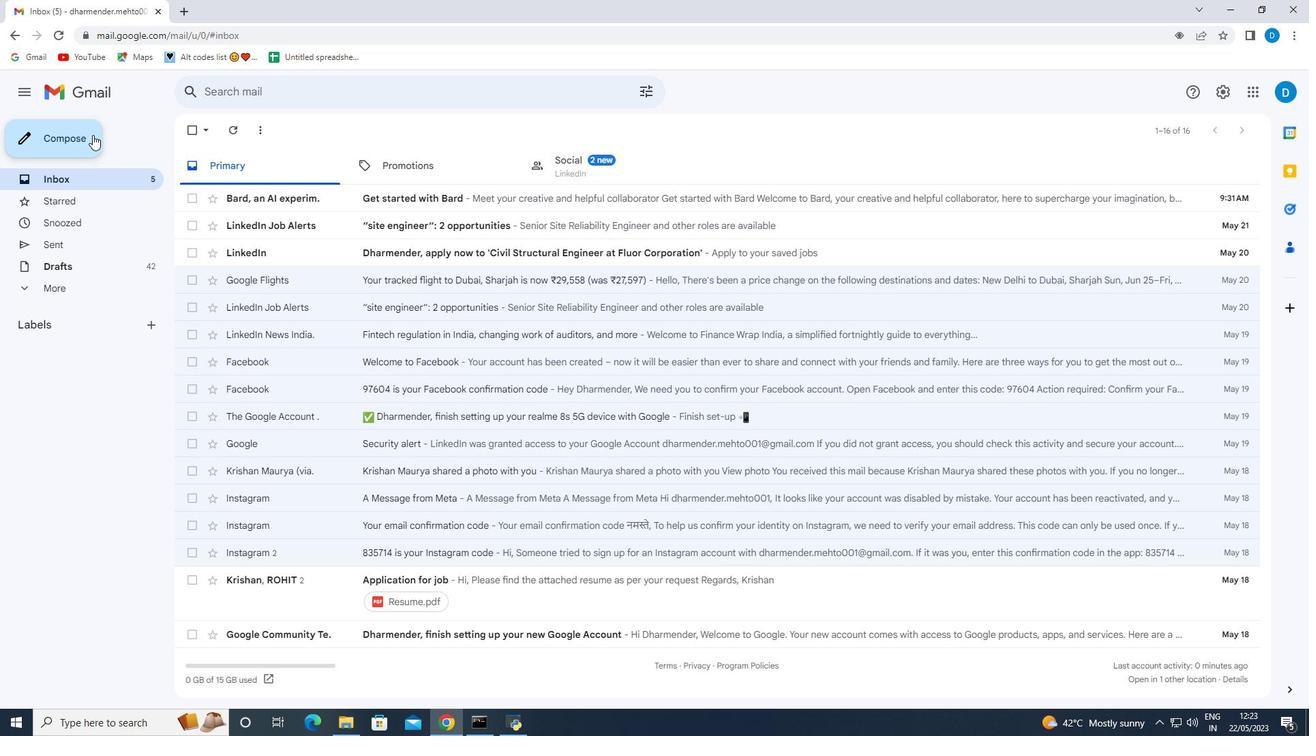 
Action: Mouse pressed left at (86, 132)
Screenshot: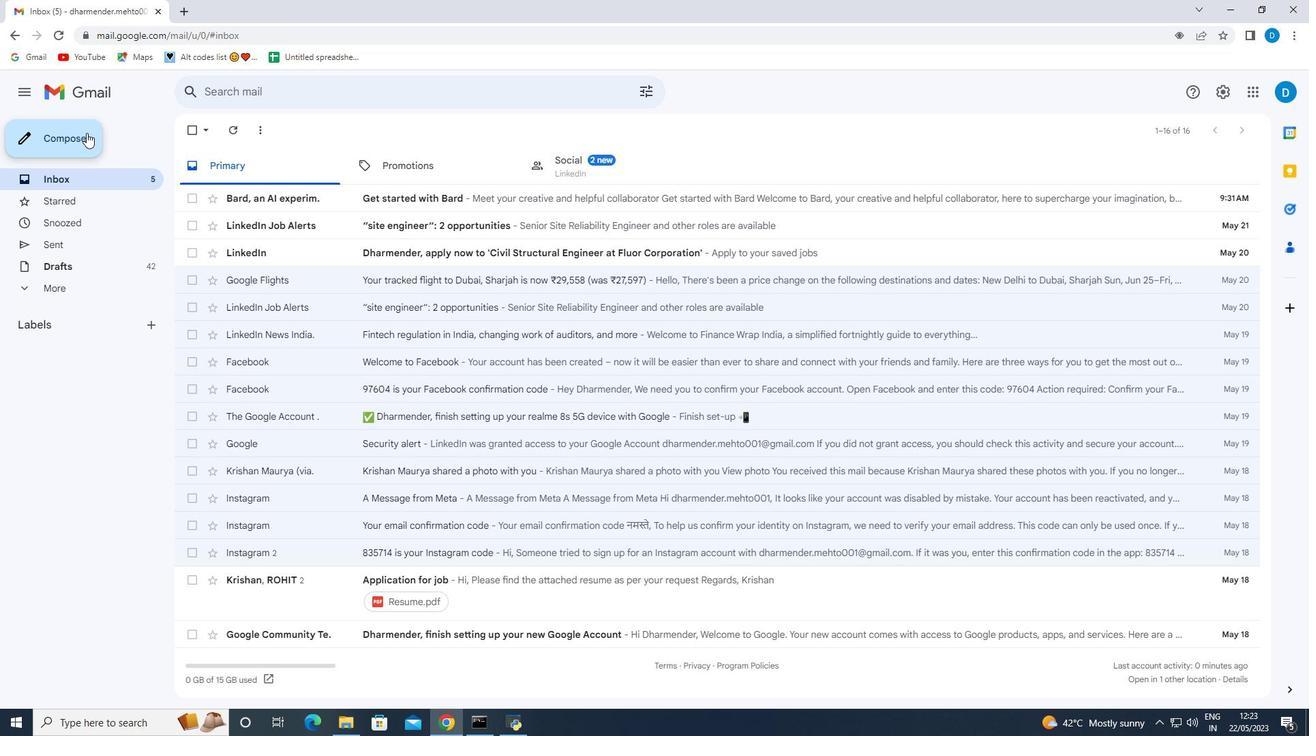 
Action: Mouse moved to (883, 381)
Screenshot: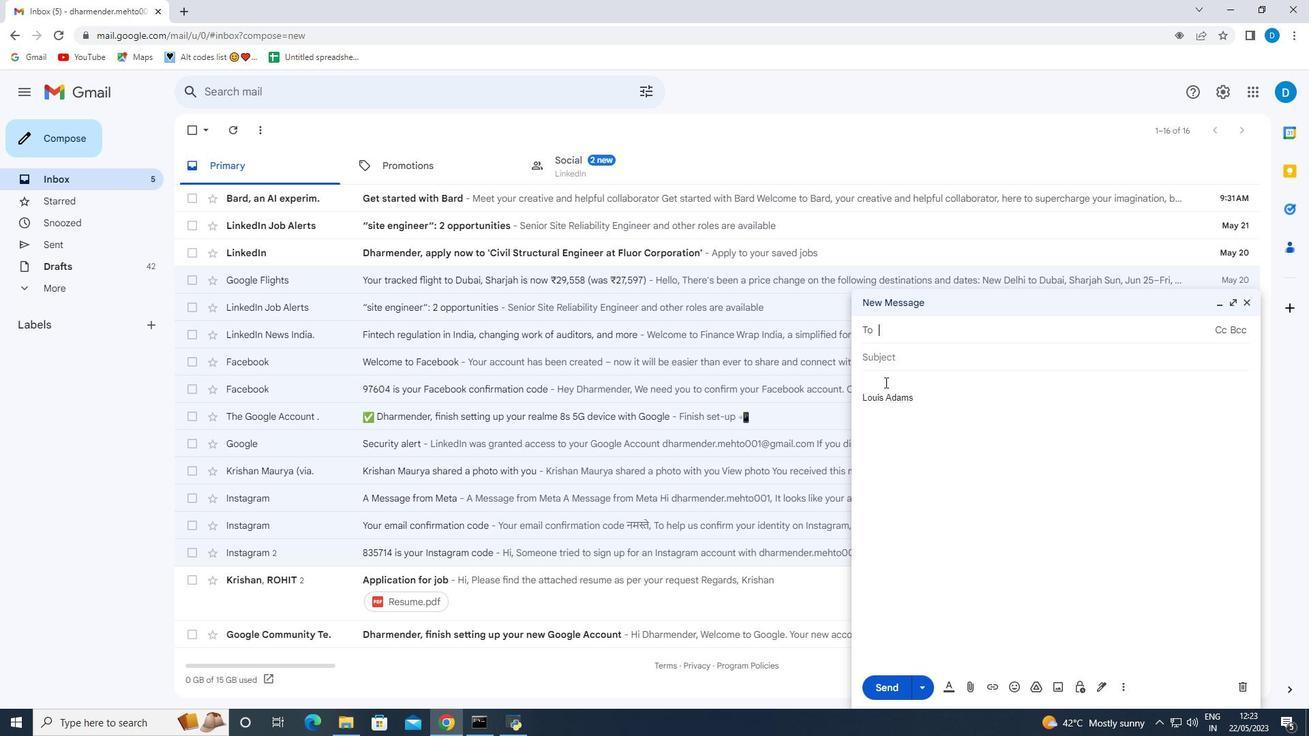 
Action: Mouse pressed left at (883, 381)
Screenshot: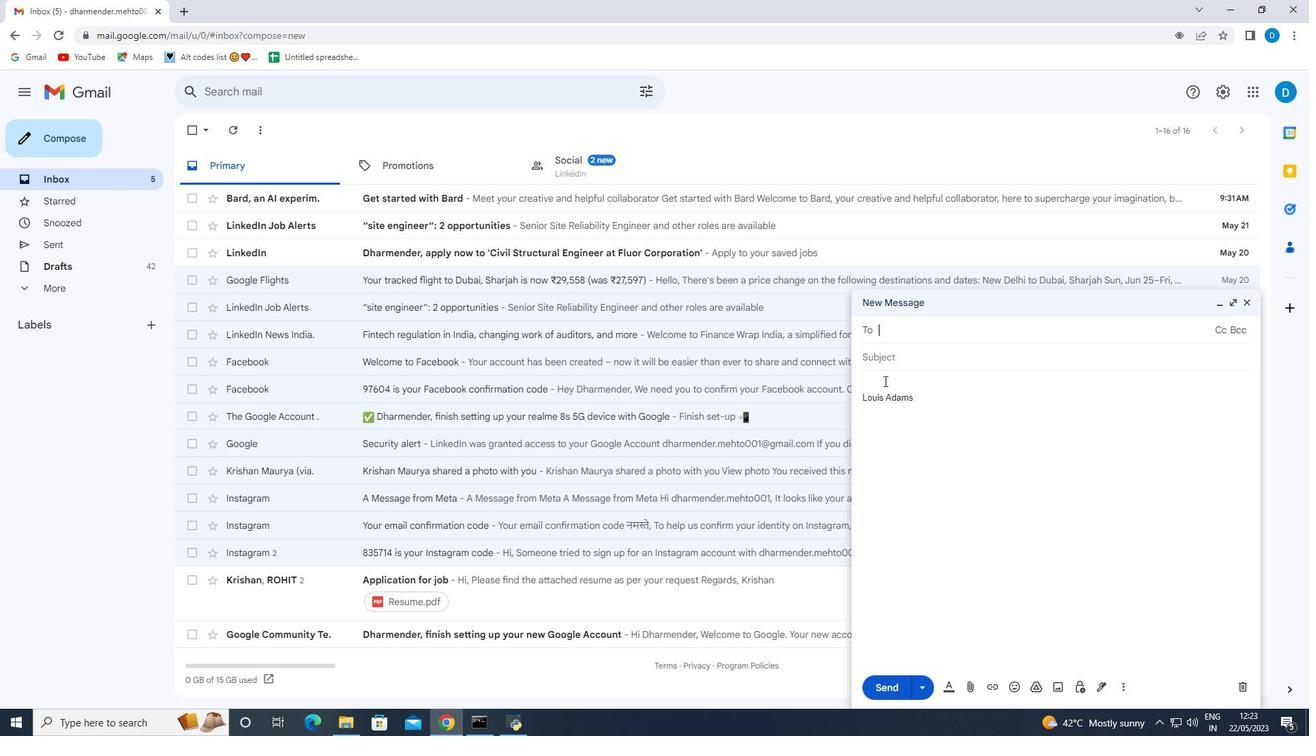 
Action: Mouse moved to (882, 381)
Screenshot: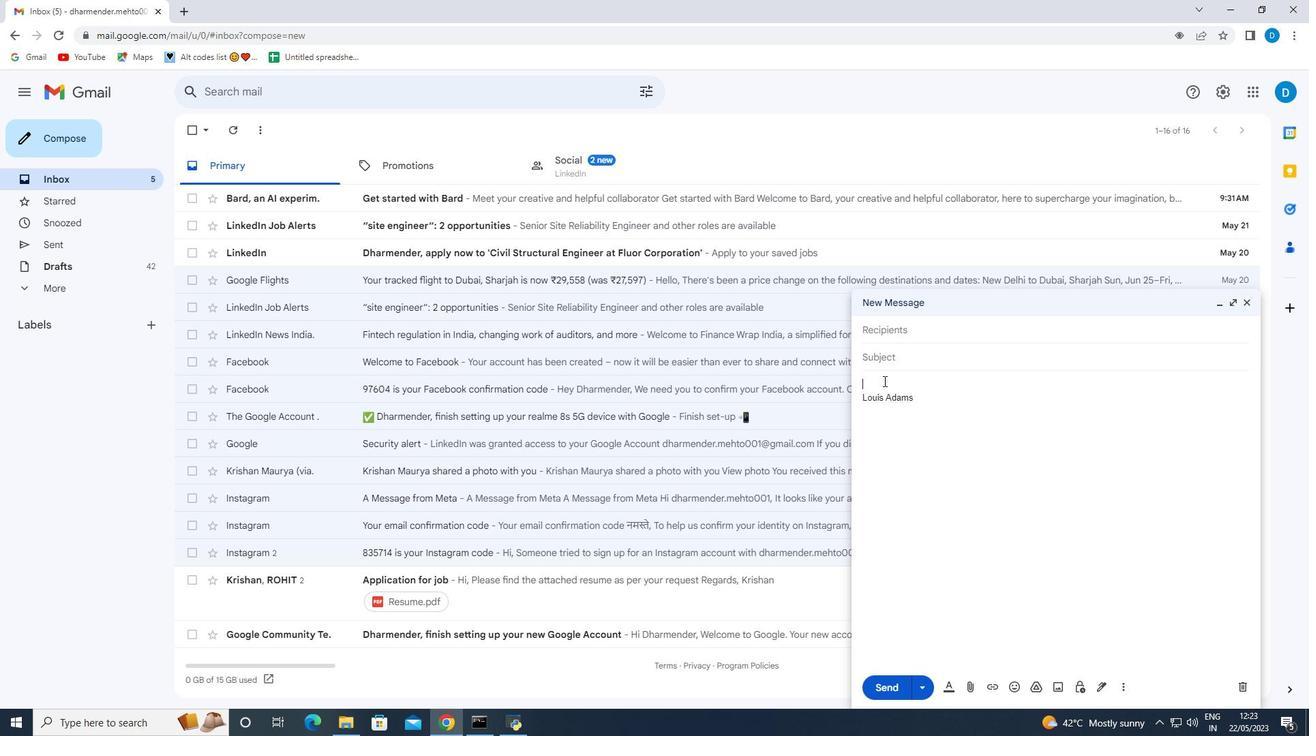 
Action: Key pressed <Key.enter><Key.up><Key.shift><Key.shift>With<Key.space>f<Key.backspace>gratitude<Key.space>and<Key.space>sincere<Key.space>wishes,
Screenshot: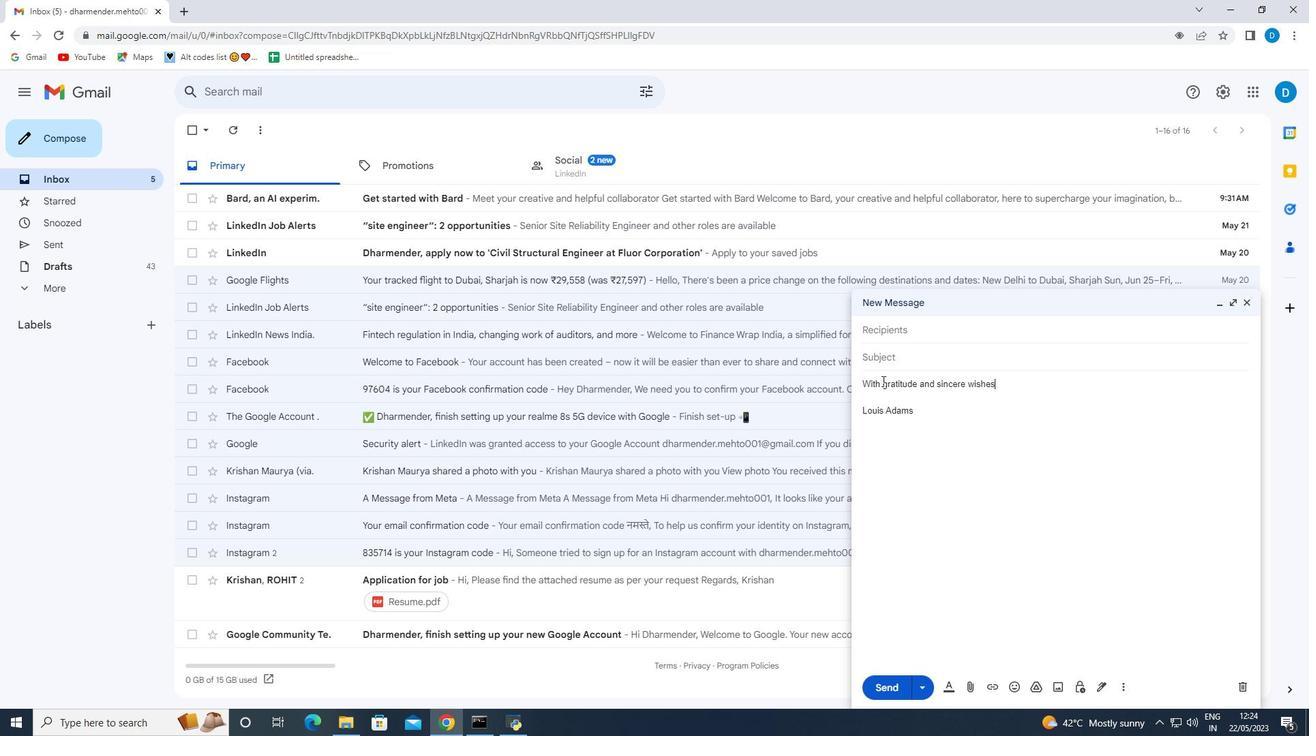 
Action: Mouse moved to (1118, 689)
Screenshot: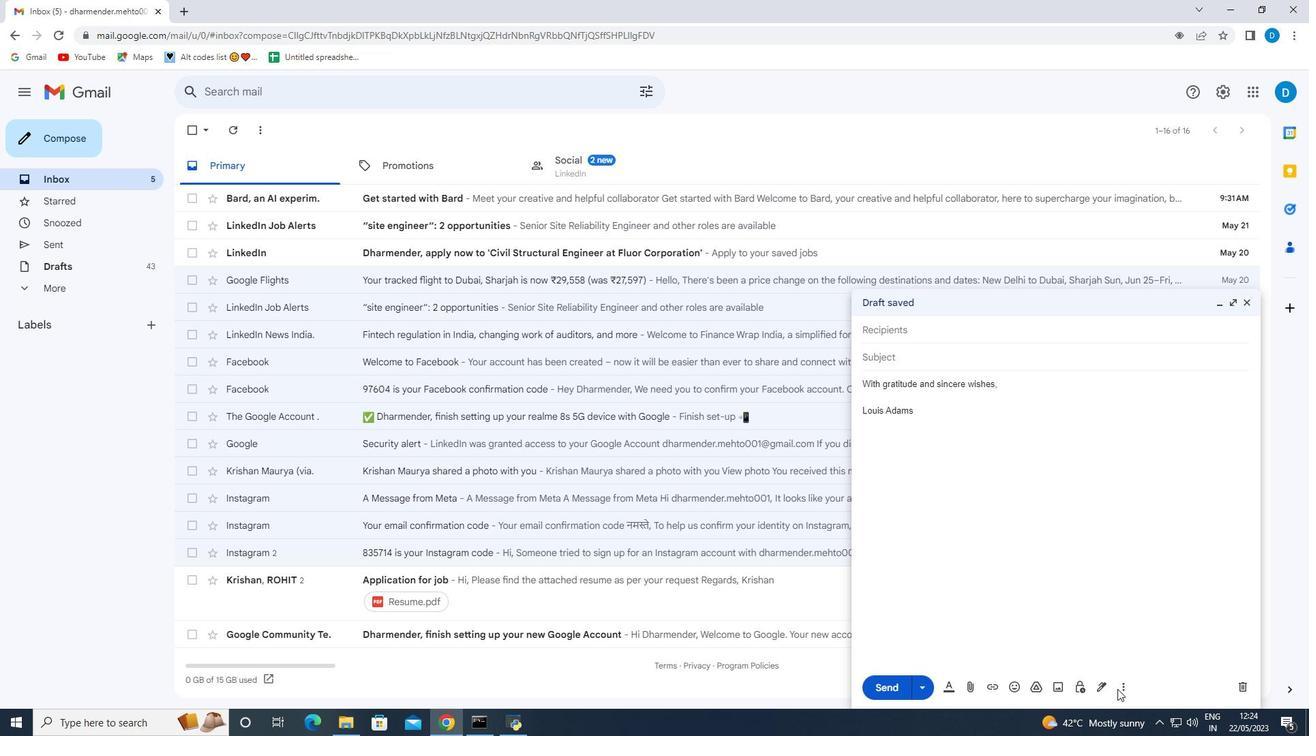 
Action: Mouse pressed left at (1118, 689)
Screenshot: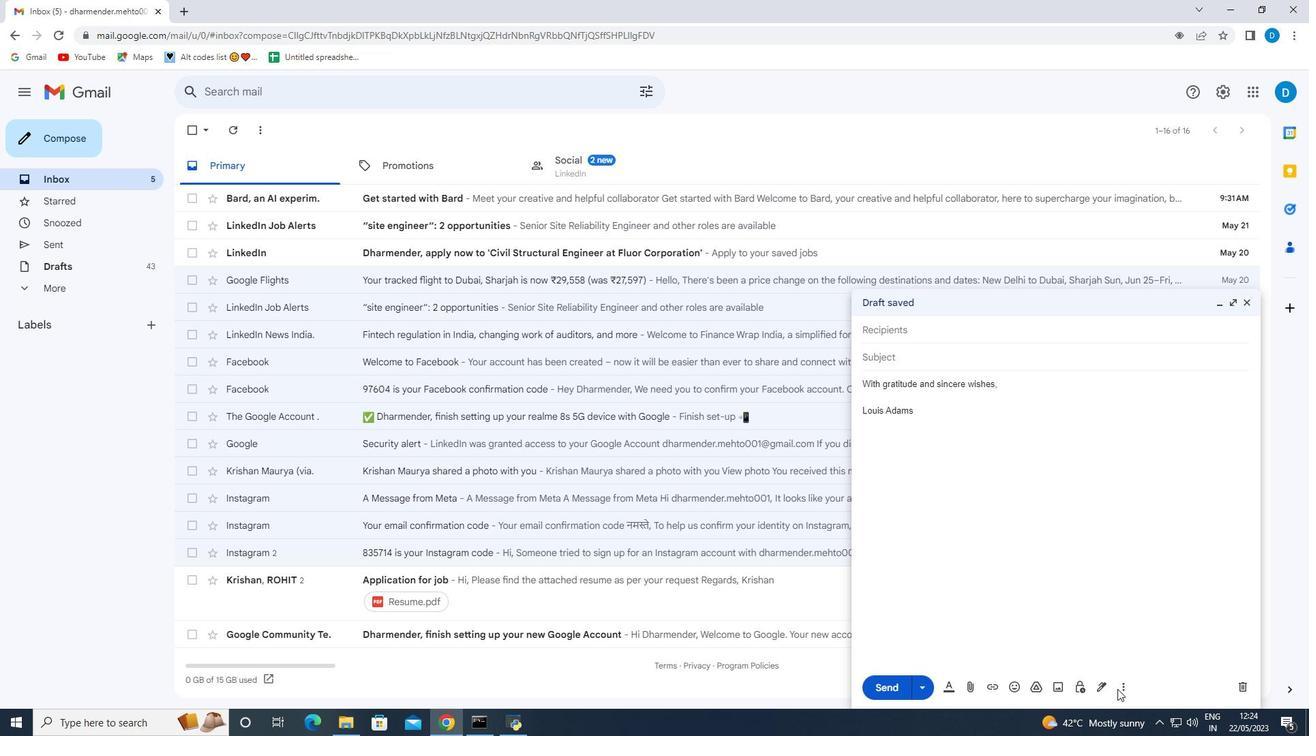 
Action: Mouse moved to (1123, 688)
Screenshot: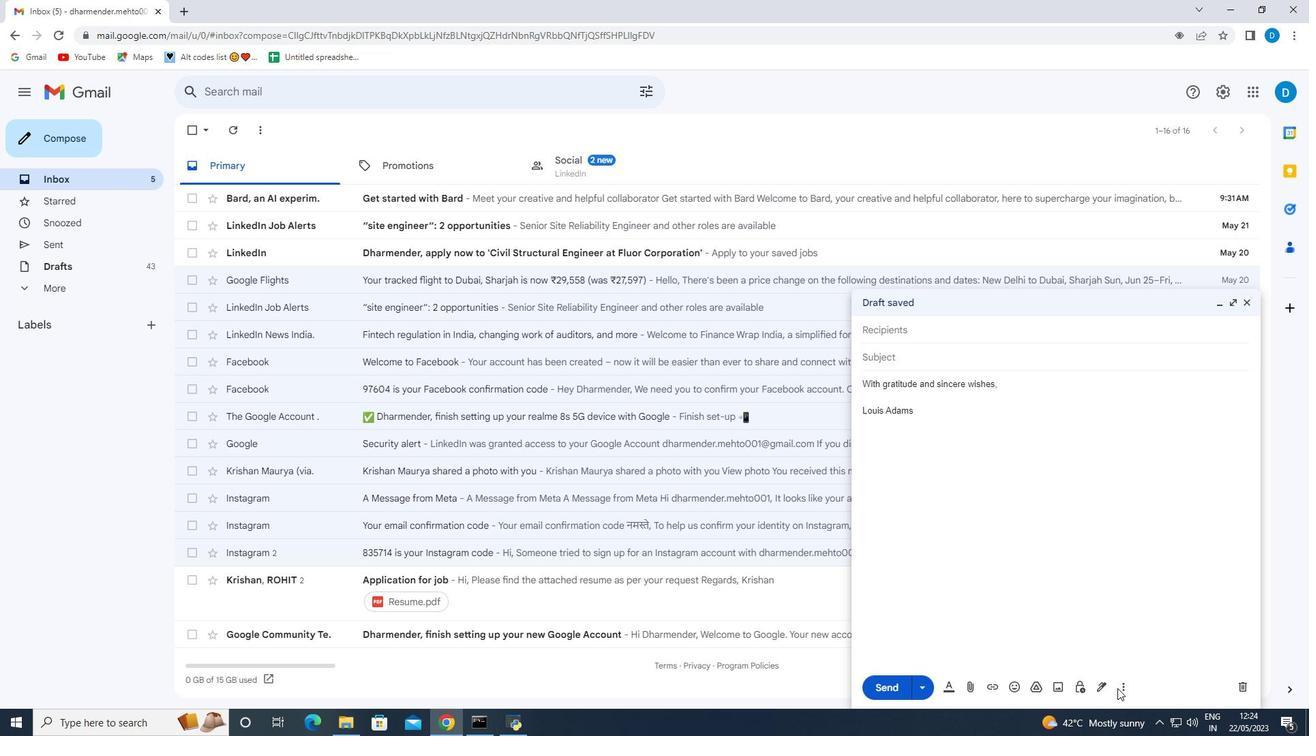 
Action: Mouse pressed left at (1123, 688)
Screenshot: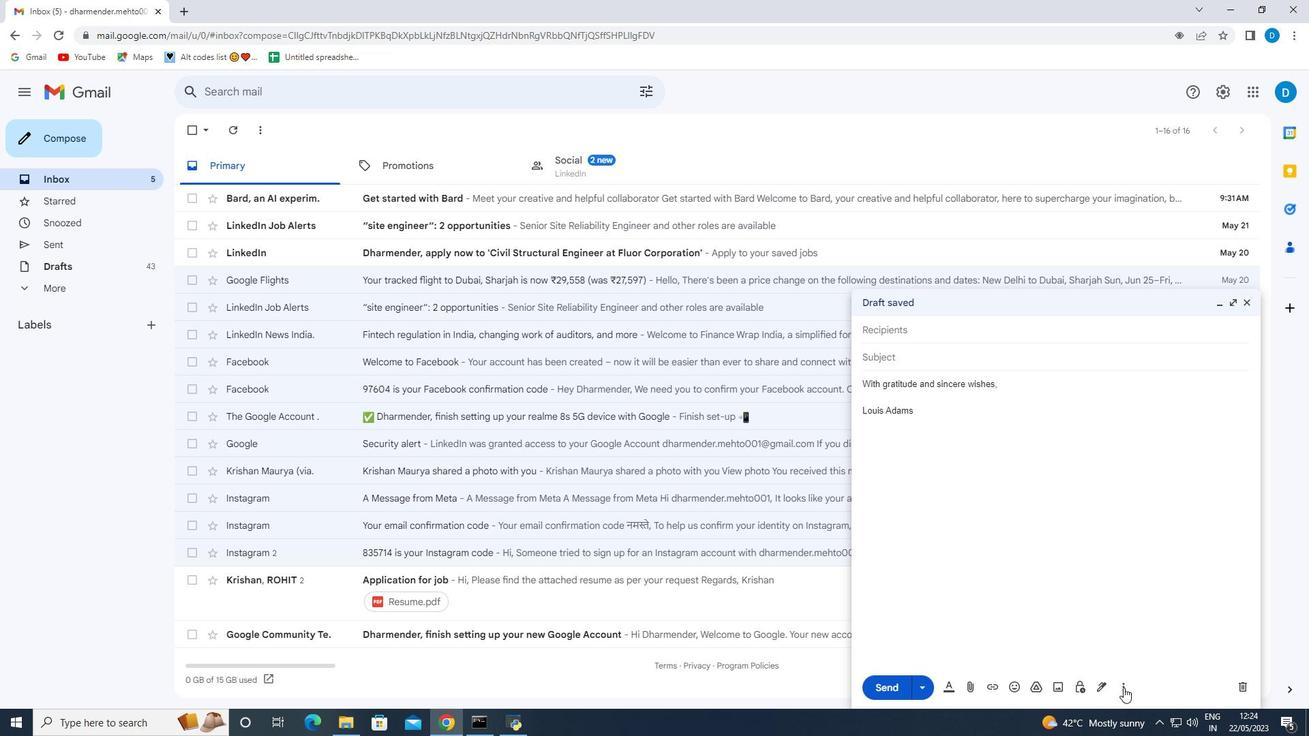 
Action: Mouse moved to (1165, 553)
Screenshot: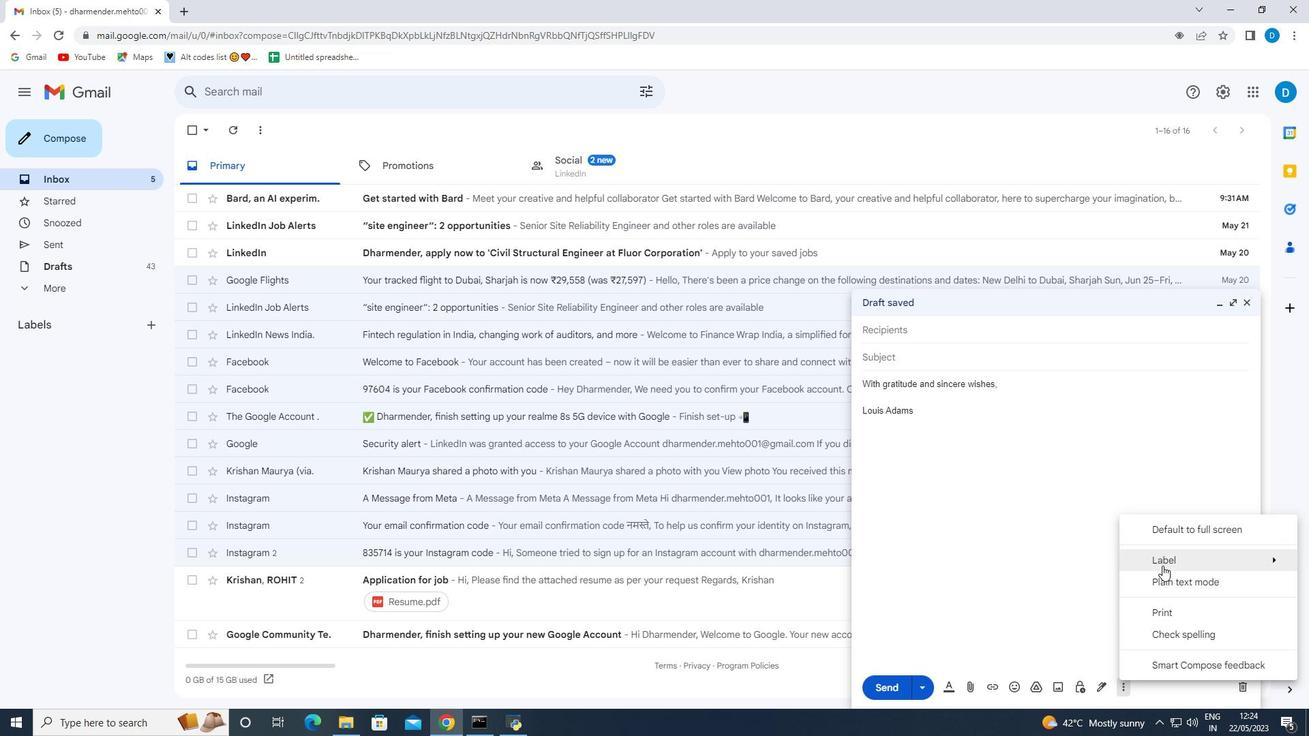 
Action: Mouse pressed left at (1165, 553)
Screenshot: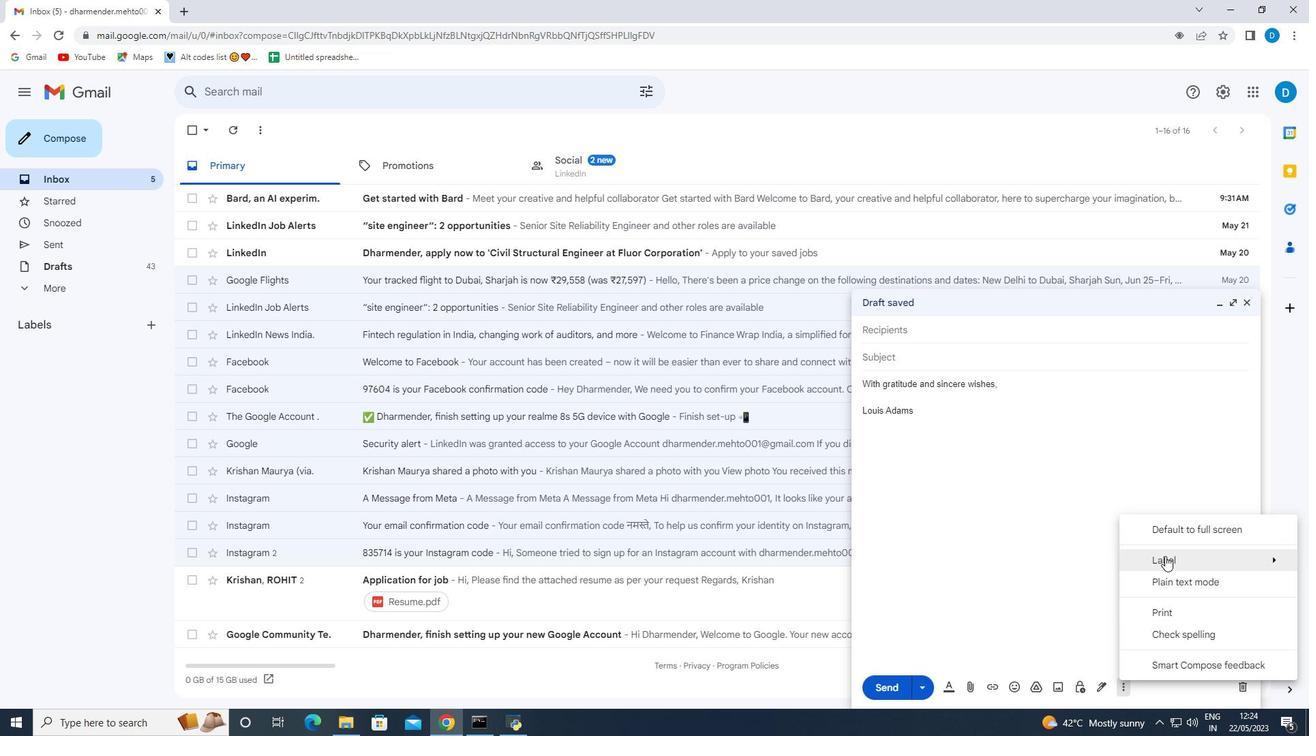 
Action: Mouse moved to (996, 525)
Screenshot: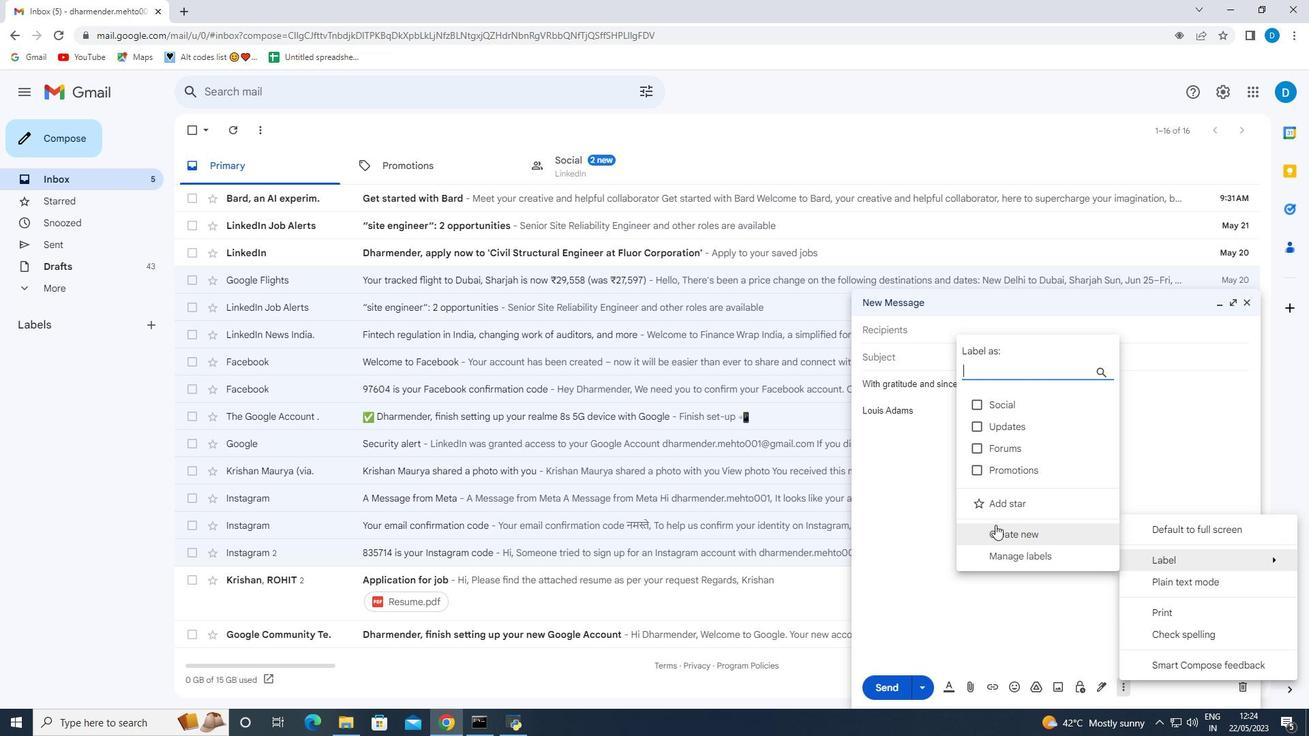 
Action: Mouse pressed left at (996, 525)
Screenshot: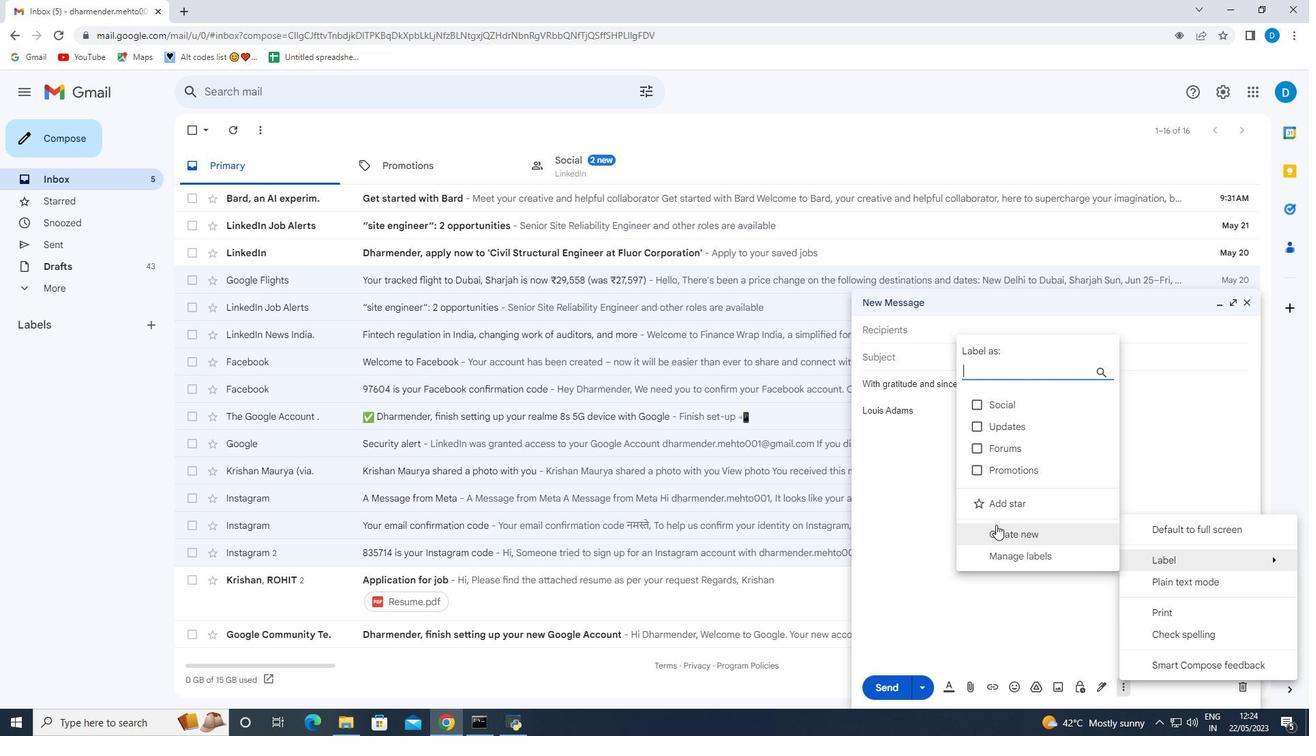 
Action: Mouse moved to (700, 372)
Screenshot: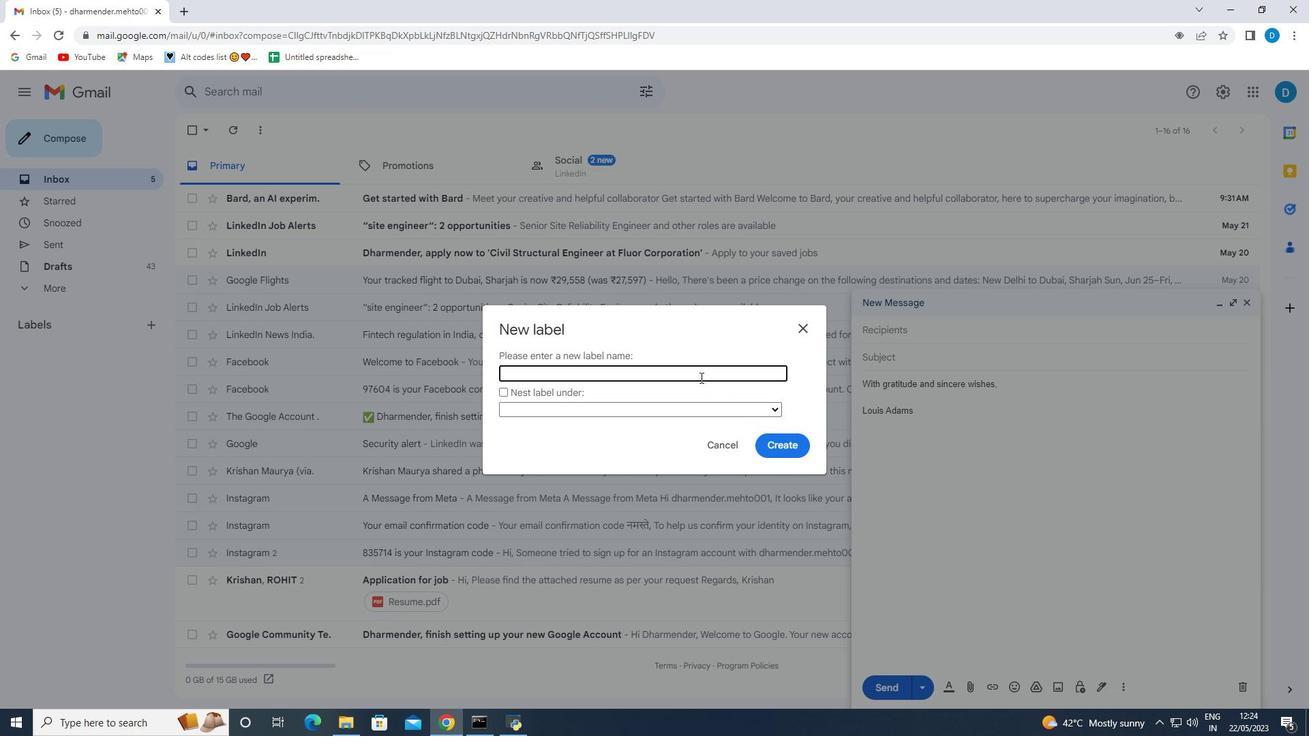 
Action: Mouse pressed left at (700, 372)
Screenshot: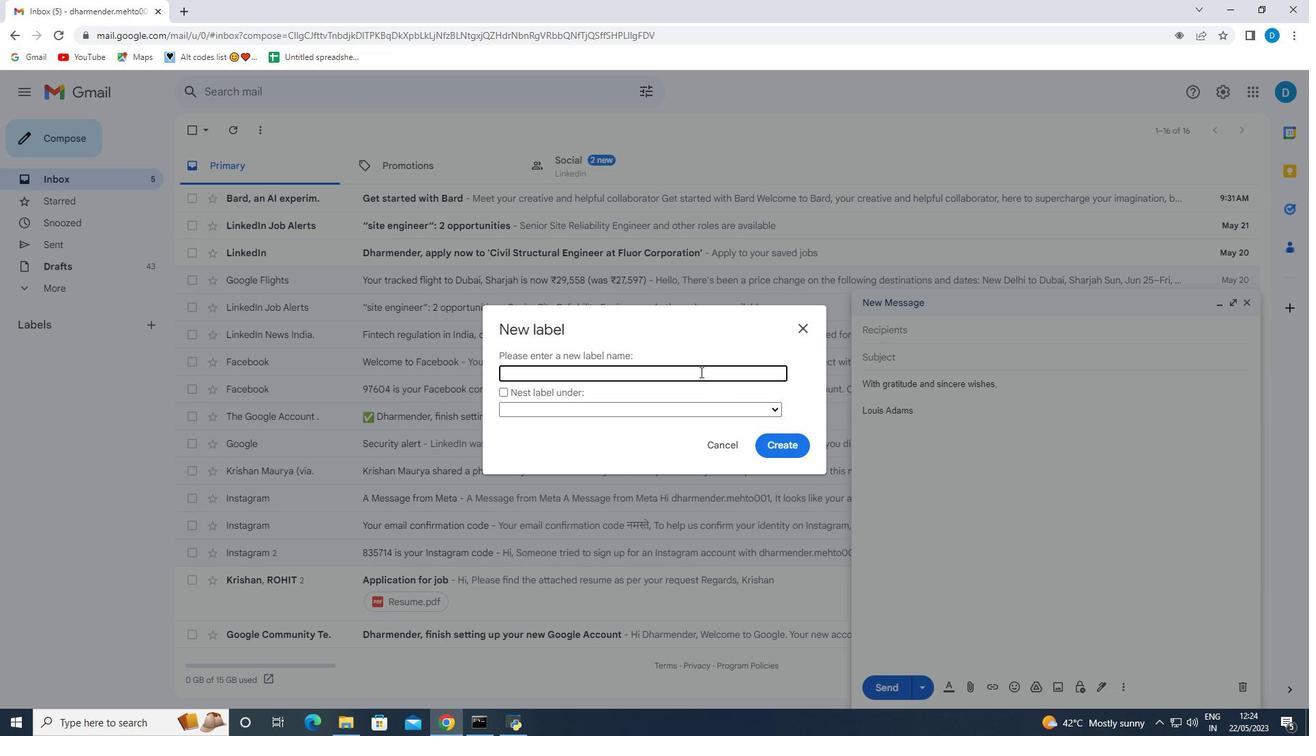 
Action: Key pressed <Key.shift>Sales<Key.space>f<Key.backspace><Key.shift>Forecasr<Key.backspace>ts
Screenshot: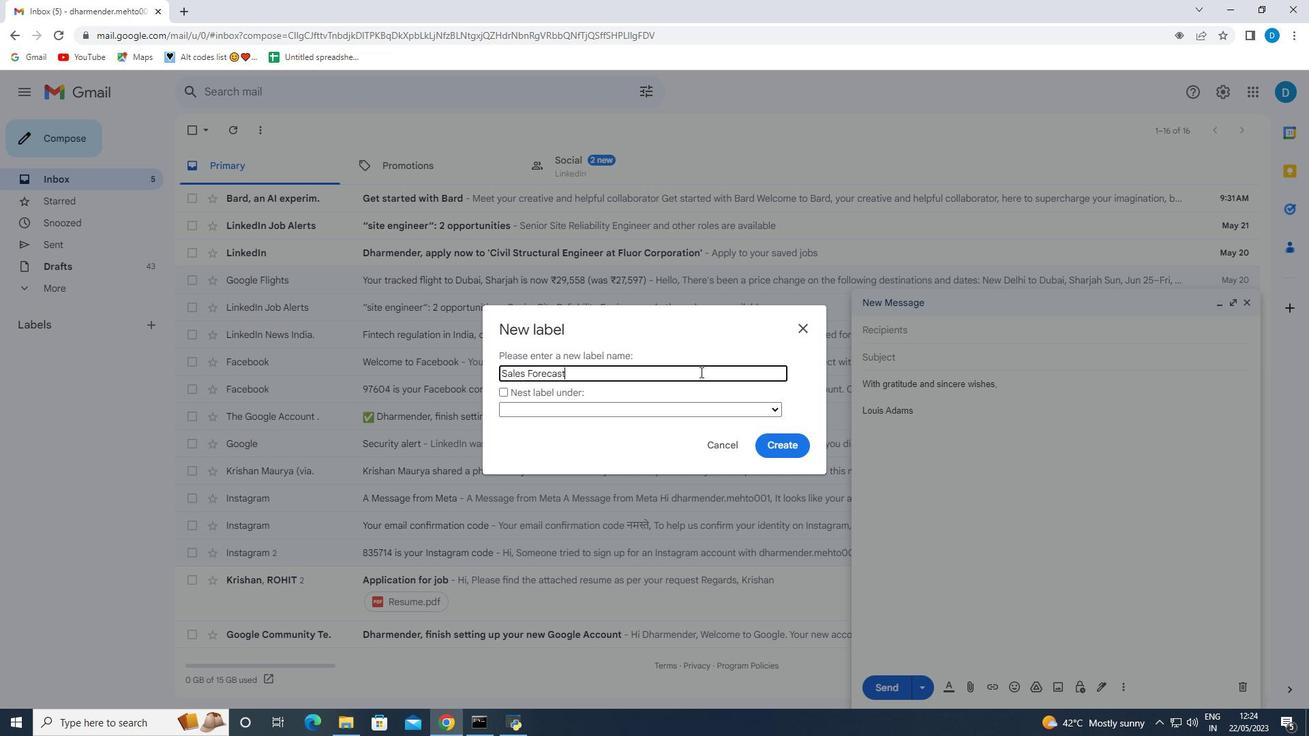 
Action: Mouse moved to (784, 447)
Screenshot: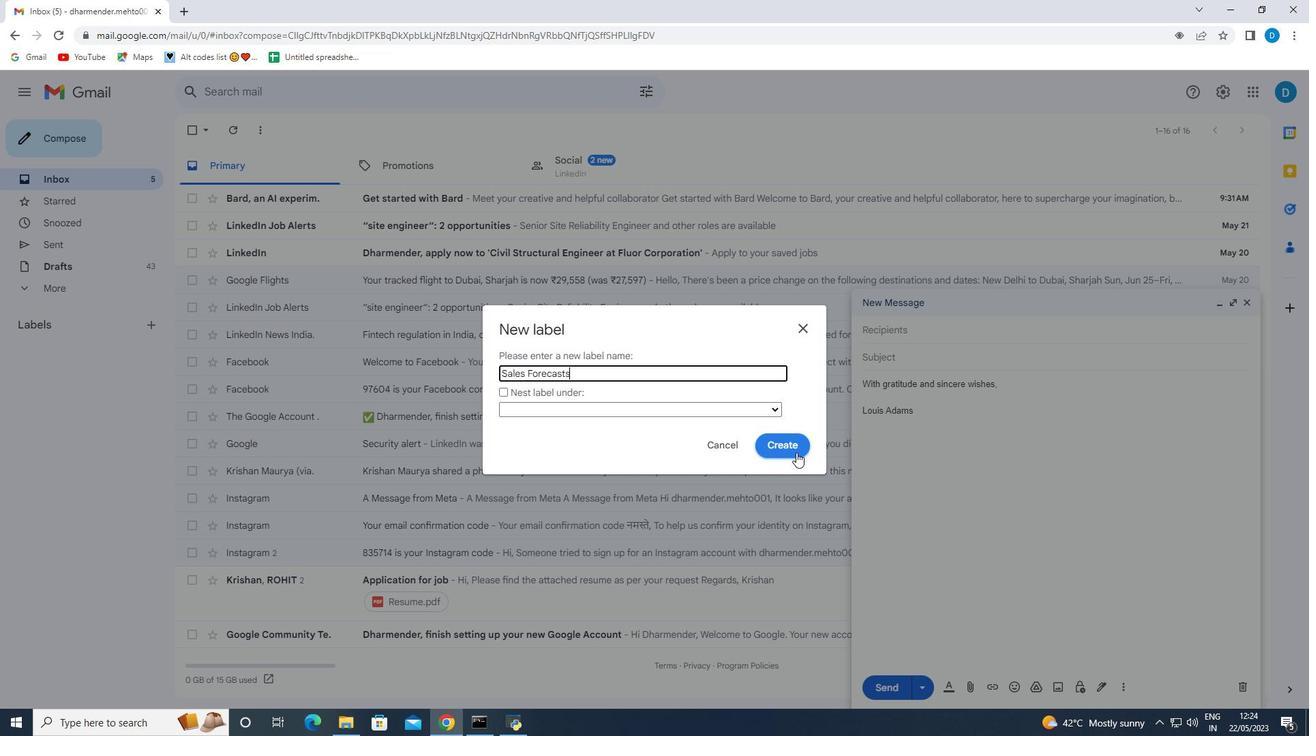 
Action: Mouse pressed left at (784, 447)
Screenshot: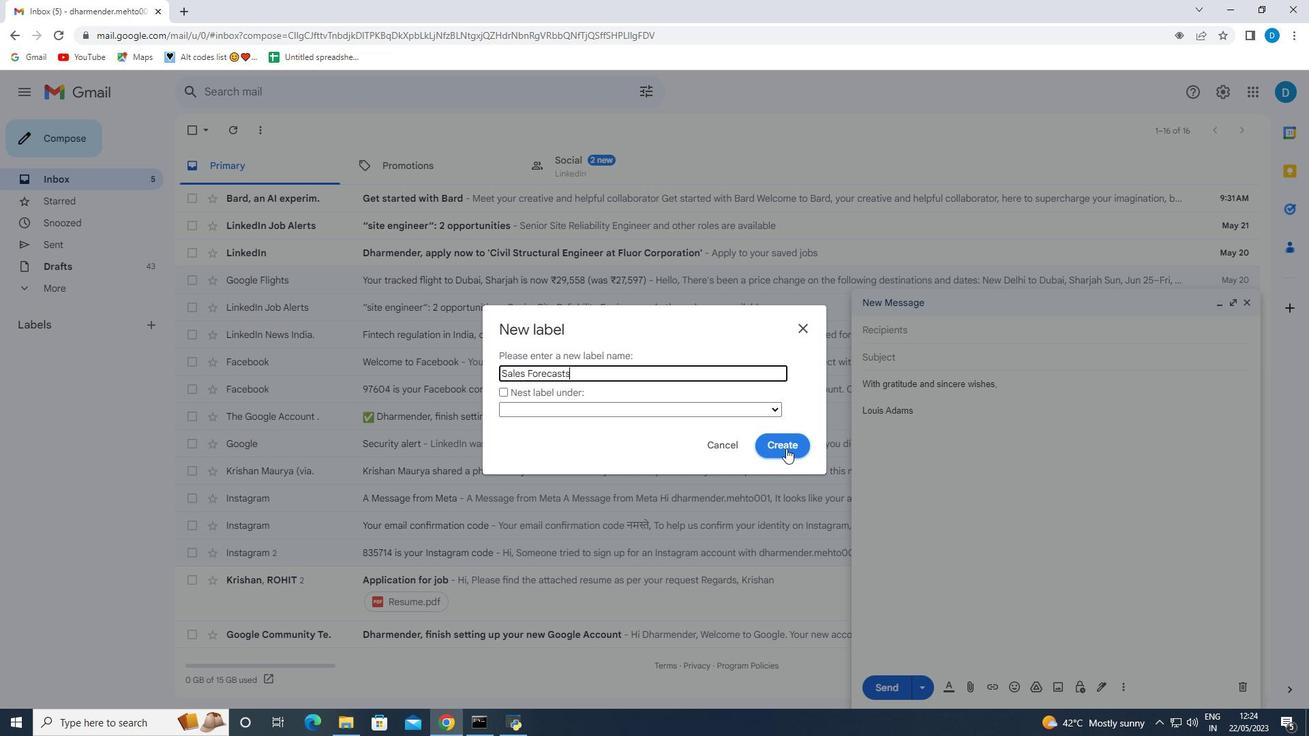 
Action: Mouse moved to (152, 353)
Screenshot: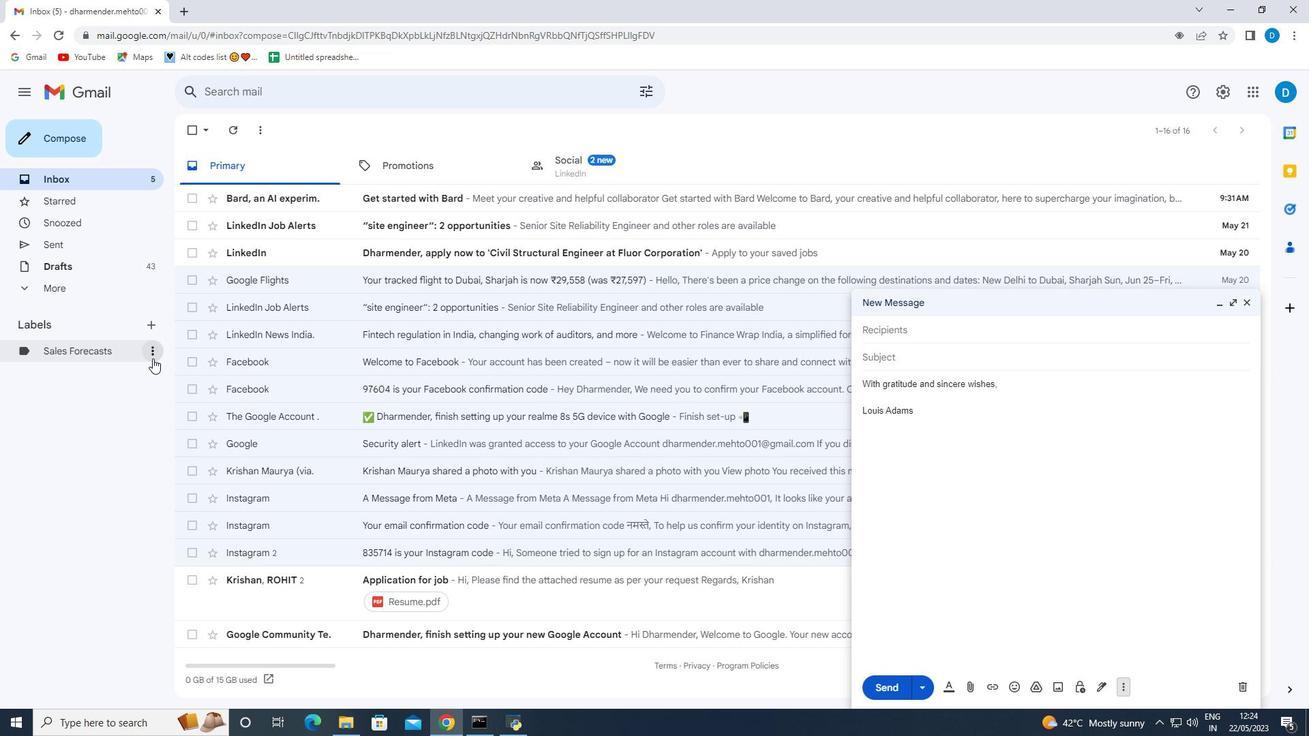
Action: Mouse pressed left at (152, 353)
Screenshot: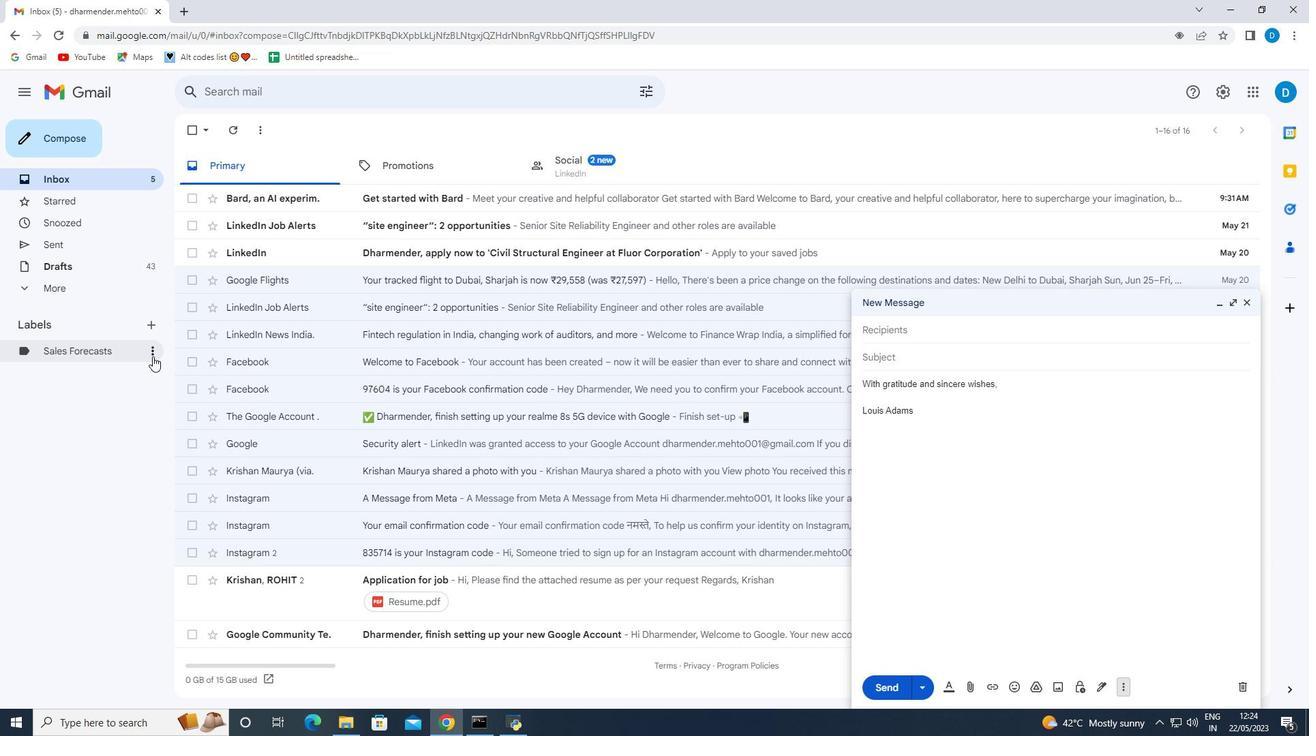 
Action: Mouse moved to (220, 377)
Screenshot: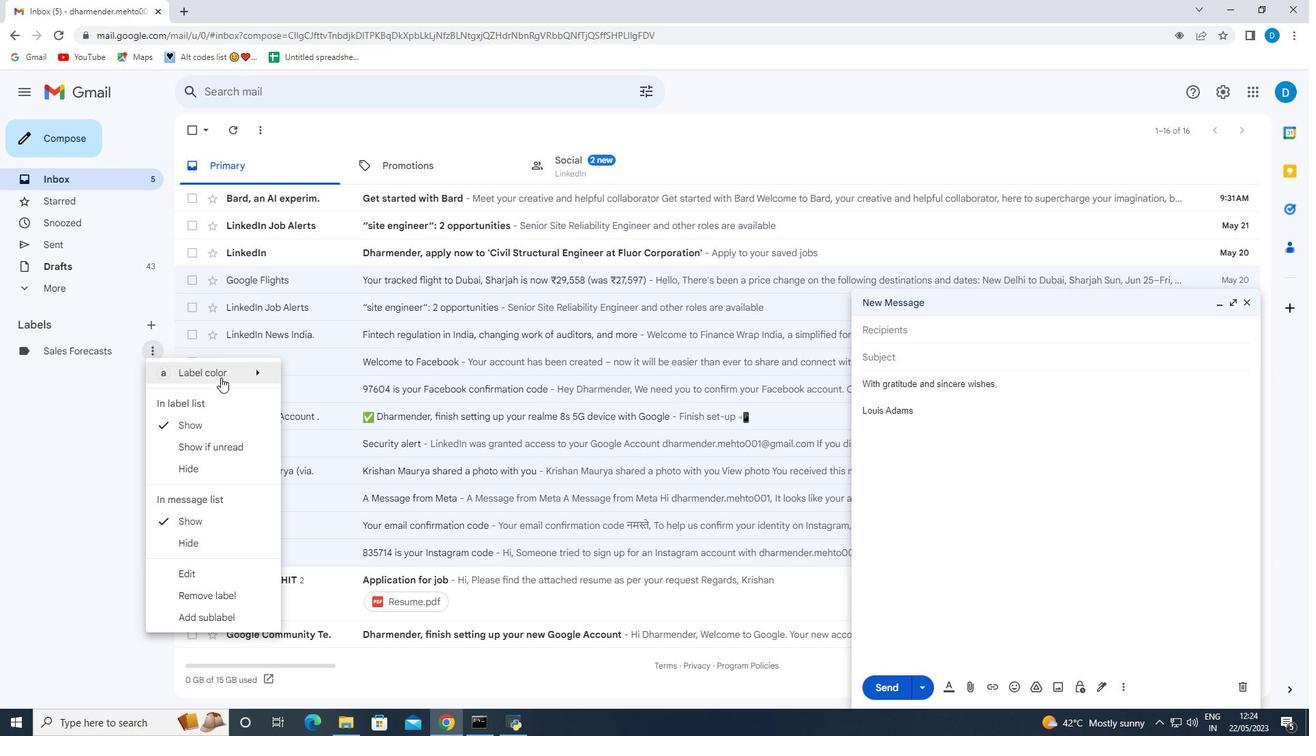 
Action: Mouse pressed left at (220, 377)
Screenshot: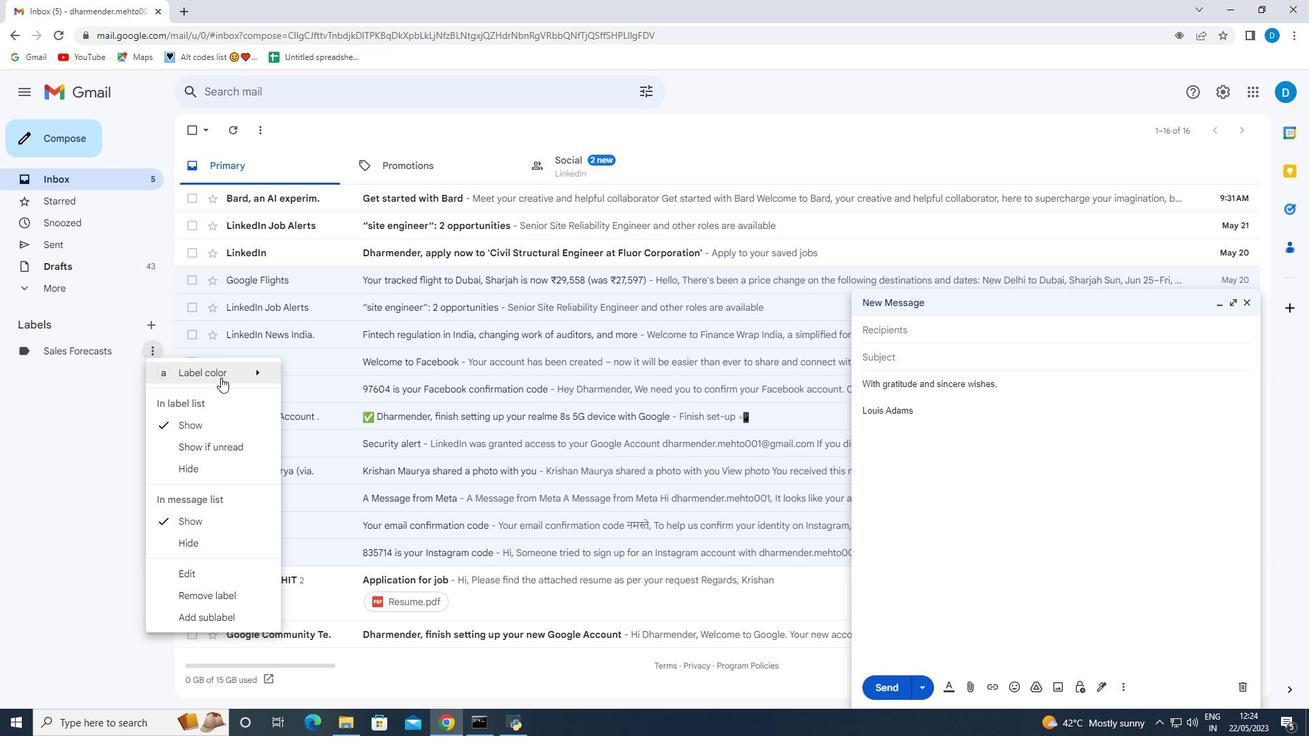 
Action: Mouse moved to (398, 446)
Screenshot: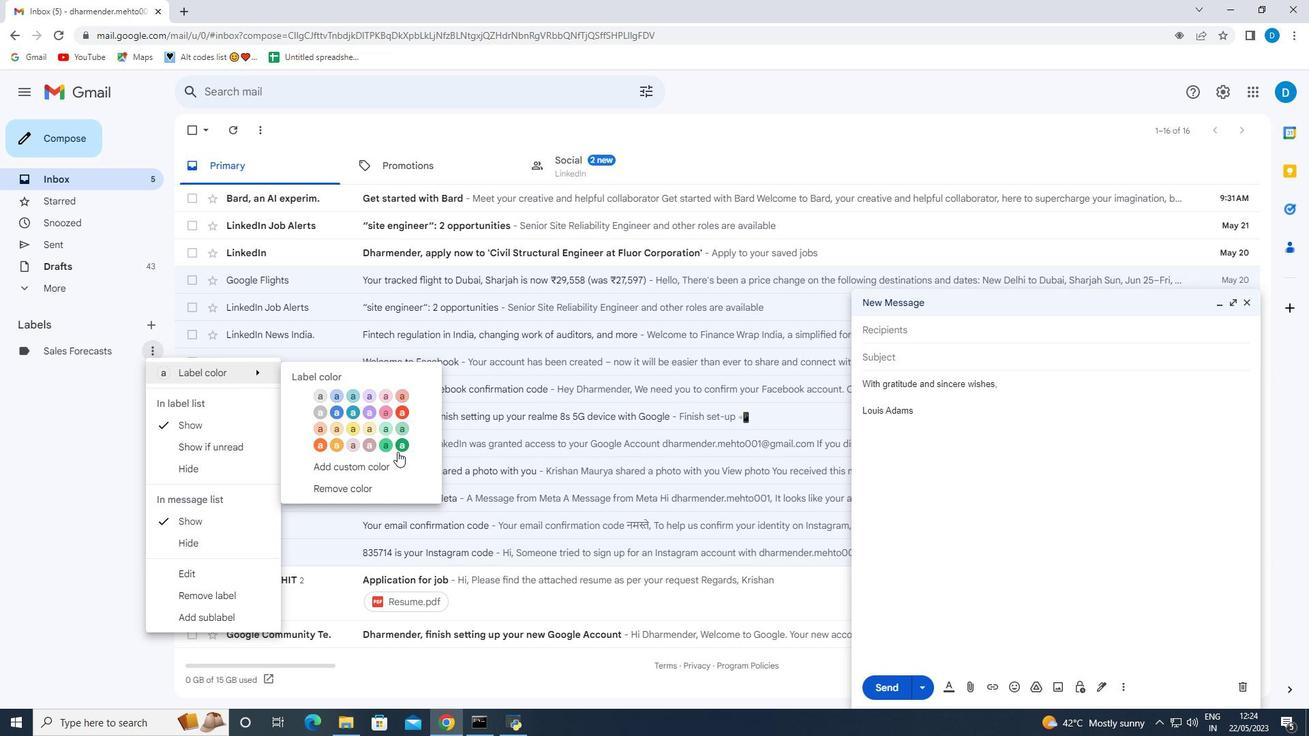 
Action: Mouse pressed left at (398, 446)
Screenshot: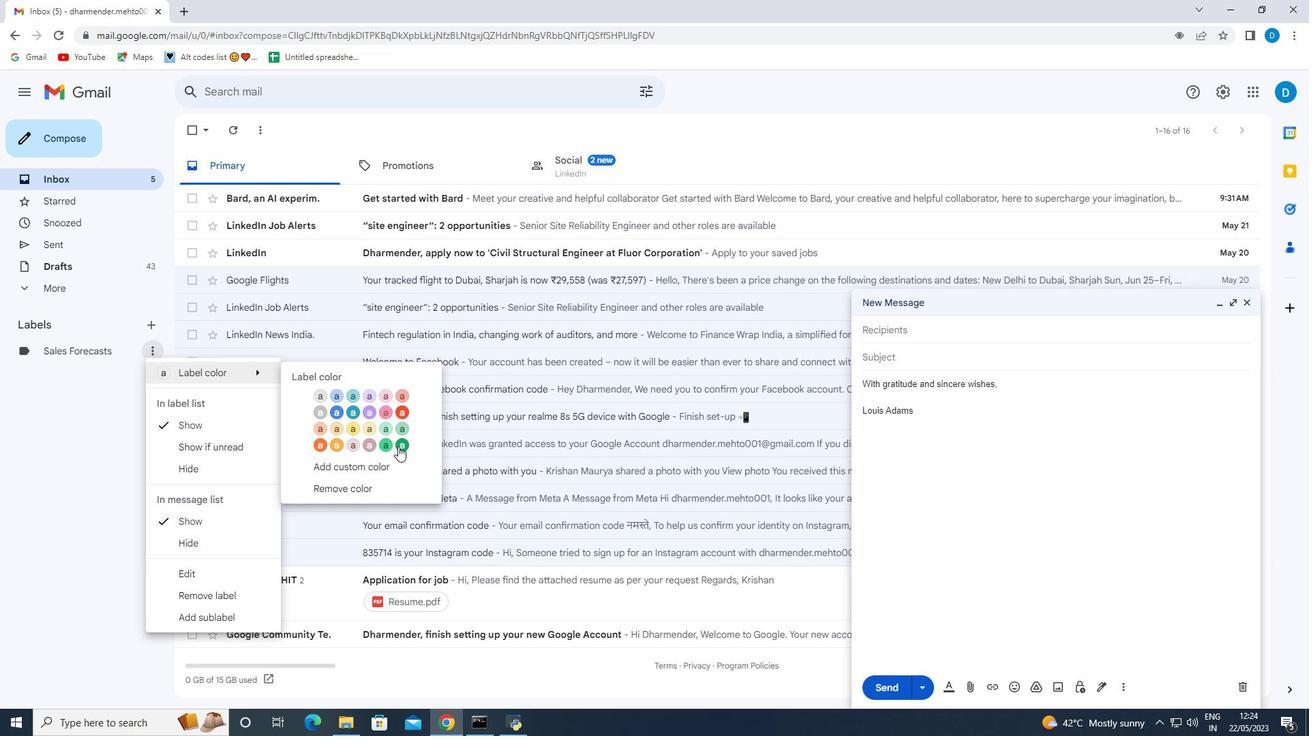 
Action: Mouse moved to (1123, 690)
Screenshot: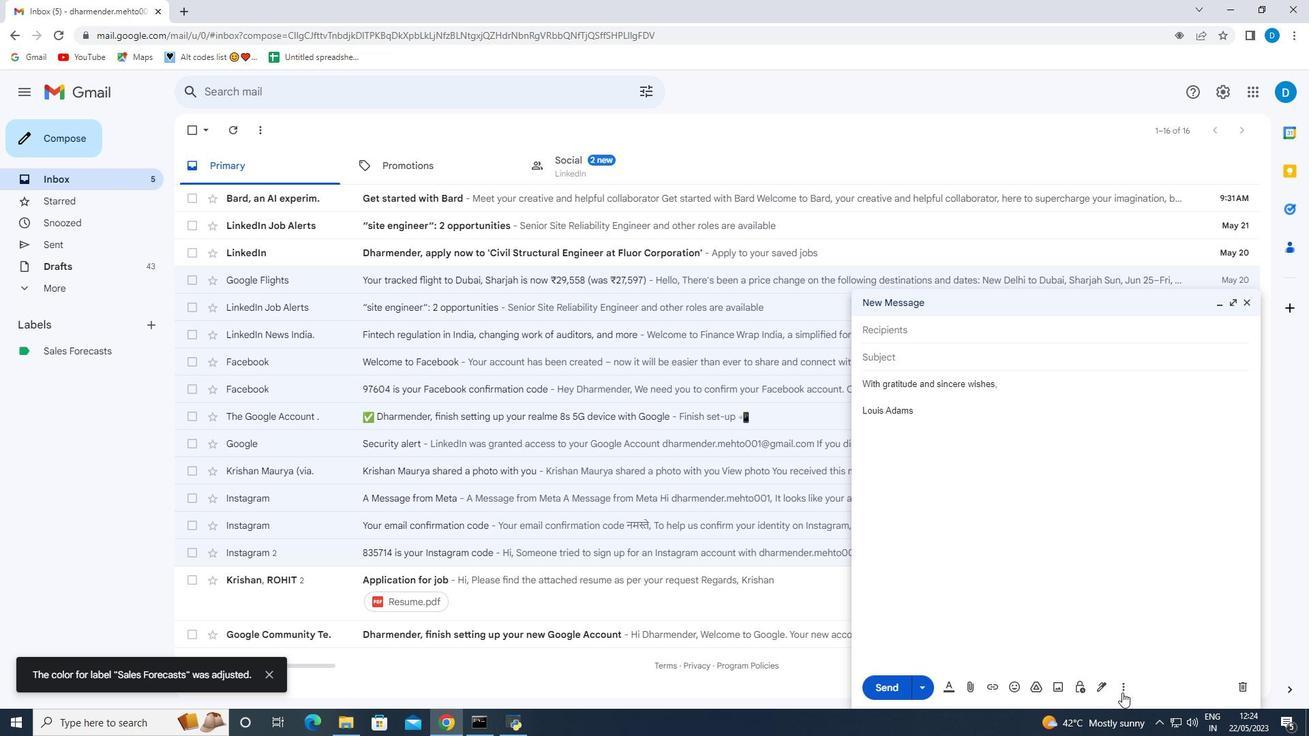 
Action: Mouse pressed left at (1123, 690)
Screenshot: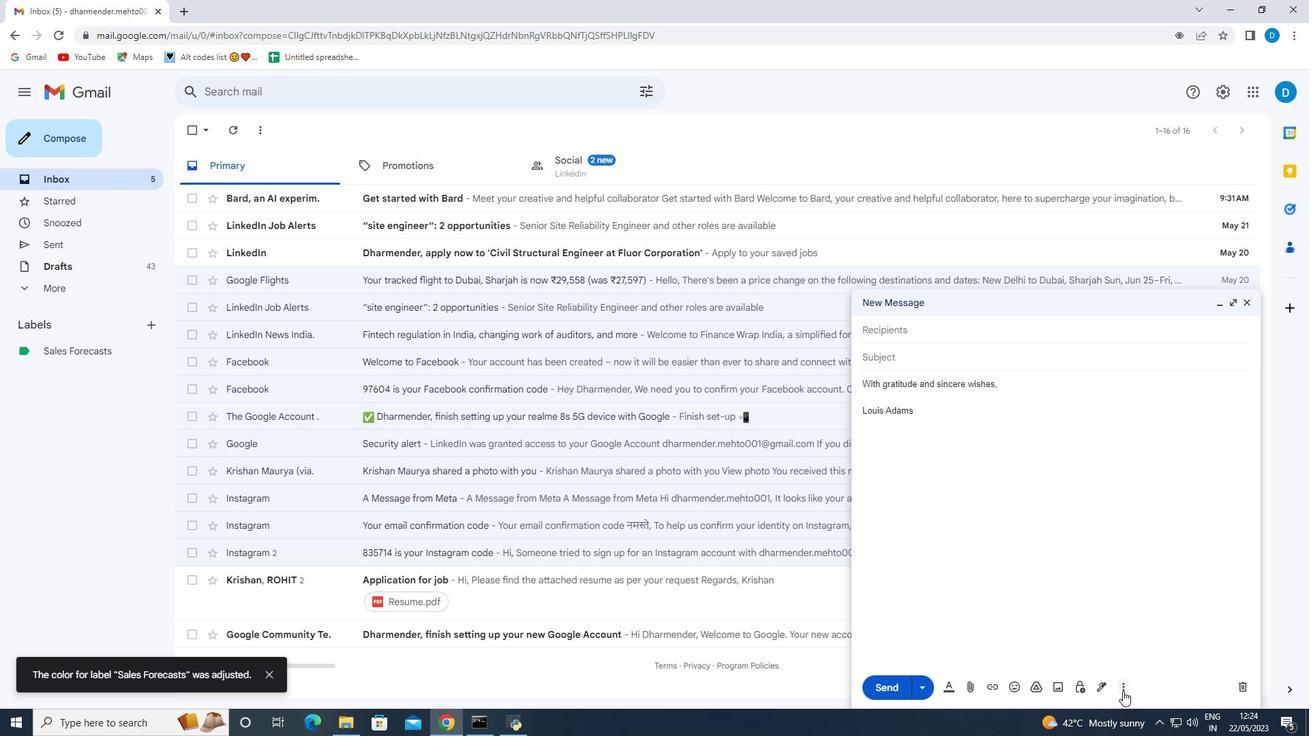 
Action: Mouse moved to (1161, 561)
Screenshot: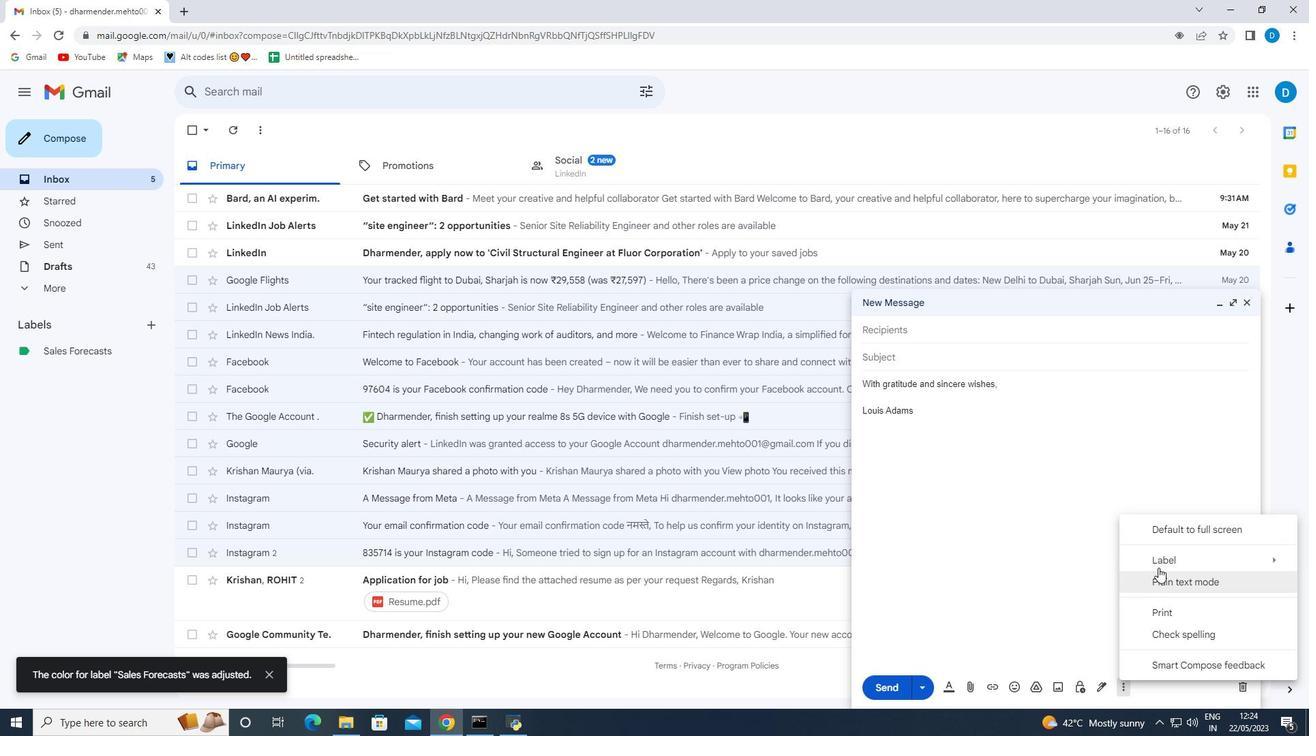 
Action: Mouse pressed left at (1161, 561)
Screenshot: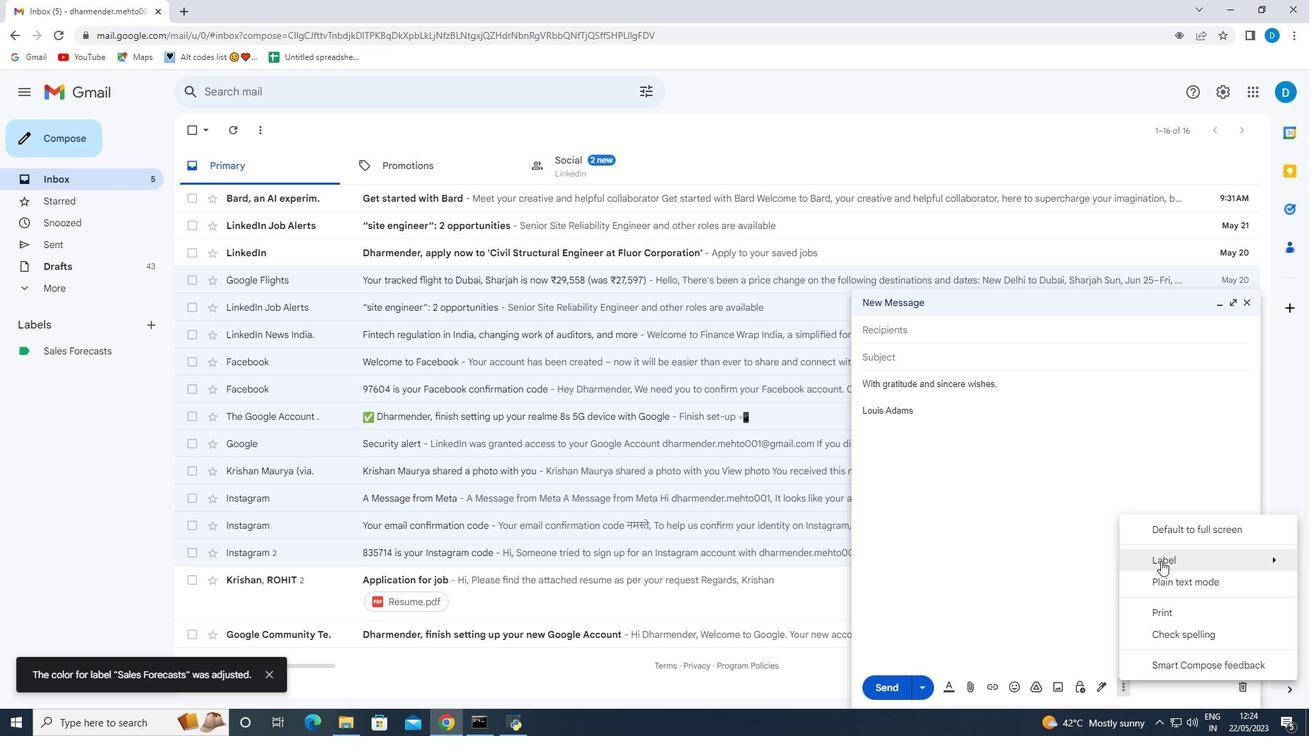 
Action: Mouse moved to (1003, 584)
Screenshot: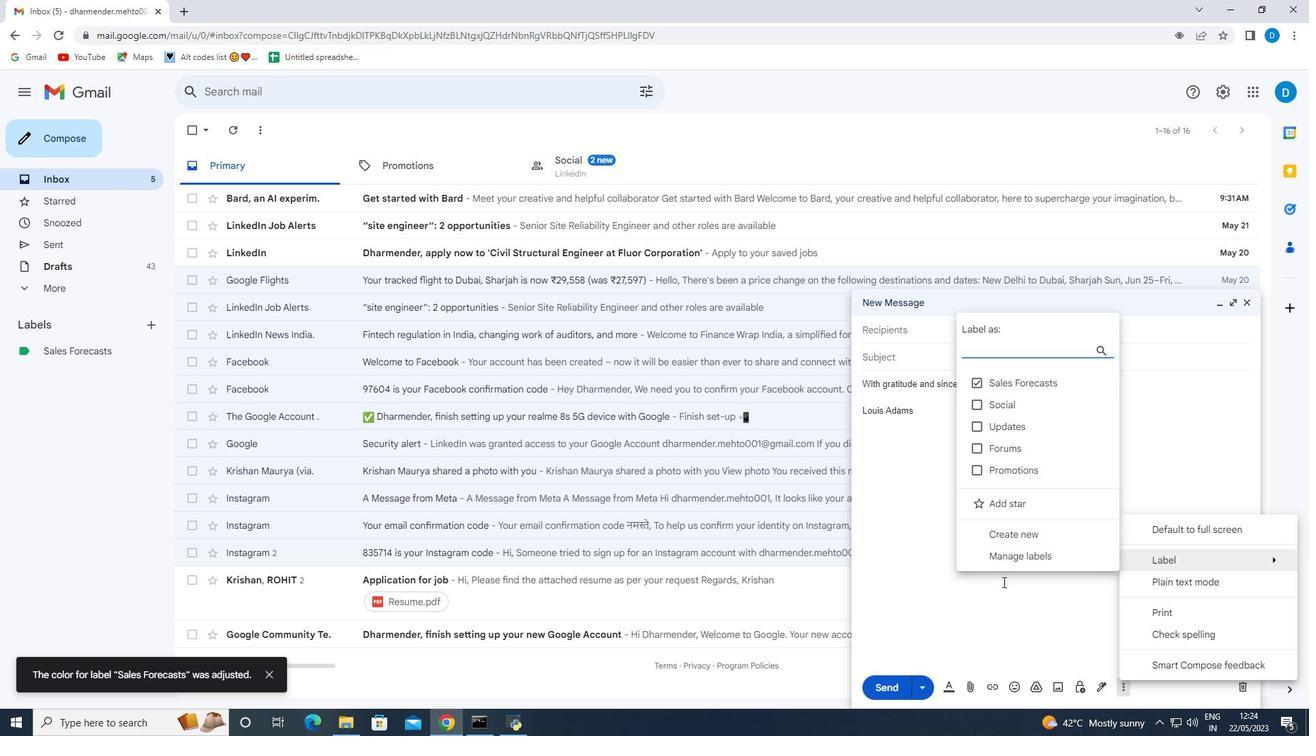 
Action: Mouse pressed left at (1003, 584)
Screenshot: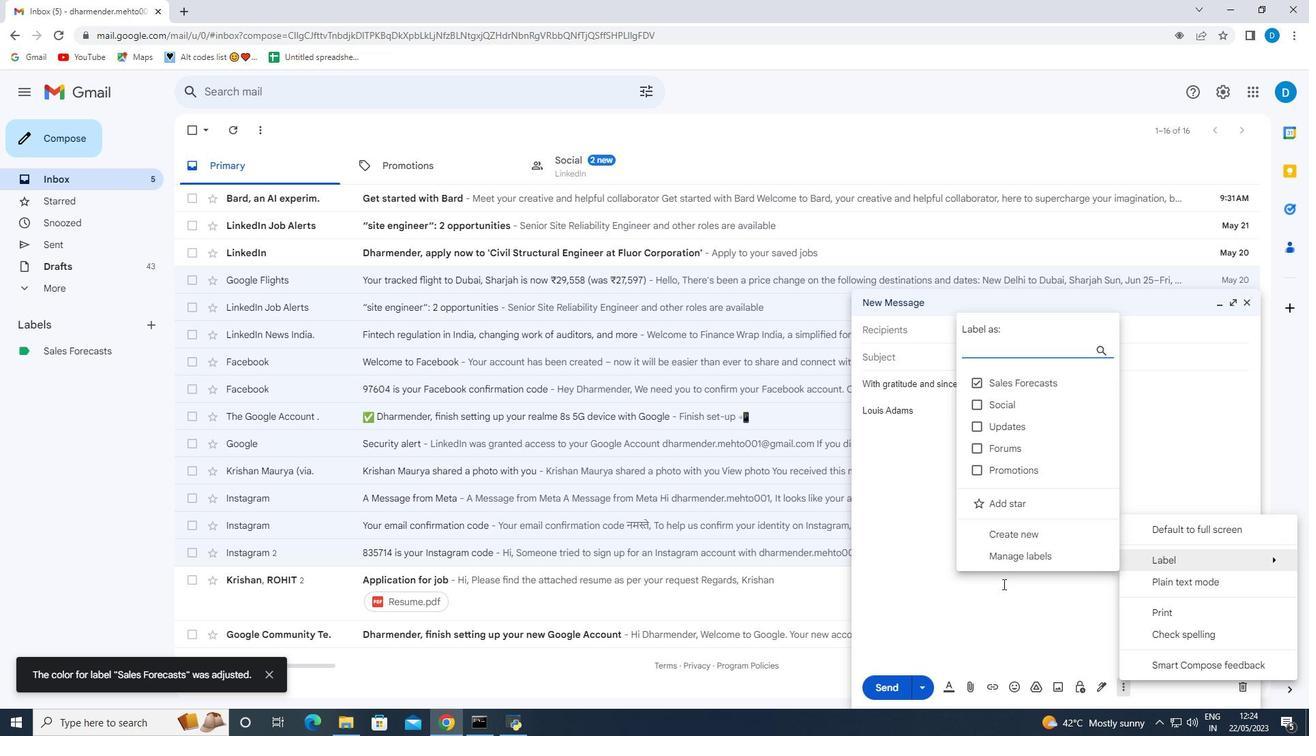 
Action: Mouse moved to (919, 333)
Screenshot: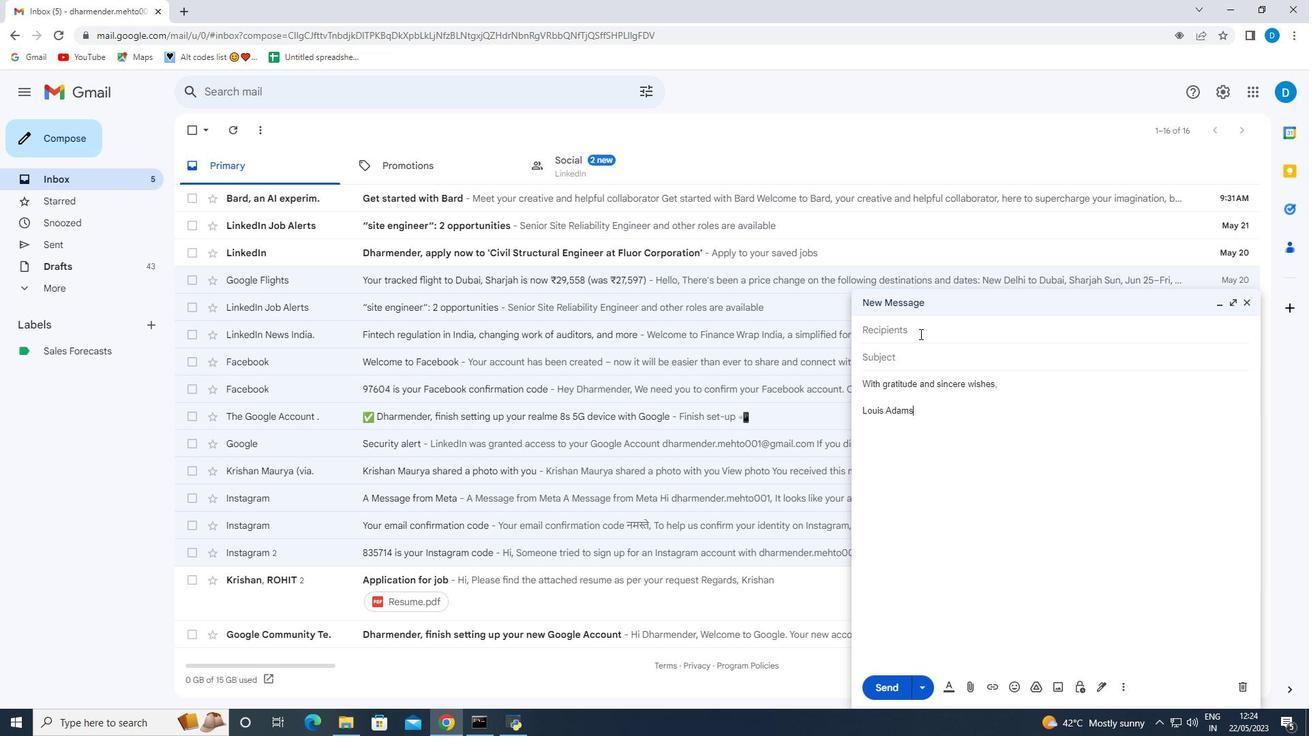 
Action: Mouse pressed left at (919, 333)
Screenshot: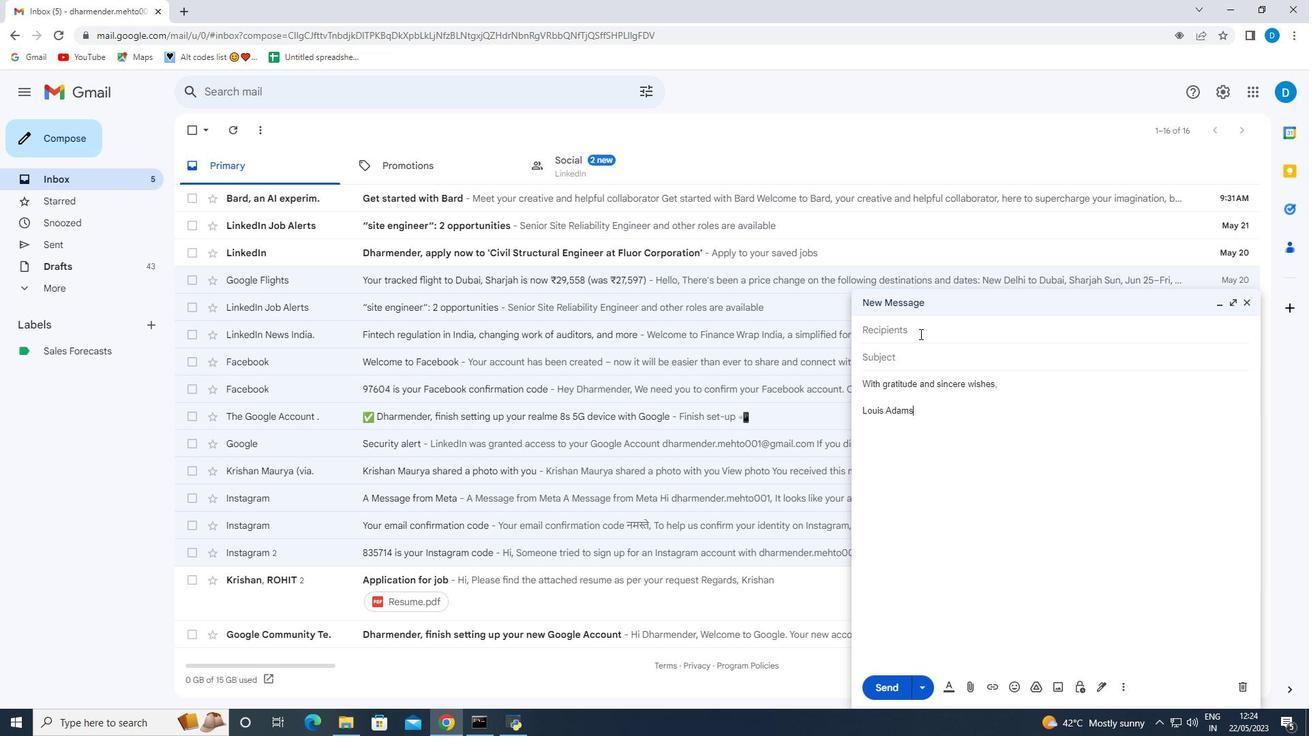 
Action: Mouse moved to (916, 333)
Screenshot: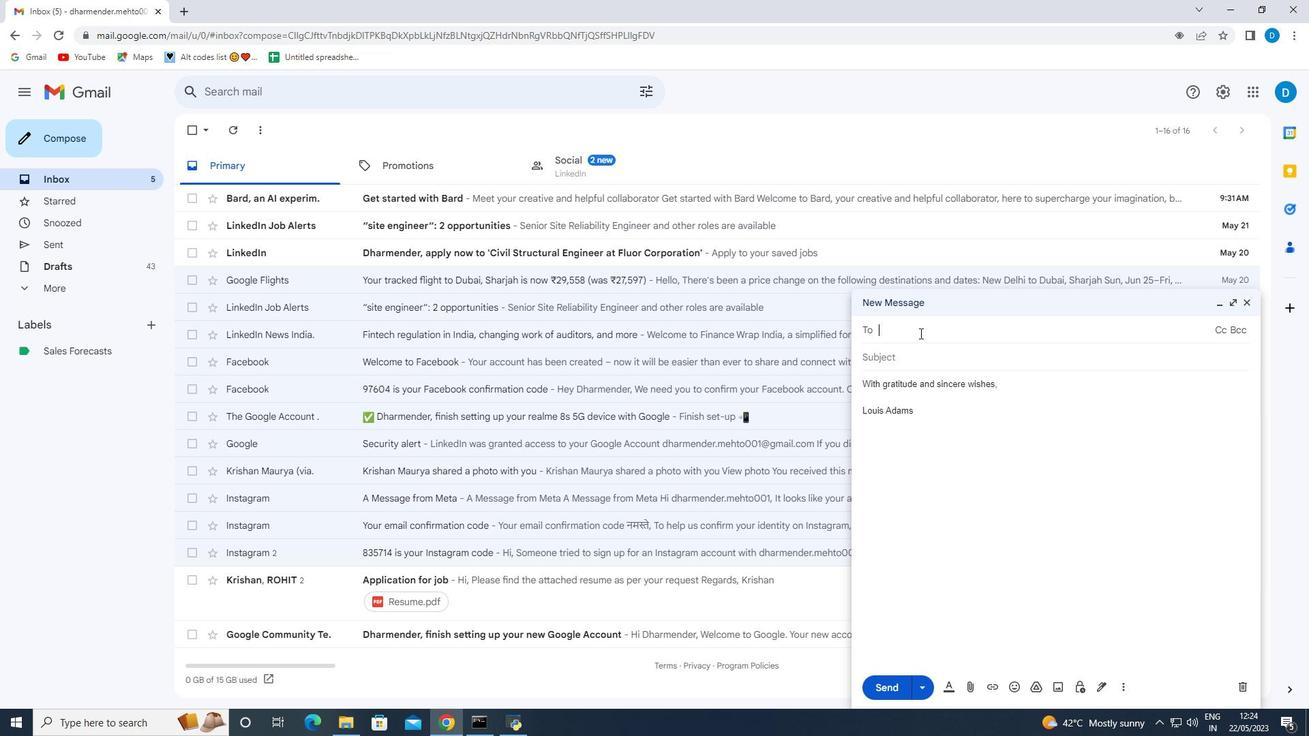 
Action: Key pressed softage.9<Key.shift>@softage.net
Screenshot: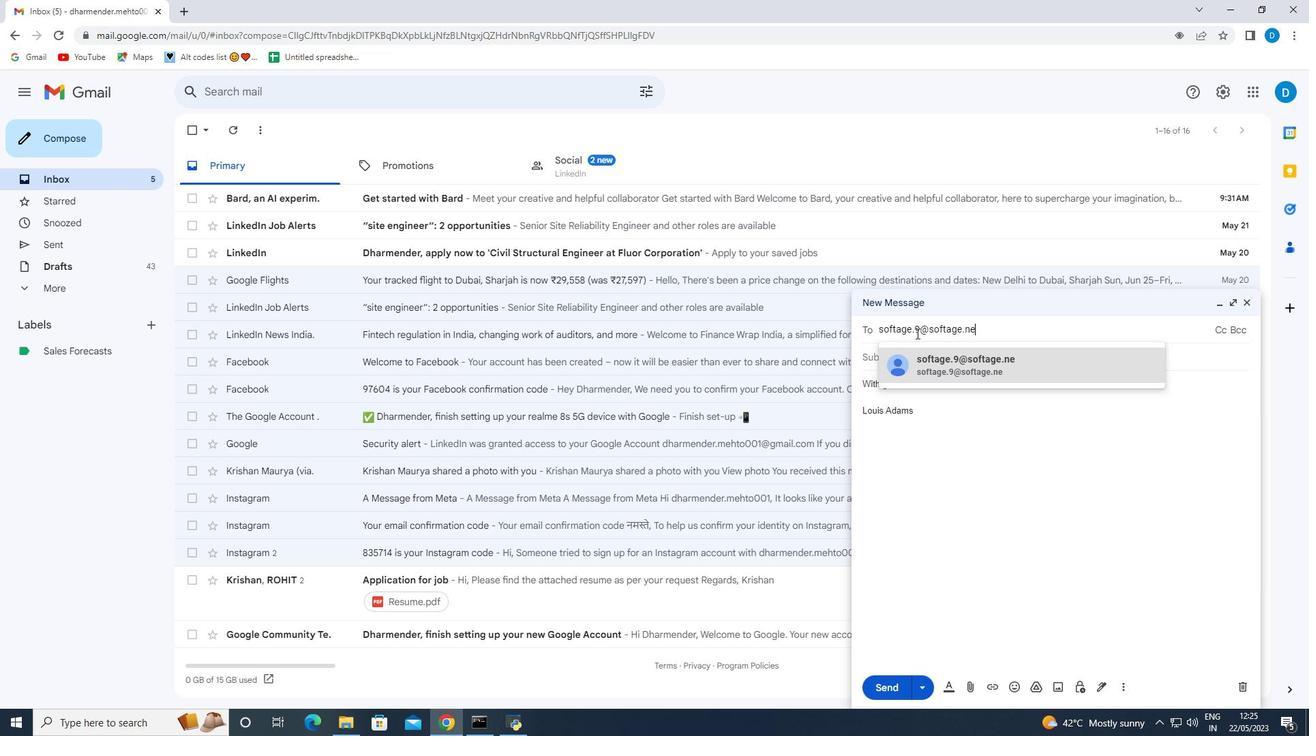 
Action: Mouse moved to (922, 360)
Screenshot: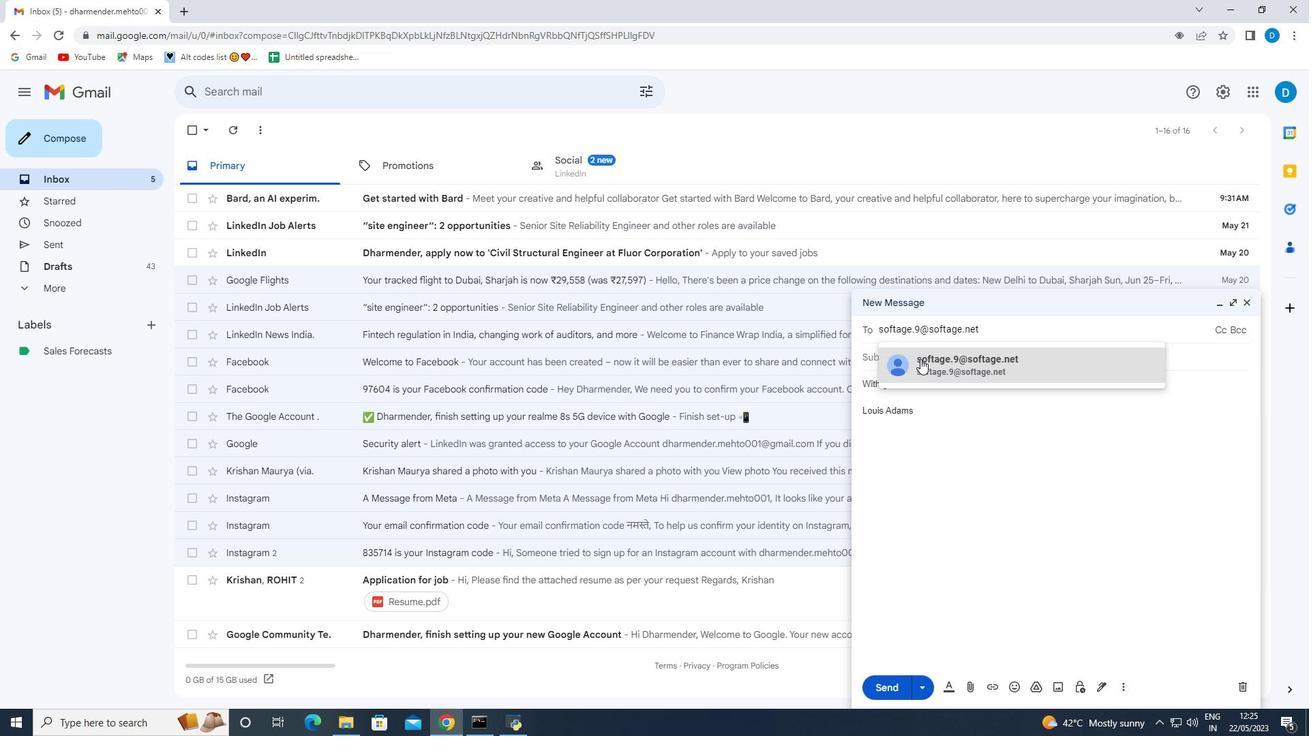 
Action: Mouse pressed left at (922, 360)
Screenshot: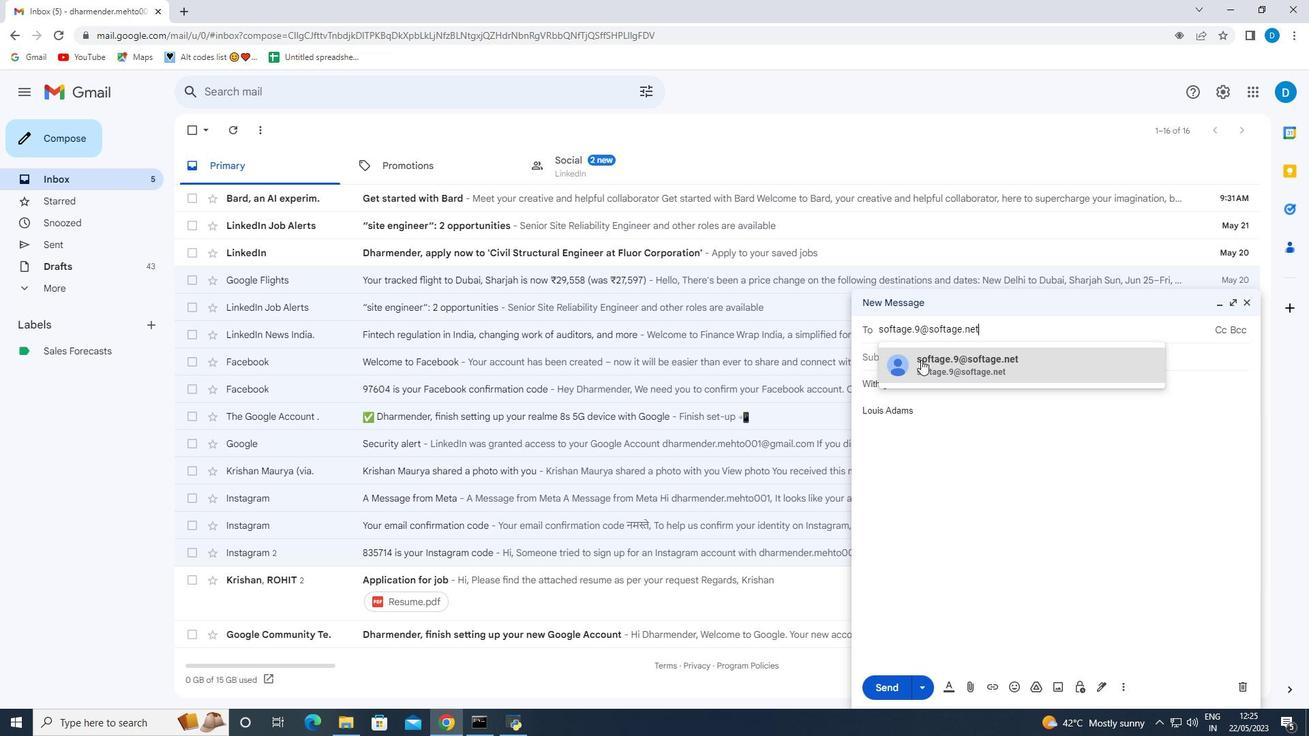 
Action: Mouse moved to (1121, 686)
Screenshot: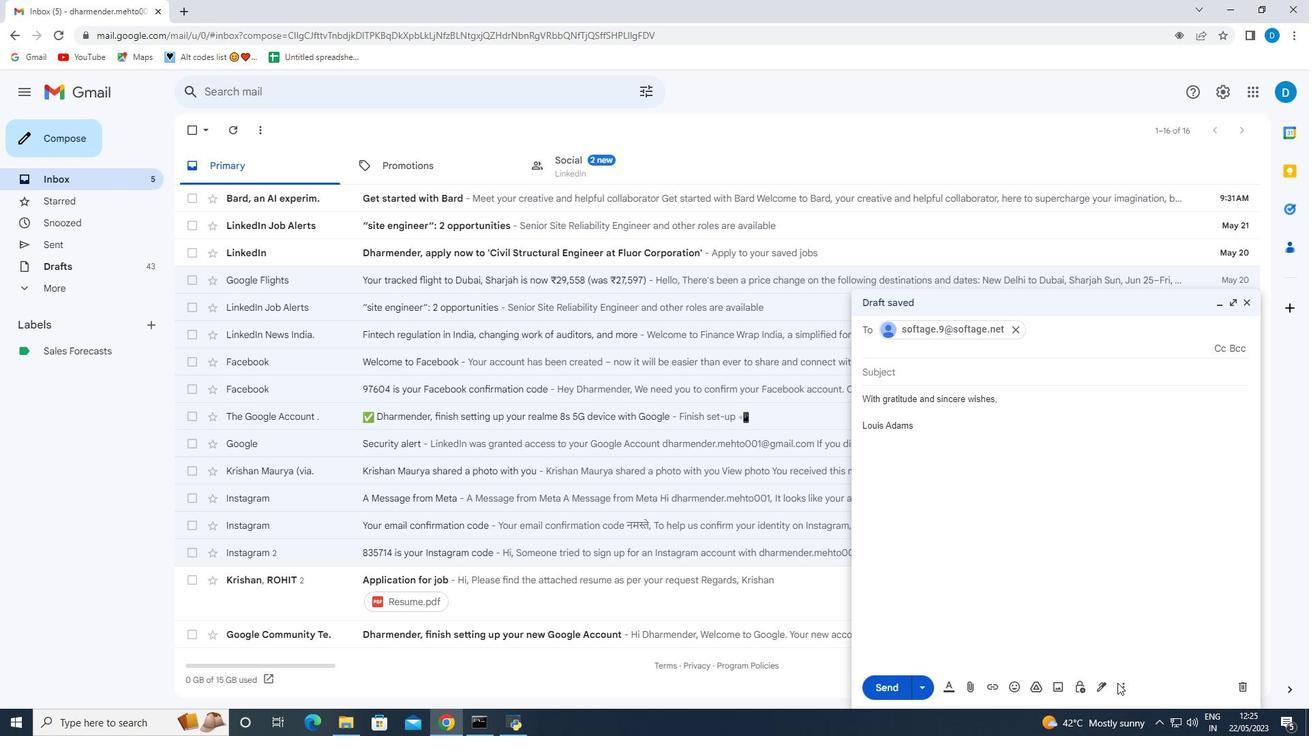 
Action: Mouse pressed left at (1121, 686)
Screenshot: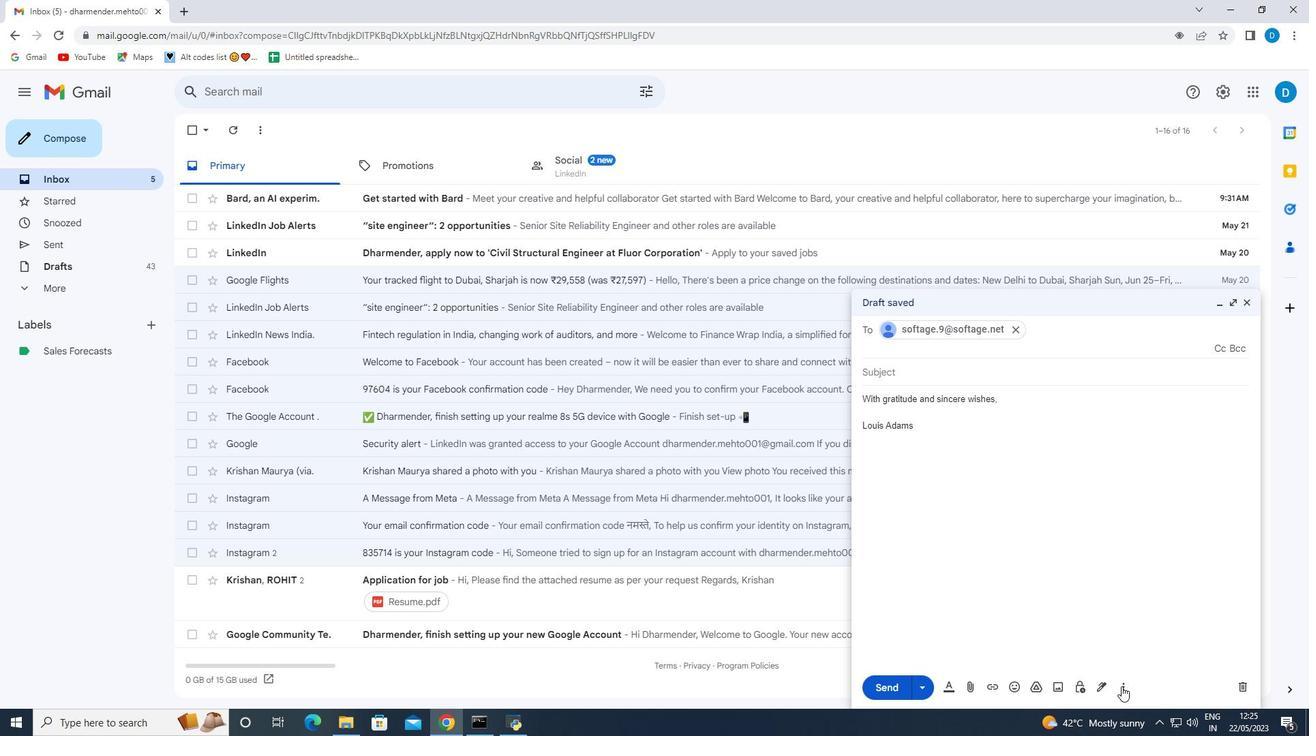 
Action: Mouse moved to (1159, 559)
Screenshot: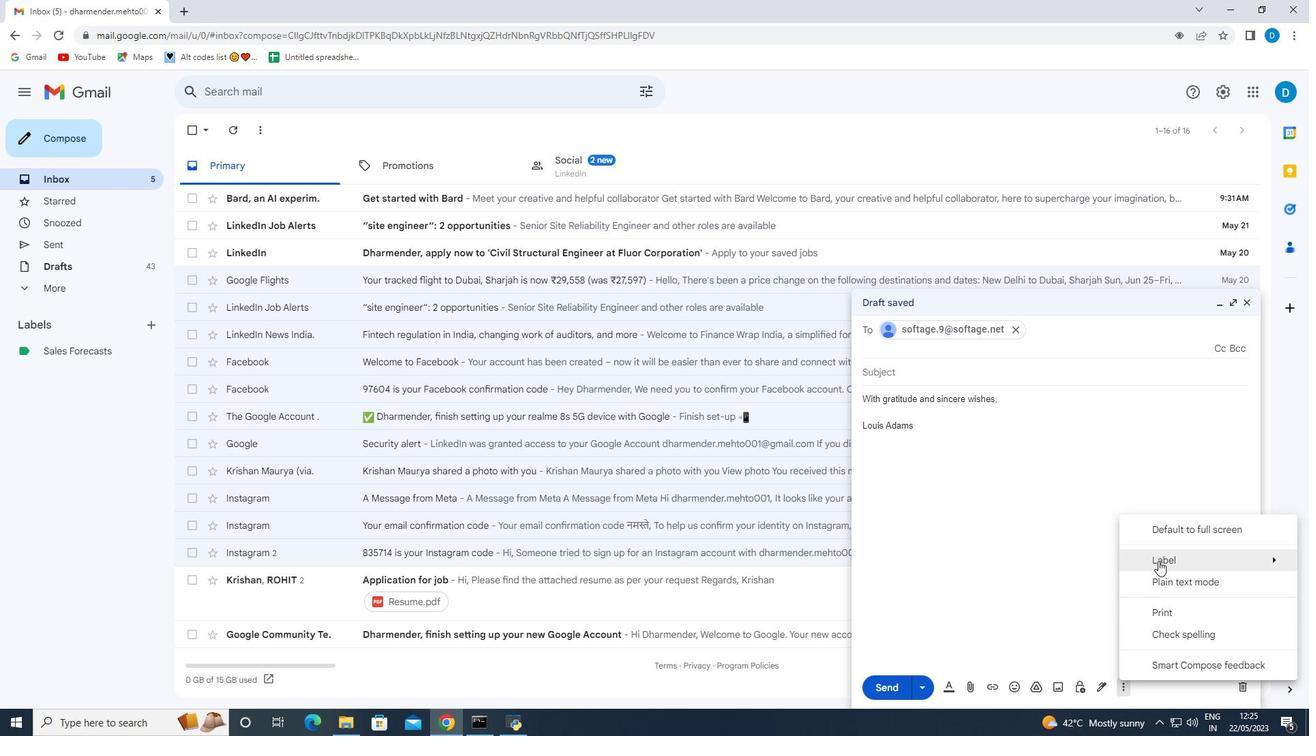 
Action: Mouse pressed left at (1159, 559)
Screenshot: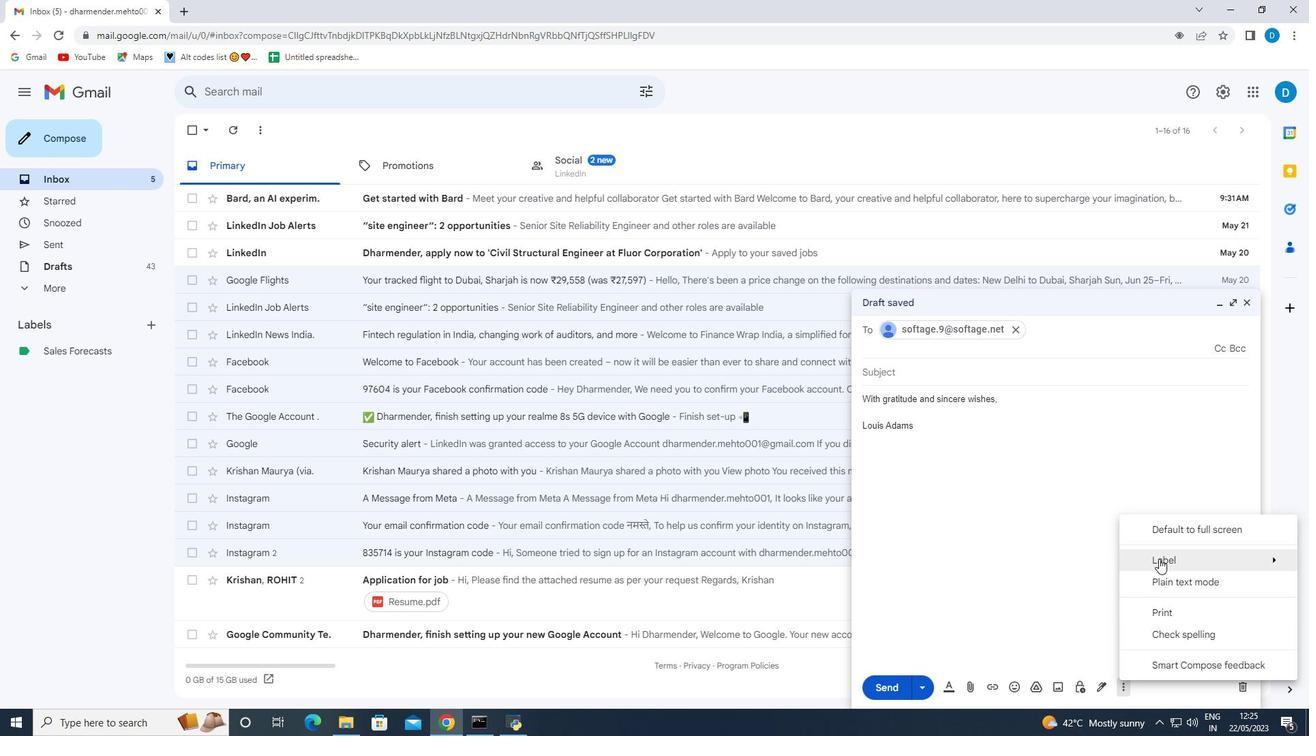 
Action: Mouse moved to (976, 382)
Screenshot: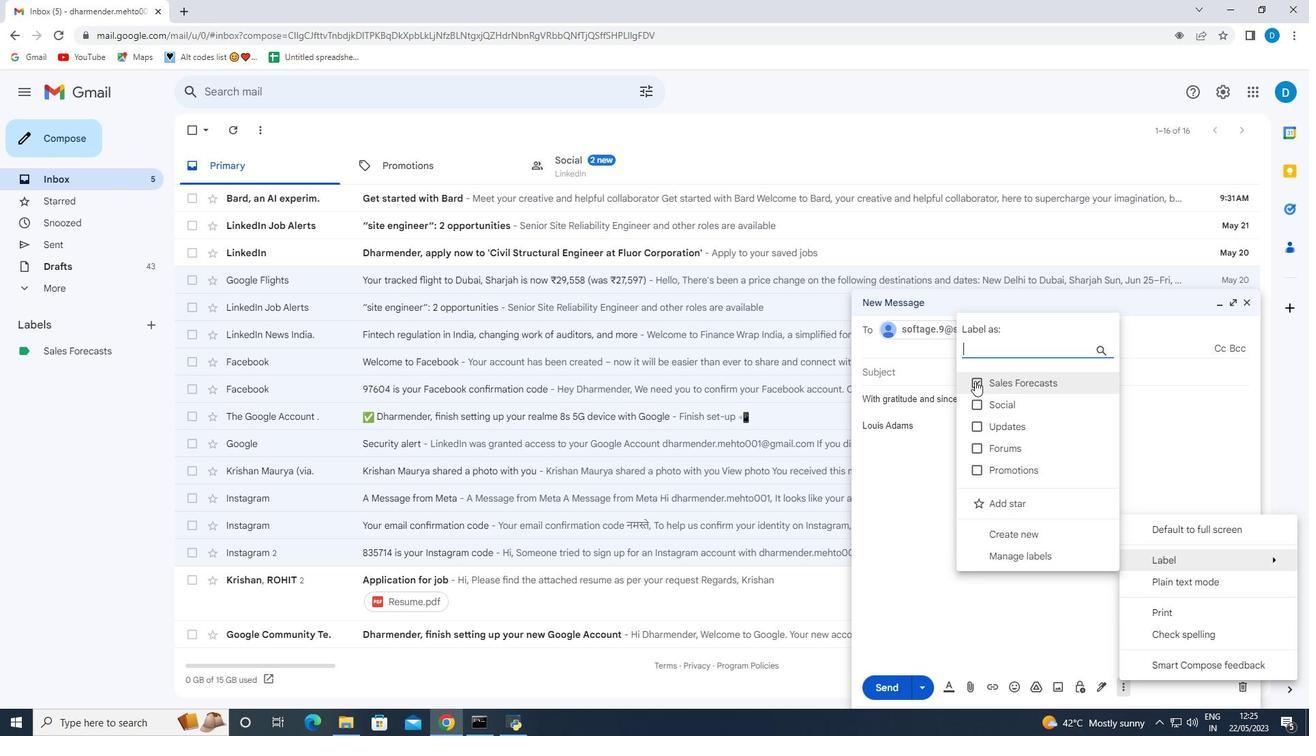
Action: Mouse pressed left at (976, 382)
Screenshot: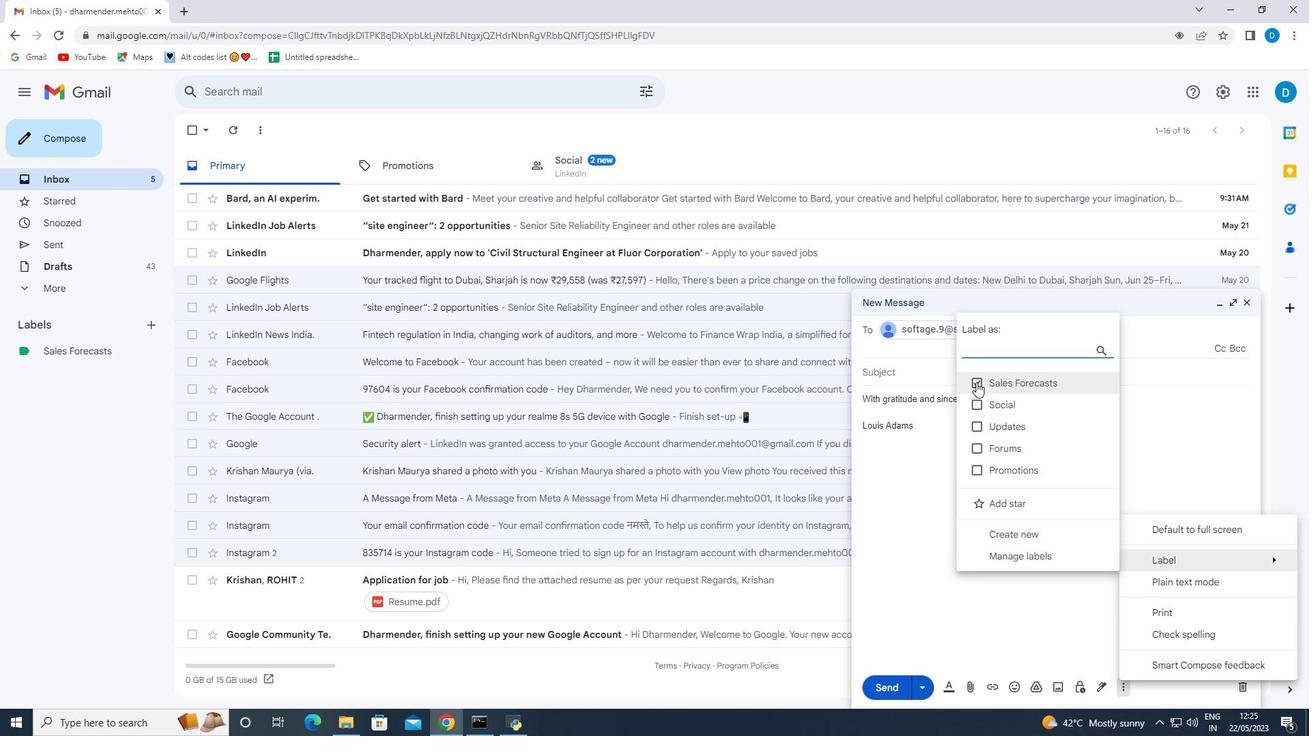 
Action: Mouse moved to (975, 382)
Screenshot: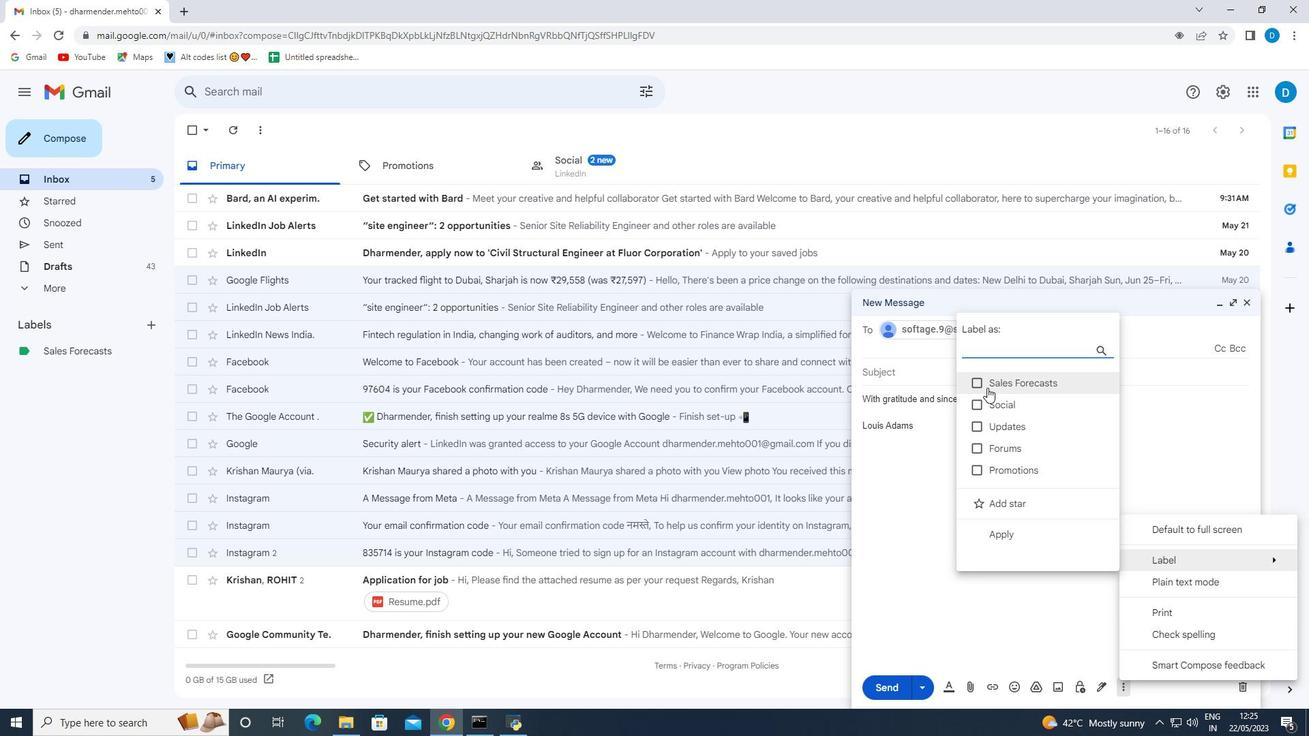 
Action: Mouse pressed left at (975, 382)
Screenshot: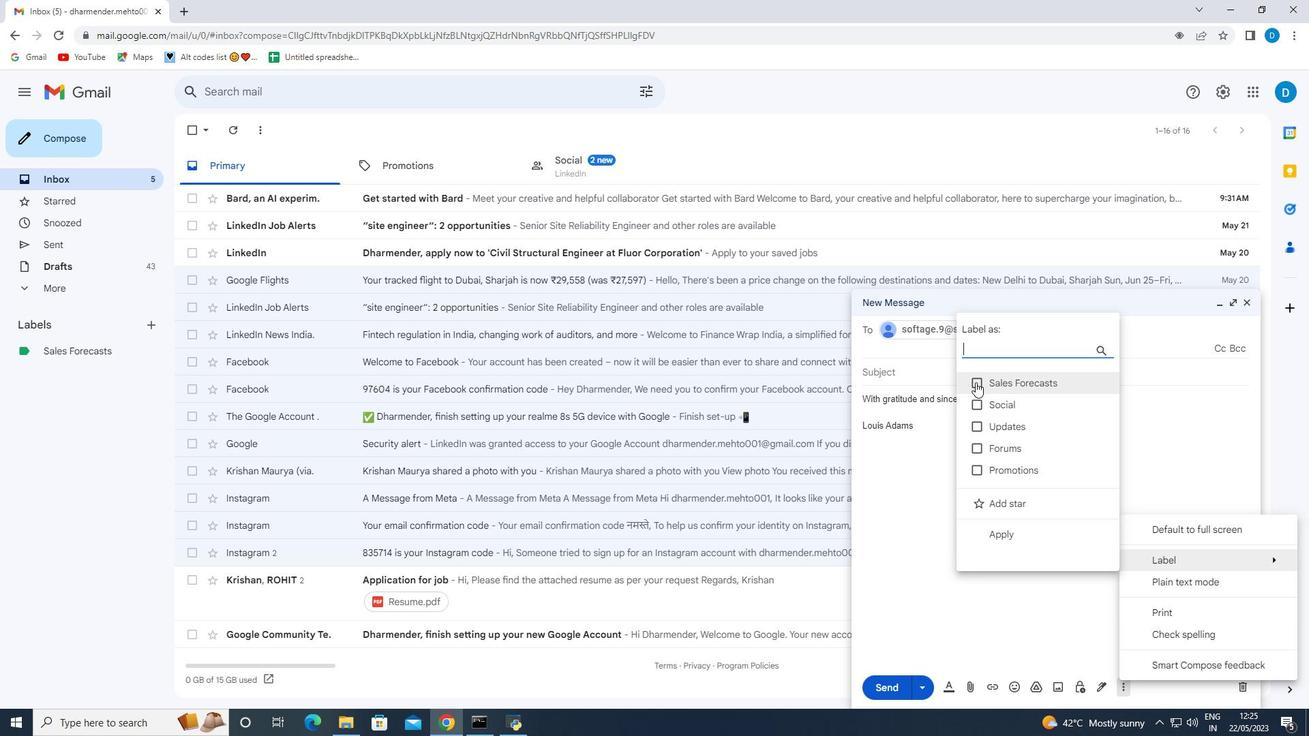 
Action: Mouse moved to (969, 594)
Screenshot: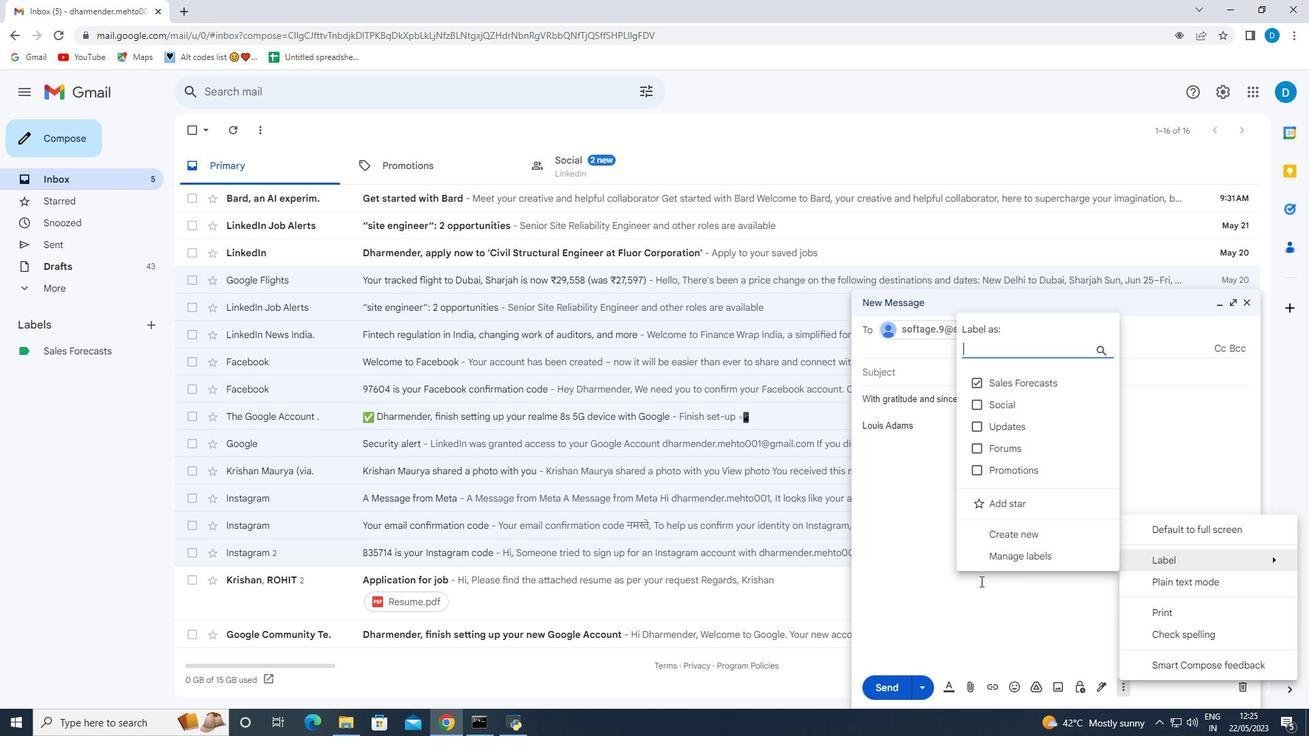 
Action: Mouse pressed left at (969, 594)
Screenshot: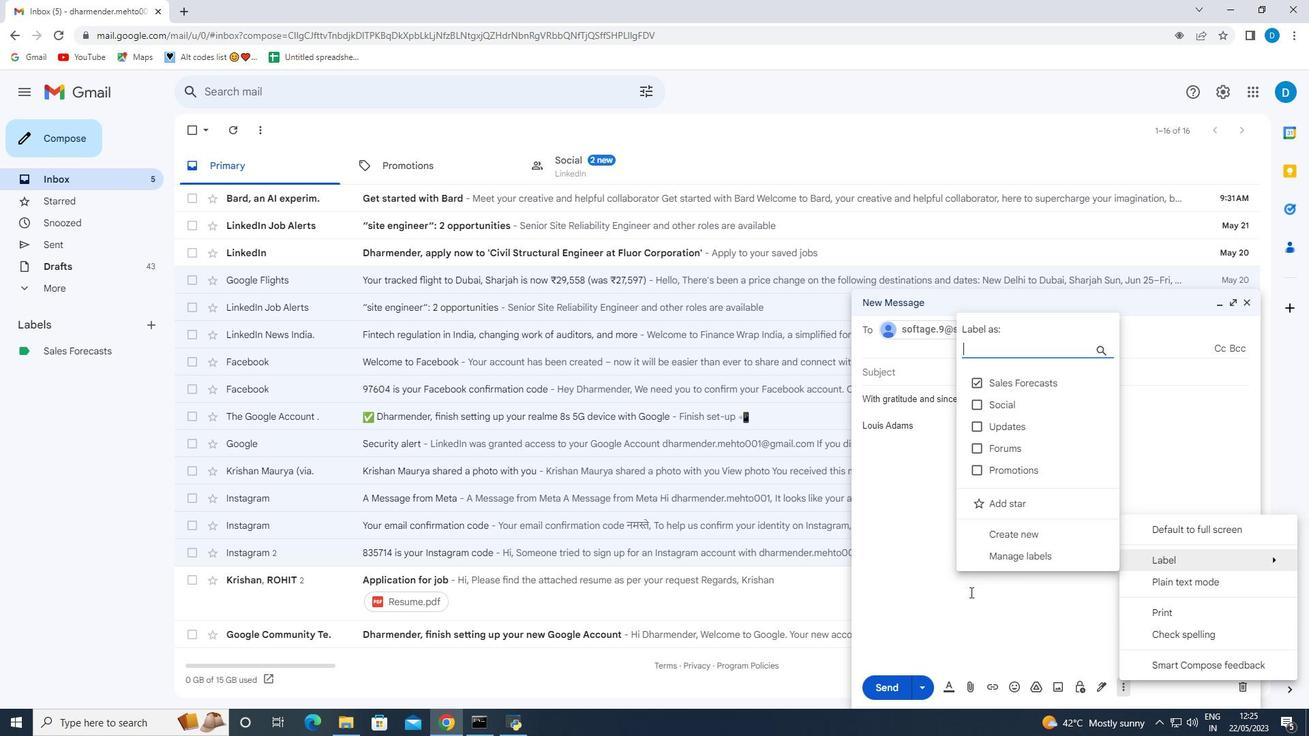 
Action: Mouse moved to (932, 581)
Screenshot: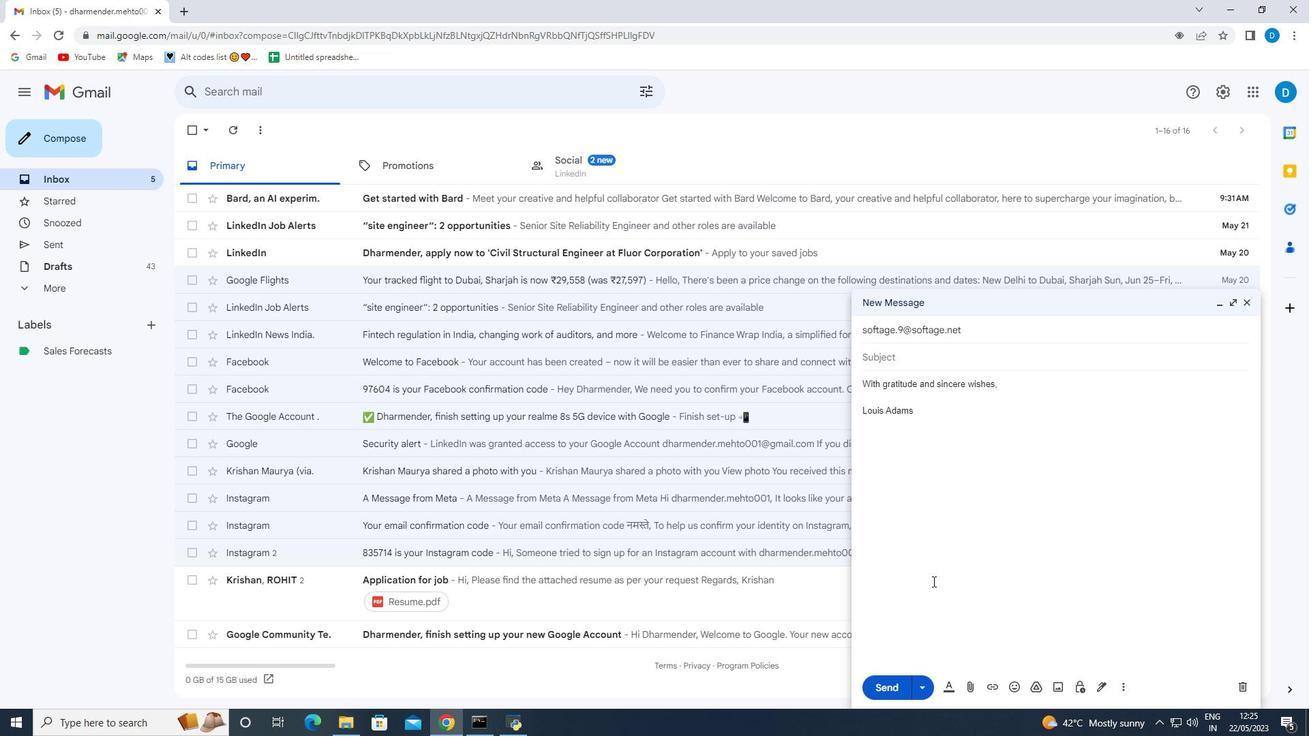 
